 Task:  Click on Hockey In the Cross-Check Hockey League click on  Pick Sheet Your name Isabella Turner Team name Patrick Division and  Email softage.8@softage.net Period 1 - 3 Point Game Nashville Predators Period 1 - 2 Point Game Minnesota Wild Period 1 - 1 Point Game Los Angeles Kings Period 2 - 3 Point Game Florida Panthers Period 2 - 2 Point Game Edmonton Oilers Period 2 - 1 Point Game Detroit Red Wings Period 3 - 3 Point Game Dallas Stars Period 3 - 2 Point Game Columbus Blue Jackets Period 3 - 1 Point Game Colorado Avalanche Submit pick sheet
Action: Mouse moved to (634, 238)
Screenshot: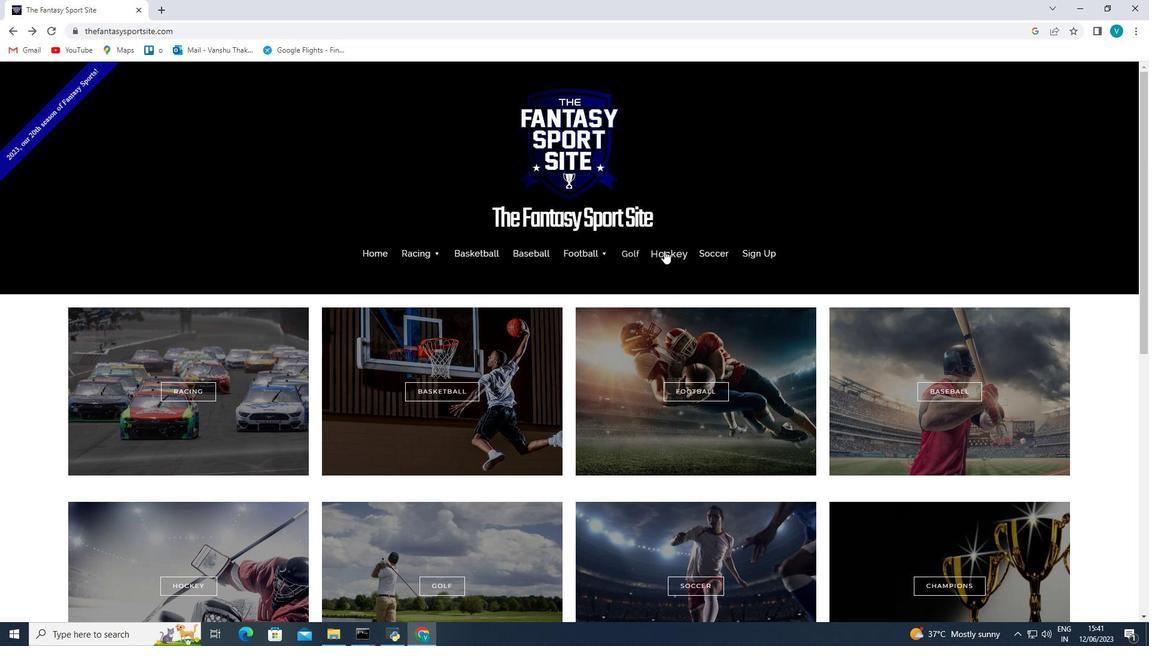 
Action: Mouse pressed left at (634, 238)
Screenshot: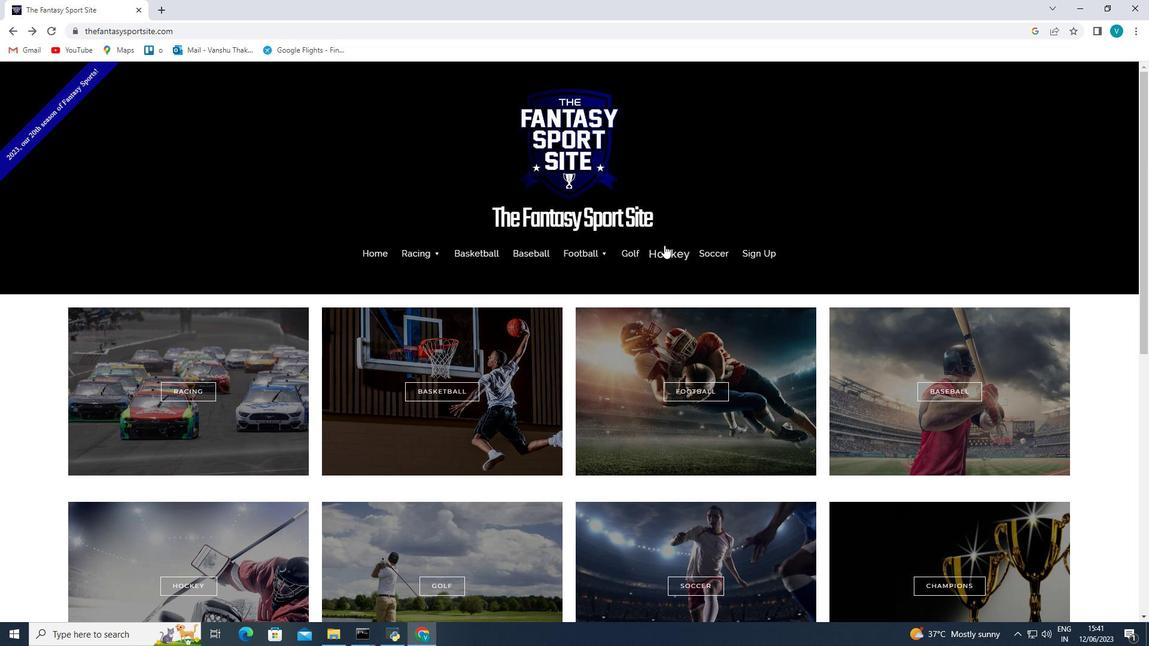 
Action: Mouse moved to (522, 404)
Screenshot: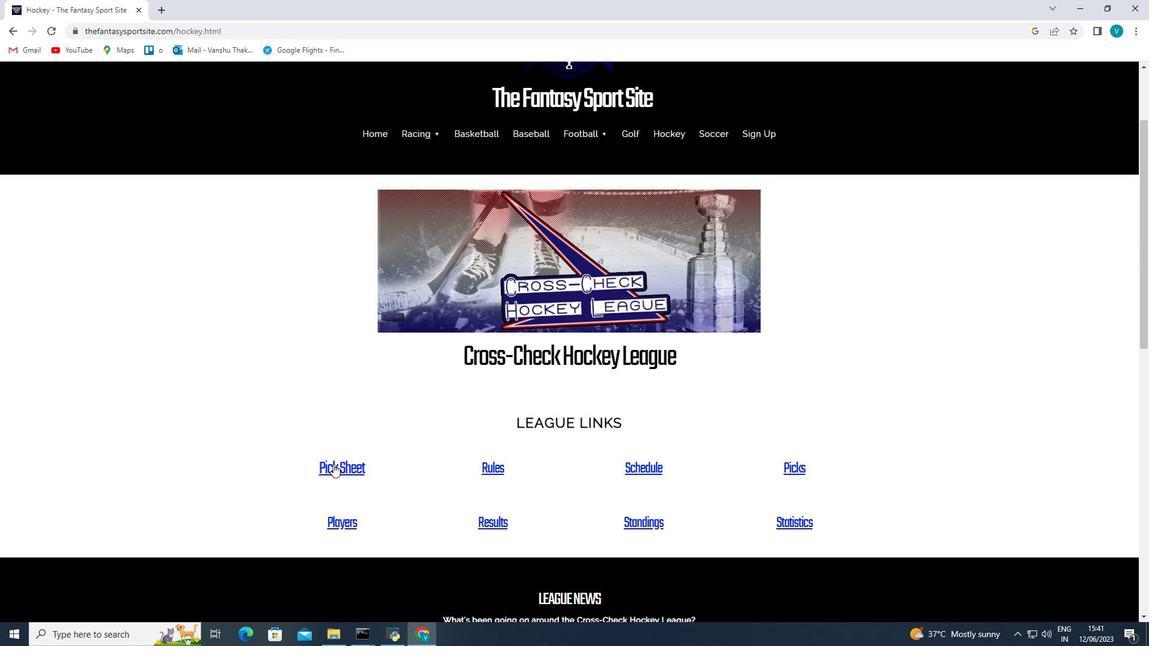 
Action: Mouse scrolled (522, 404) with delta (0, 0)
Screenshot: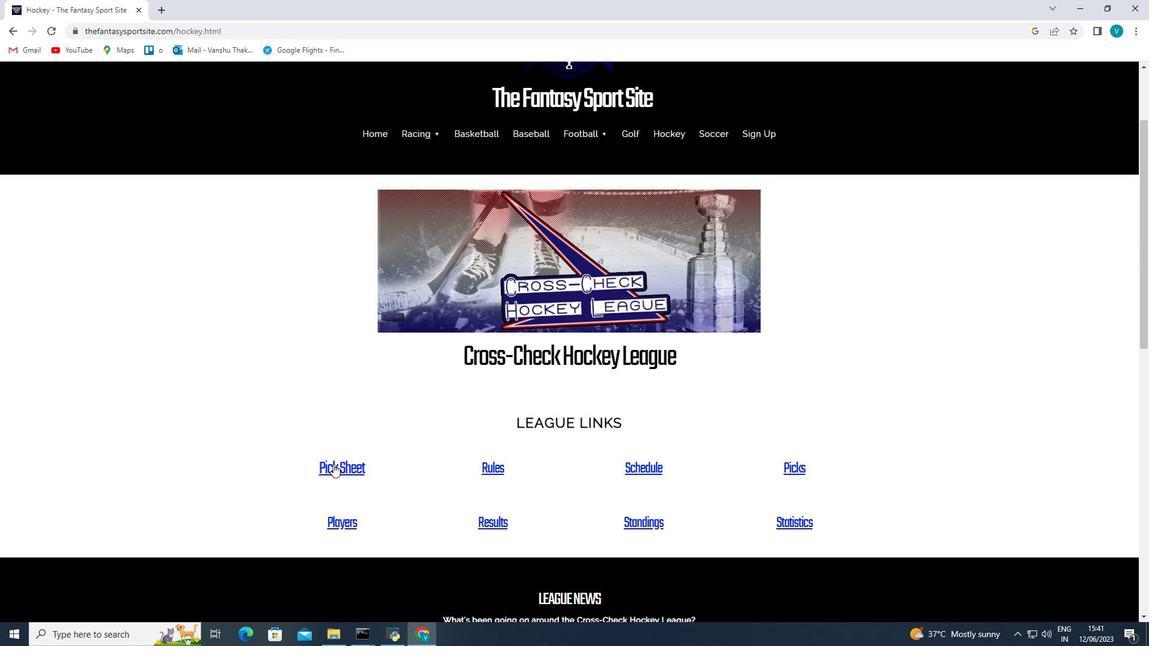 
Action: Mouse moved to (516, 411)
Screenshot: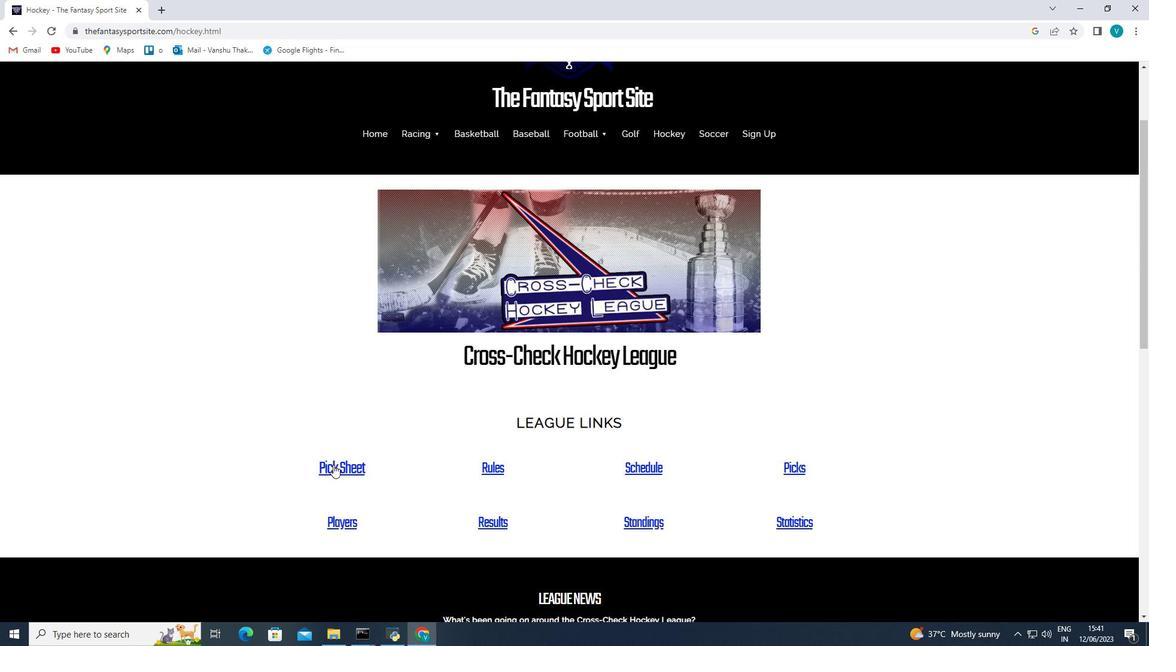 
Action: Mouse scrolled (516, 411) with delta (0, 0)
Screenshot: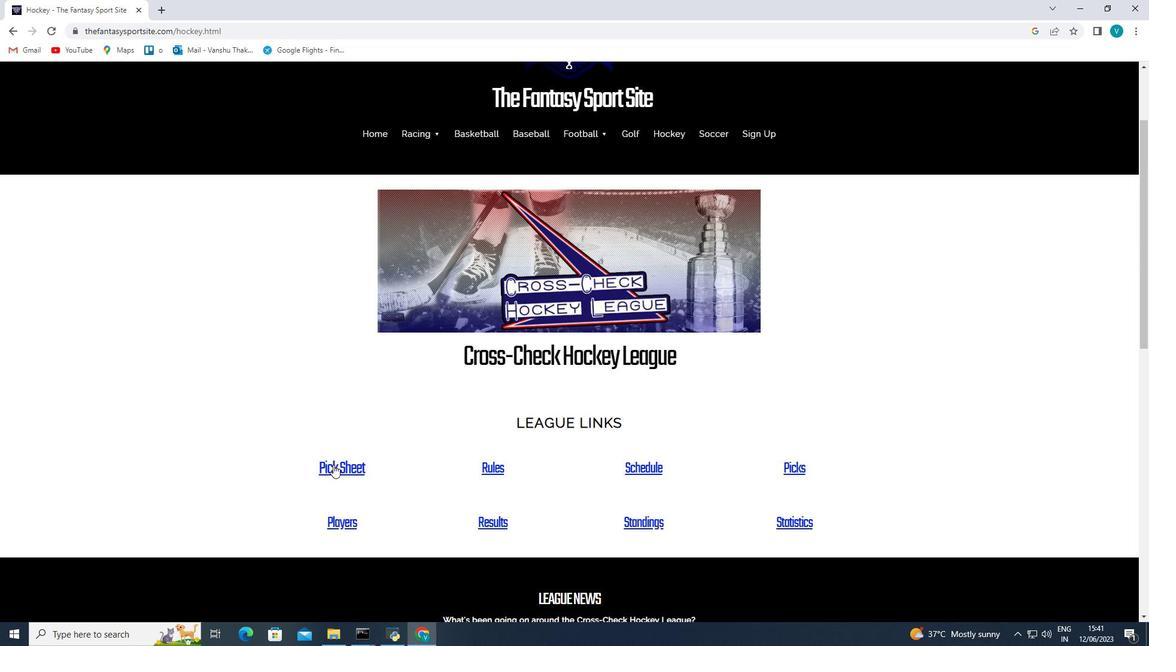 
Action: Mouse moved to (506, 442)
Screenshot: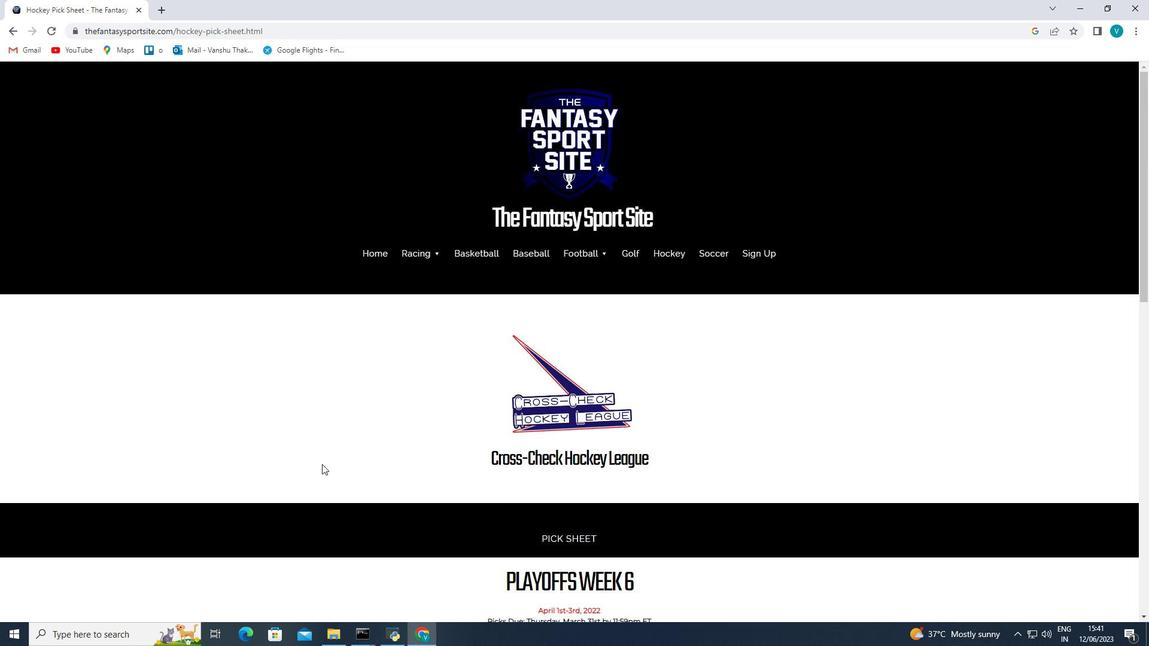 
Action: Mouse pressed left at (506, 442)
Screenshot: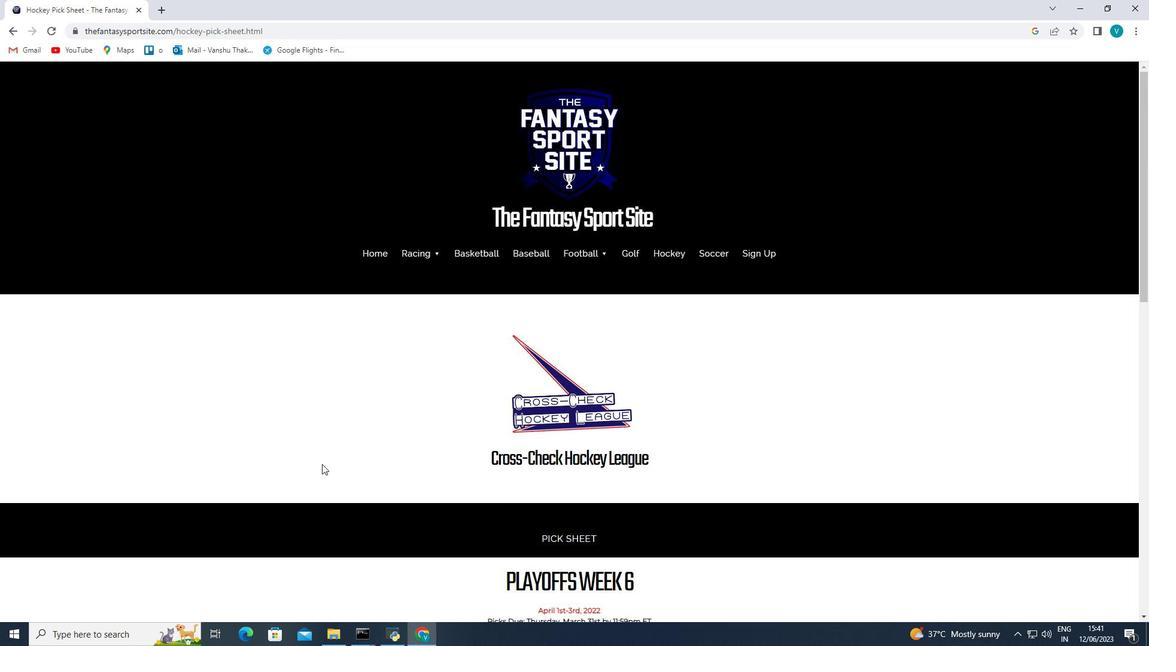 
Action: Mouse moved to (617, 336)
Screenshot: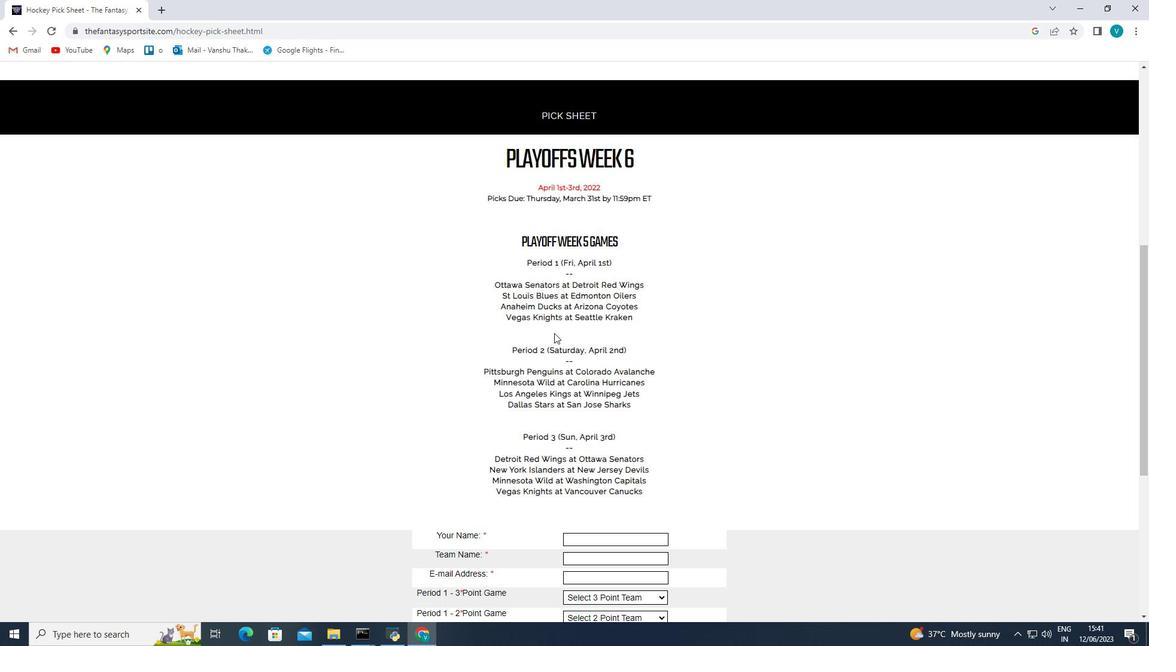 
Action: Mouse scrolled (617, 335) with delta (0, 0)
Screenshot: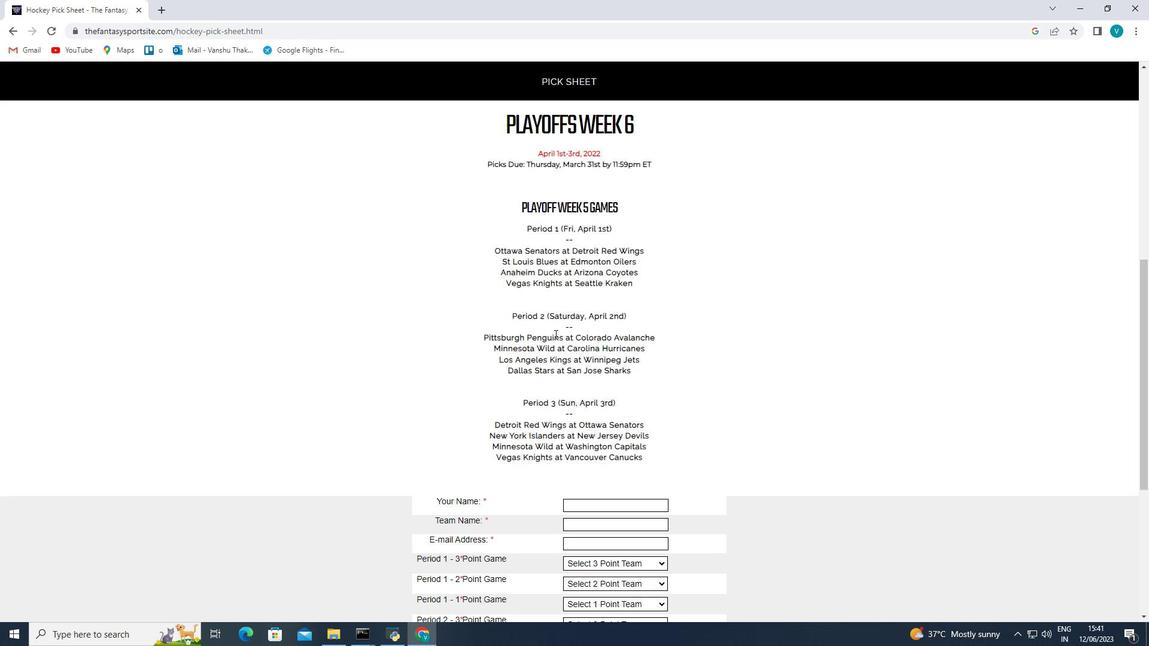 
Action: Mouse scrolled (617, 335) with delta (0, 0)
Screenshot: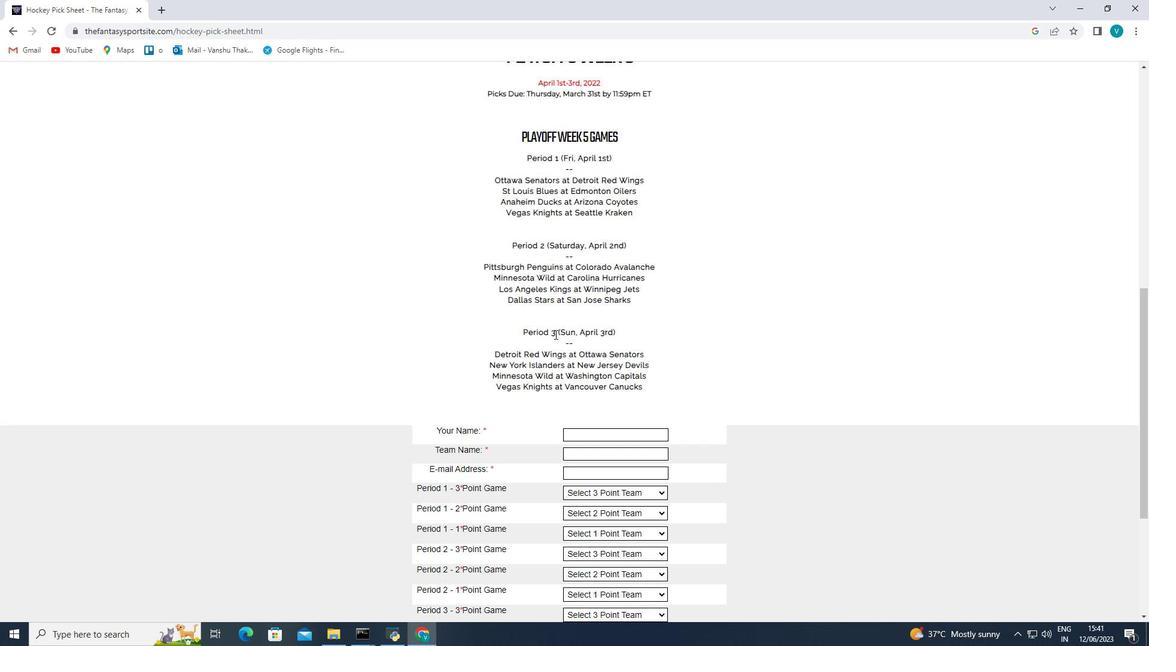 
Action: Mouse scrolled (617, 335) with delta (0, 0)
Screenshot: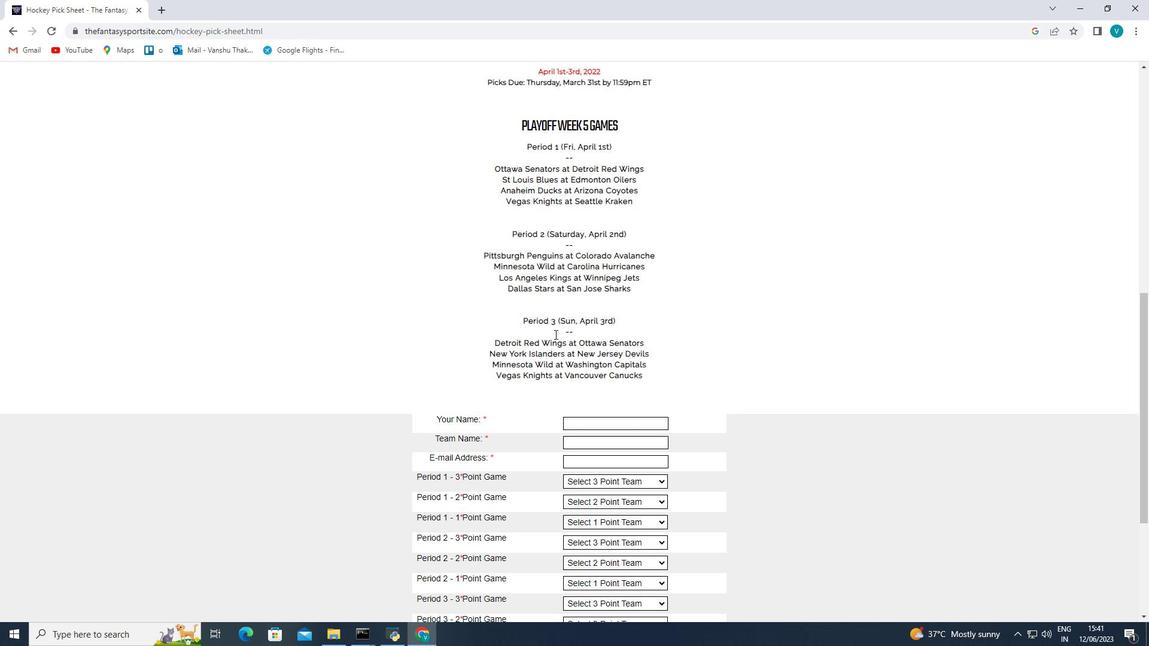 
Action: Mouse scrolled (617, 335) with delta (0, 0)
Screenshot: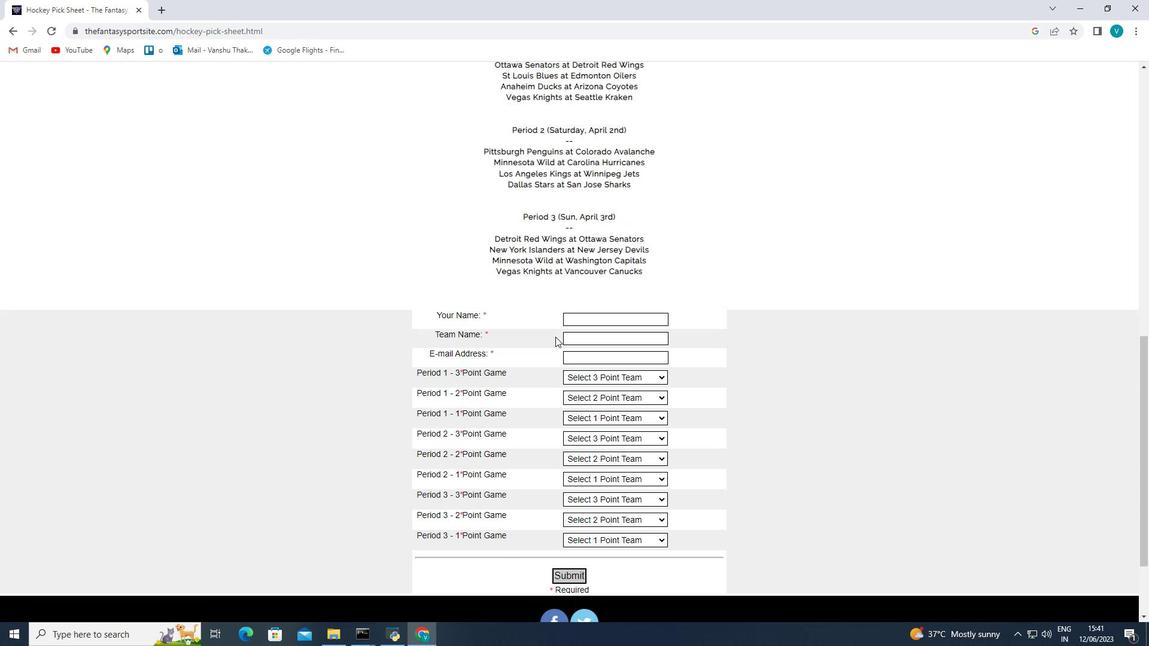 
Action: Mouse scrolled (617, 335) with delta (0, 0)
Screenshot: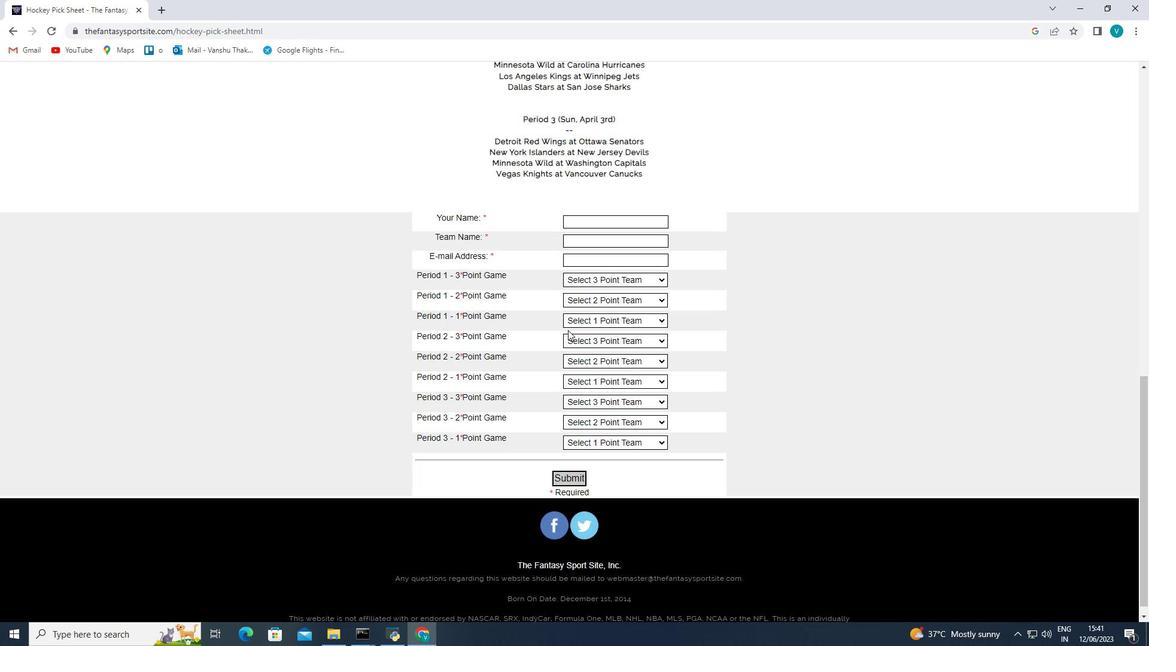 
Action: Mouse moved to (612, 345)
Screenshot: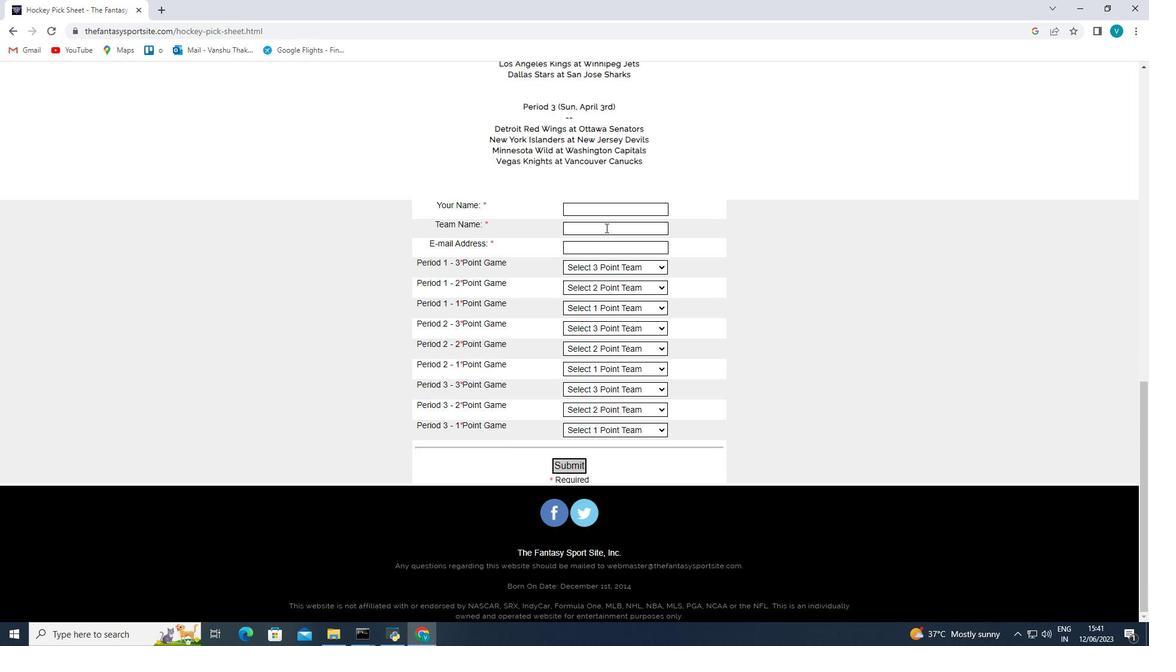 
Action: Mouse scrolled (612, 345) with delta (0, 0)
Screenshot: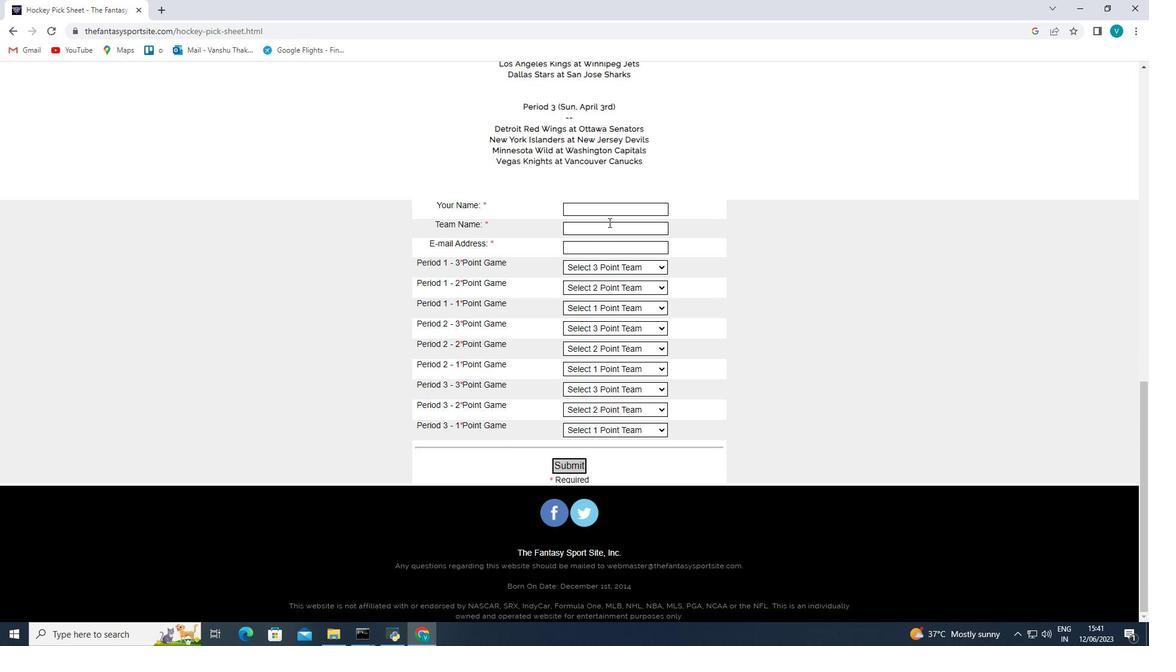 
Action: Mouse scrolled (612, 345) with delta (0, 0)
Screenshot: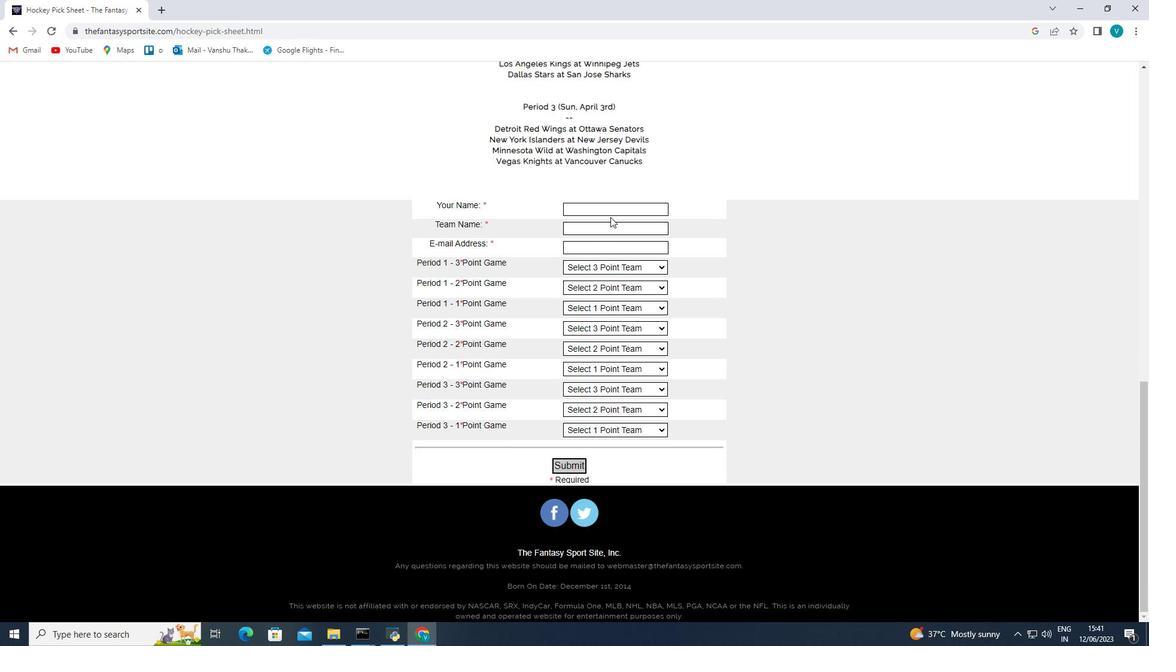 
Action: Mouse scrolled (612, 345) with delta (0, 0)
Screenshot: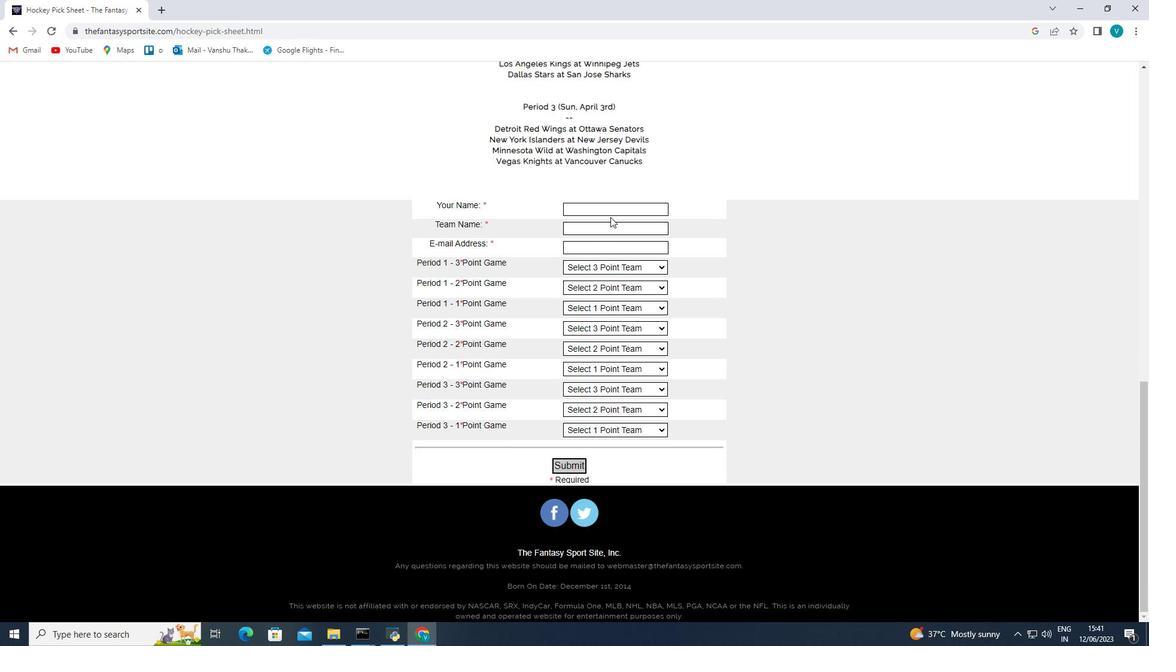 
Action: Mouse moved to (608, 372)
Screenshot: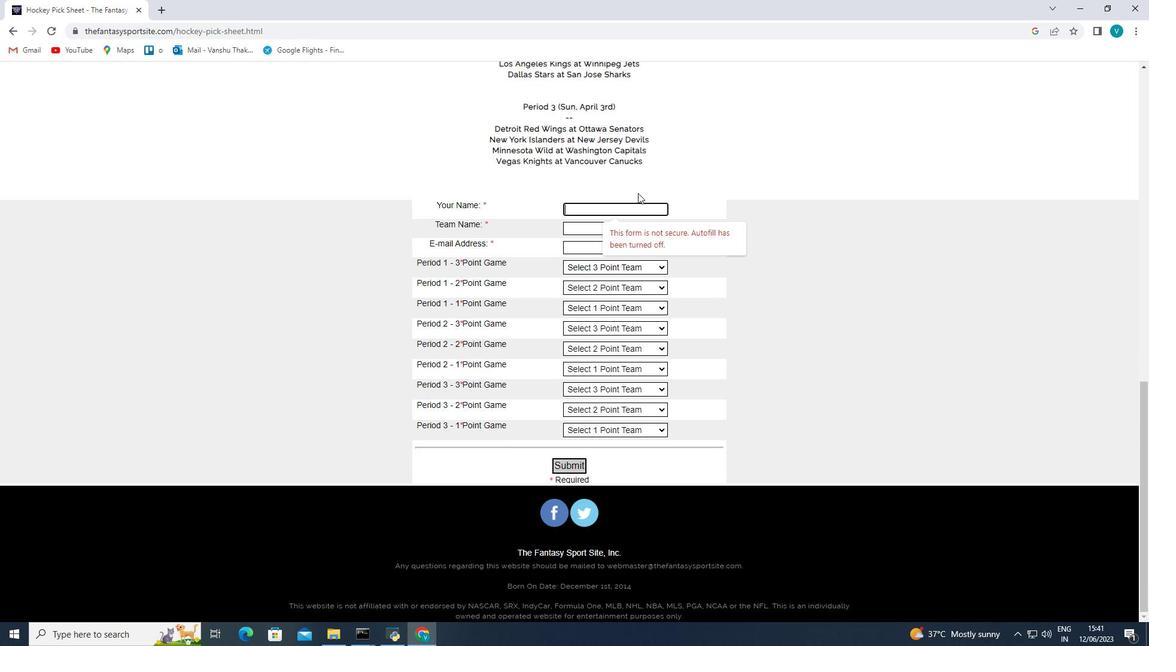 
Action: Mouse scrolled (608, 371) with delta (0, 0)
Screenshot: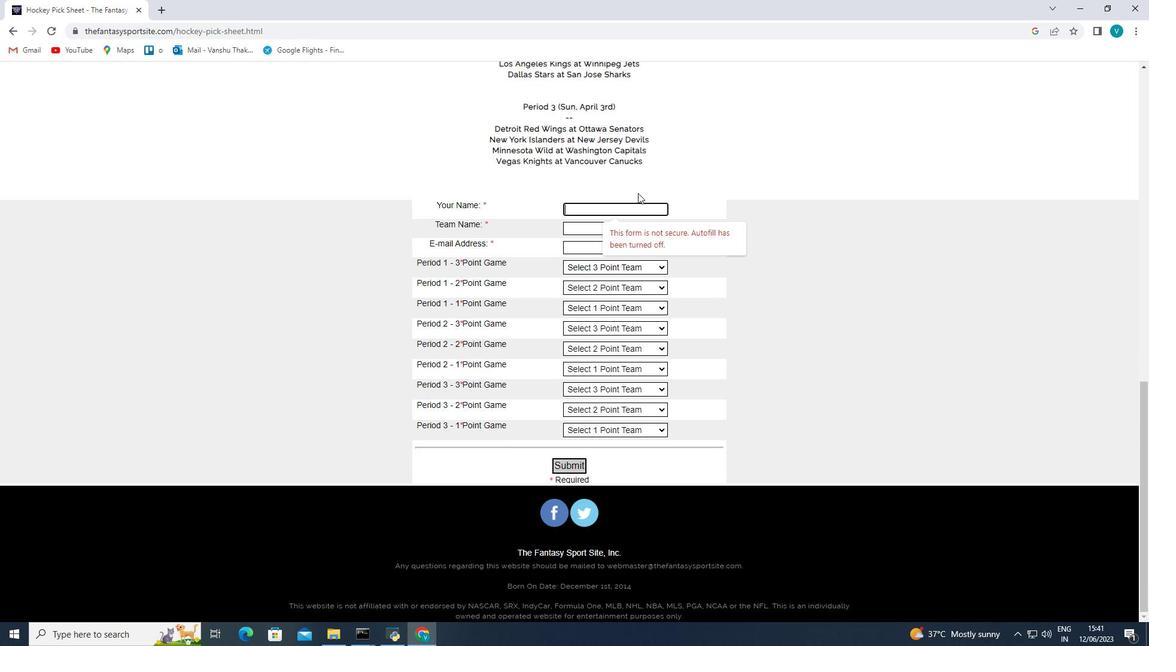 
Action: Mouse scrolled (608, 371) with delta (0, 0)
Screenshot: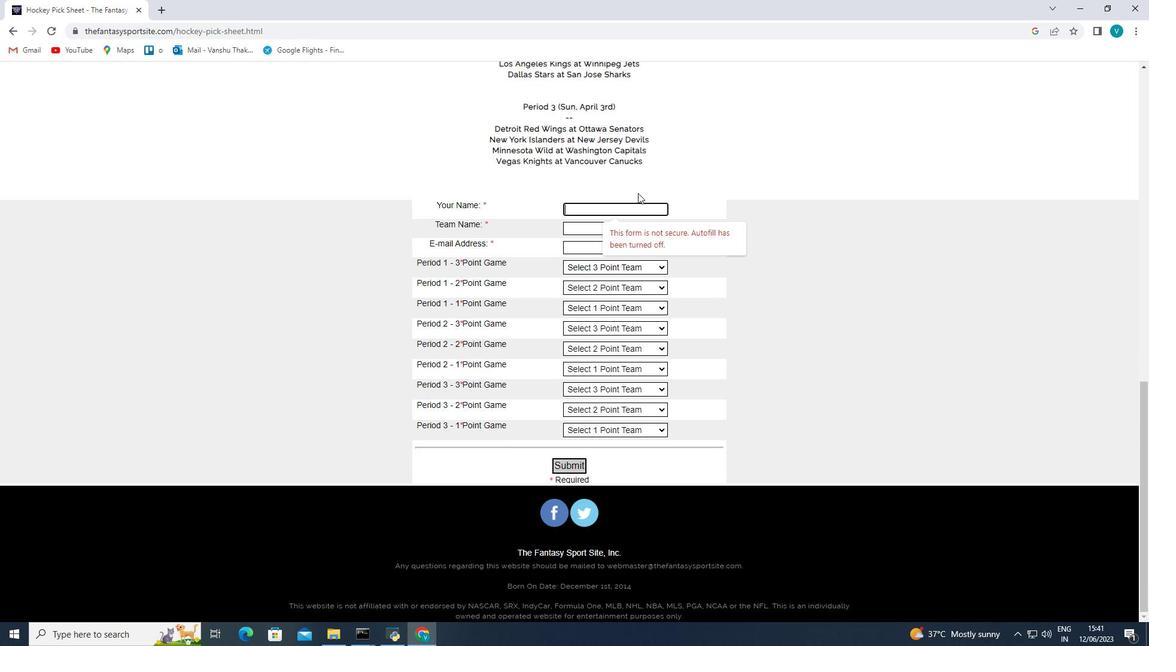 
Action: Mouse moved to (612, 344)
Screenshot: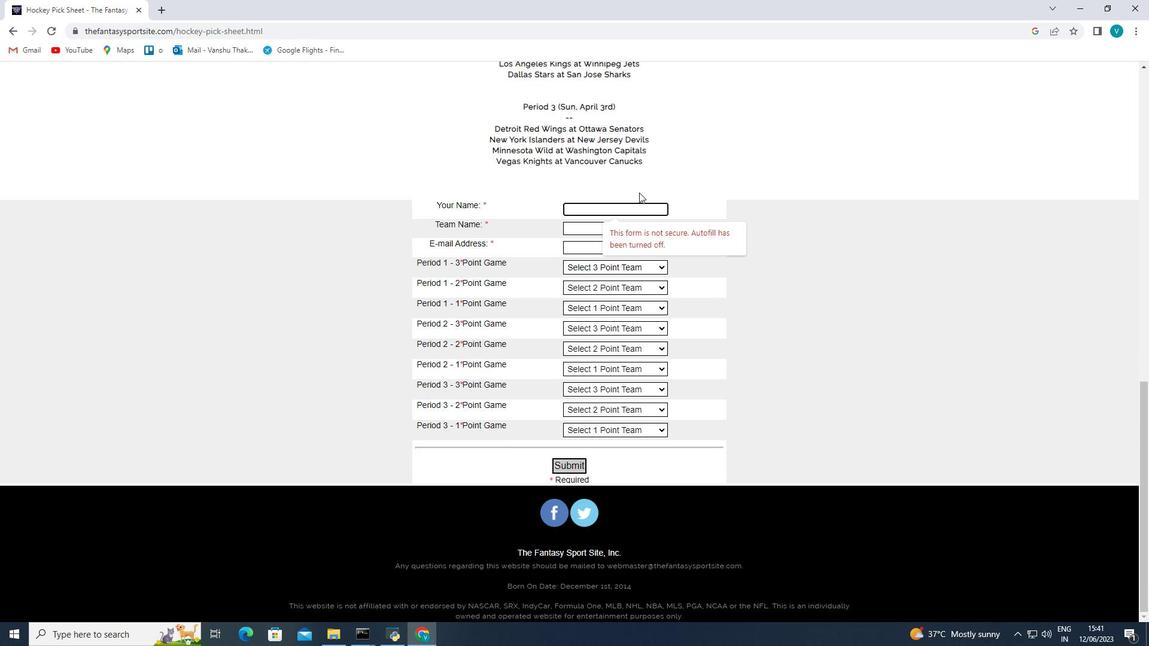 
Action: Mouse pressed left at (612, 344)
Screenshot: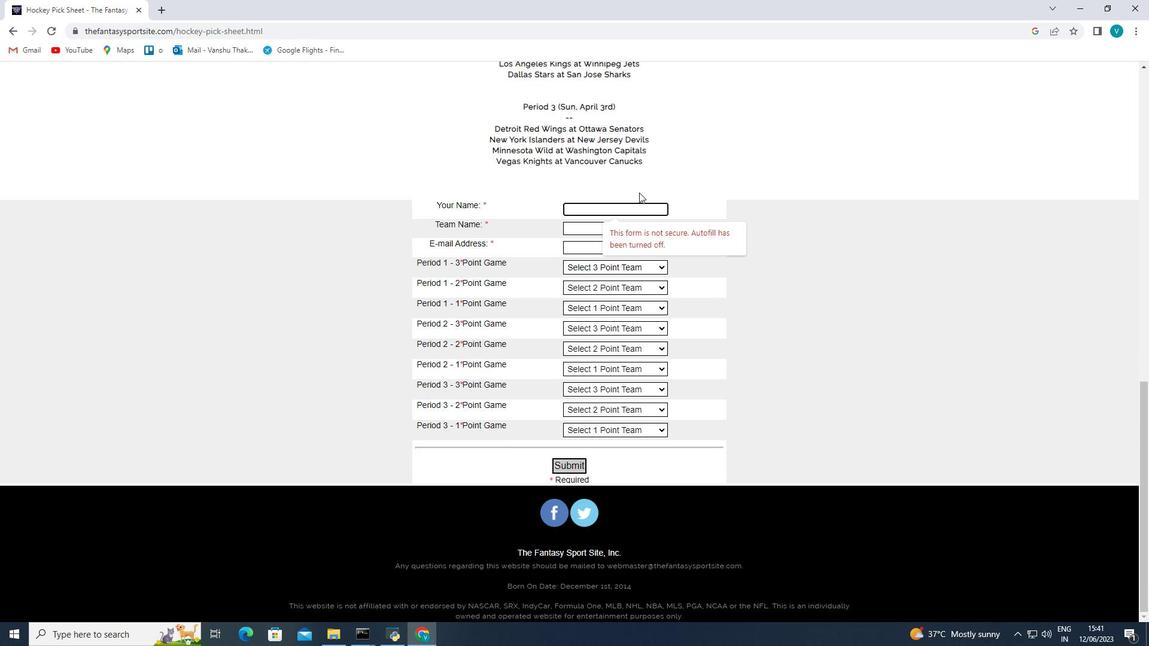 
Action: Mouse moved to (613, 344)
Screenshot: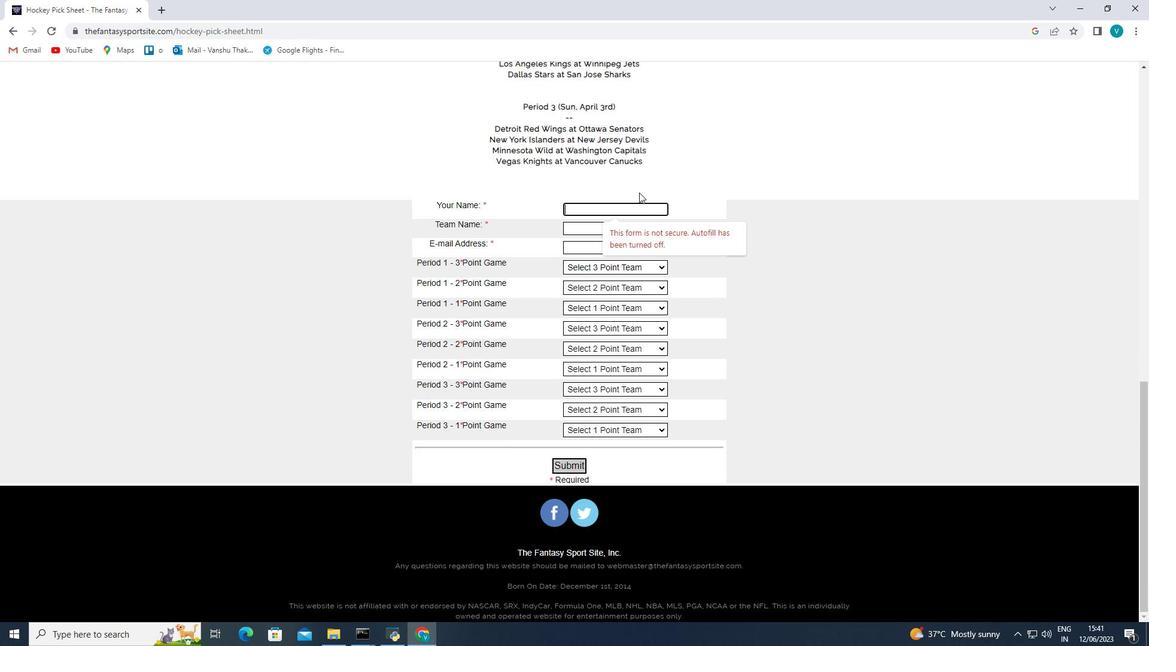 
Action: Key pressed <Key.shift>Isabella<Key.space><Key.shift>Turner
Screenshot: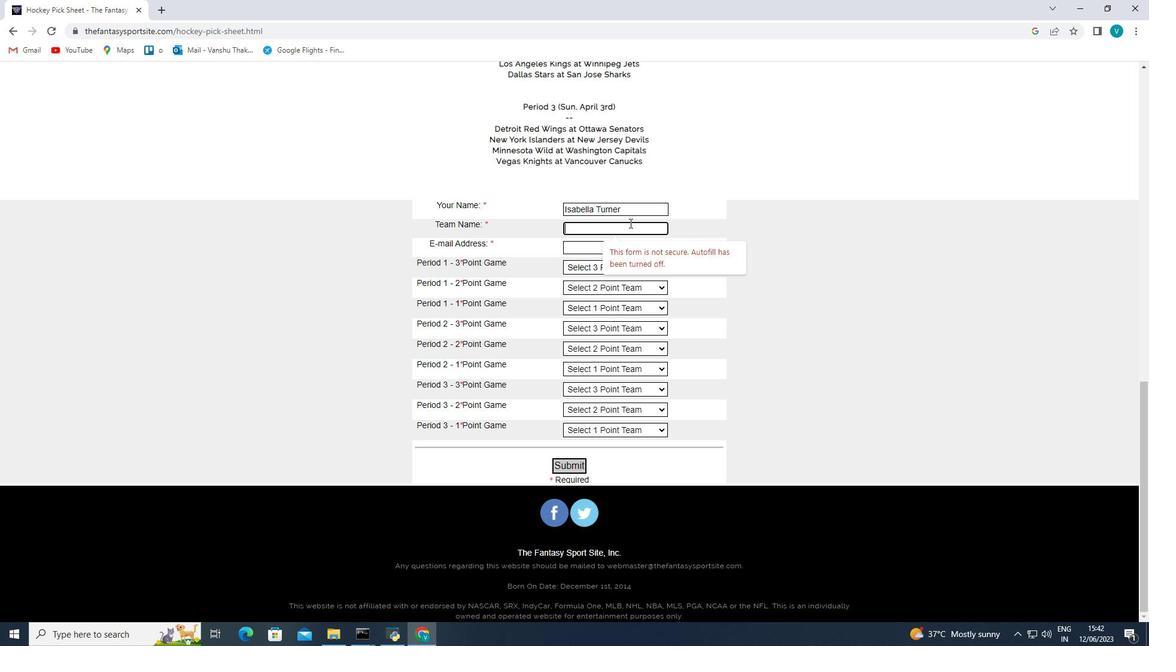 
Action: Mouse moved to (612, 358)
Screenshot: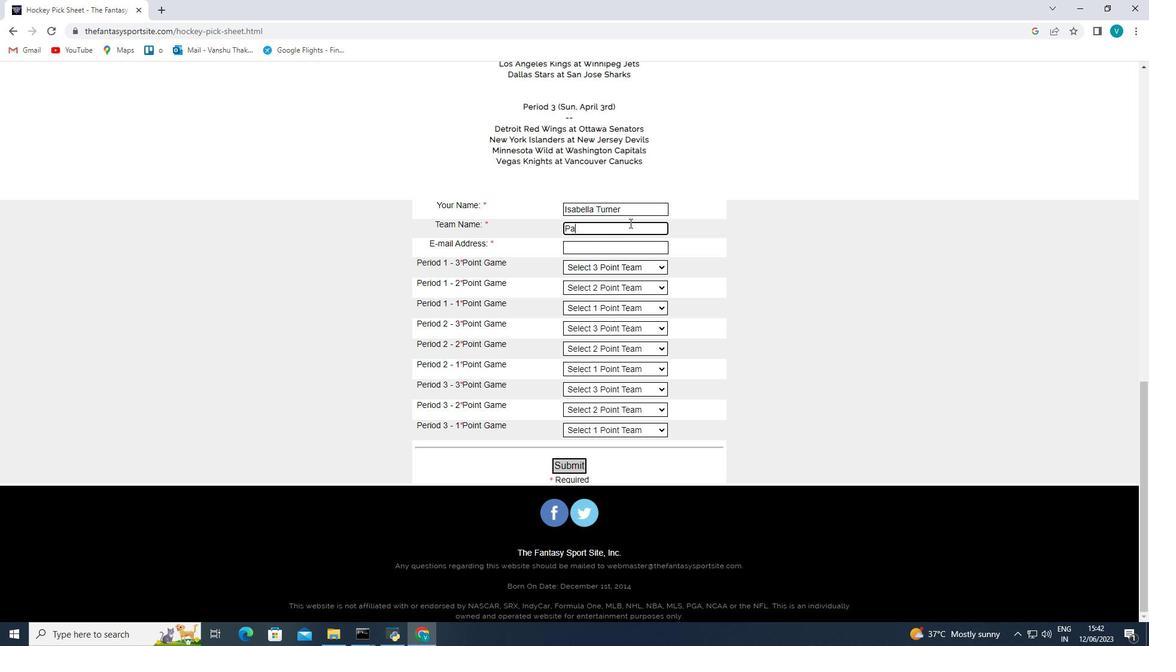 
Action: Mouse pressed left at (612, 358)
Screenshot: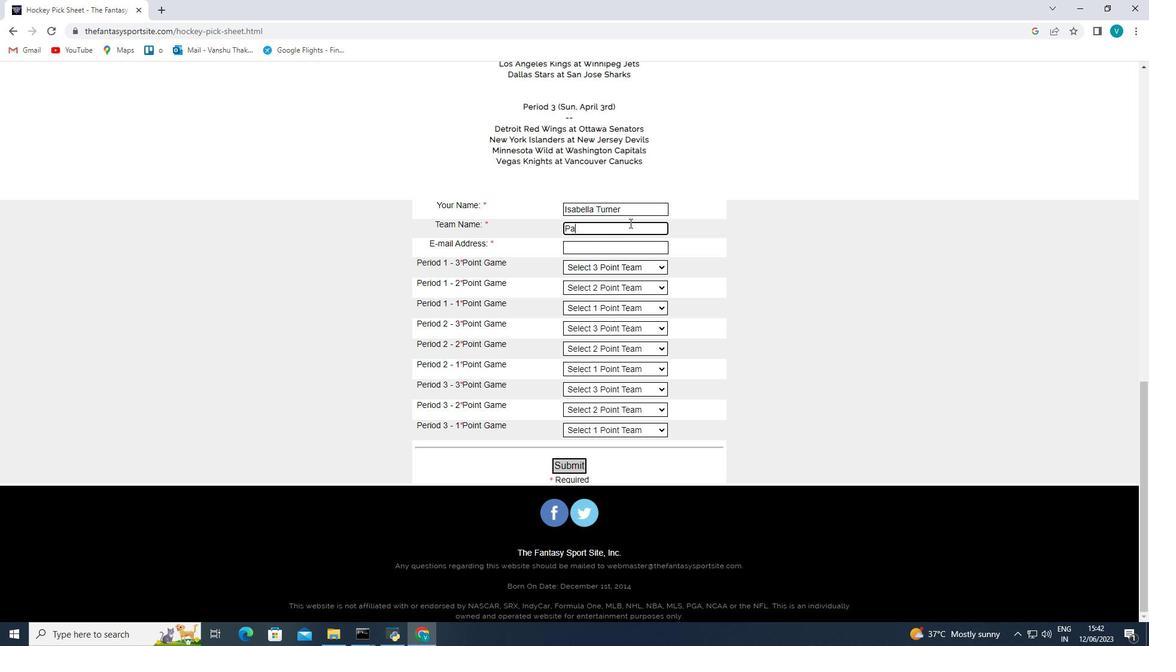 
Action: Key pressed <Key.shift>Patrick<Key.space><Key.shift><Key.shift>Division
Screenshot: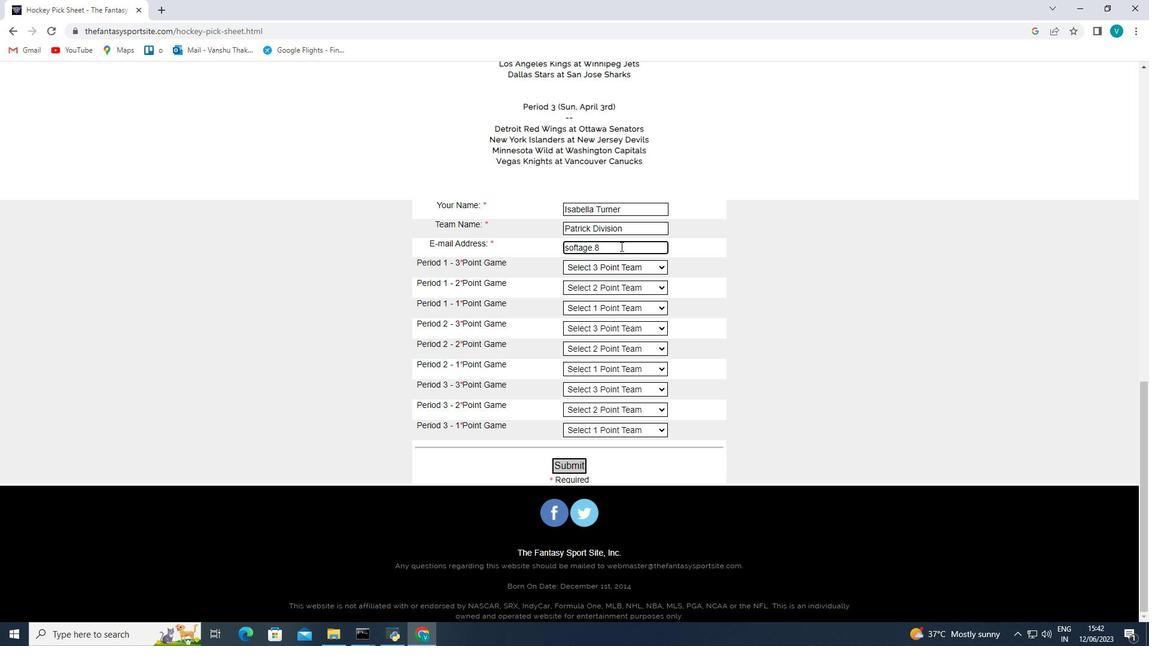 
Action: Mouse moved to (611, 383)
Screenshot: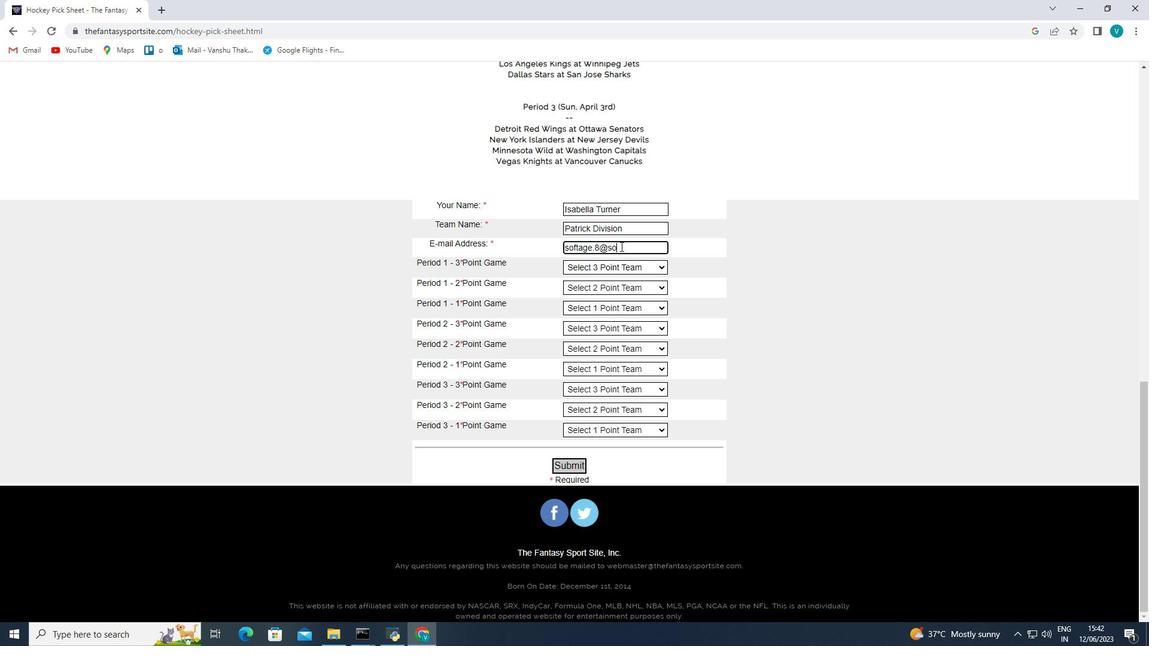 
Action: Mouse pressed left at (611, 383)
Screenshot: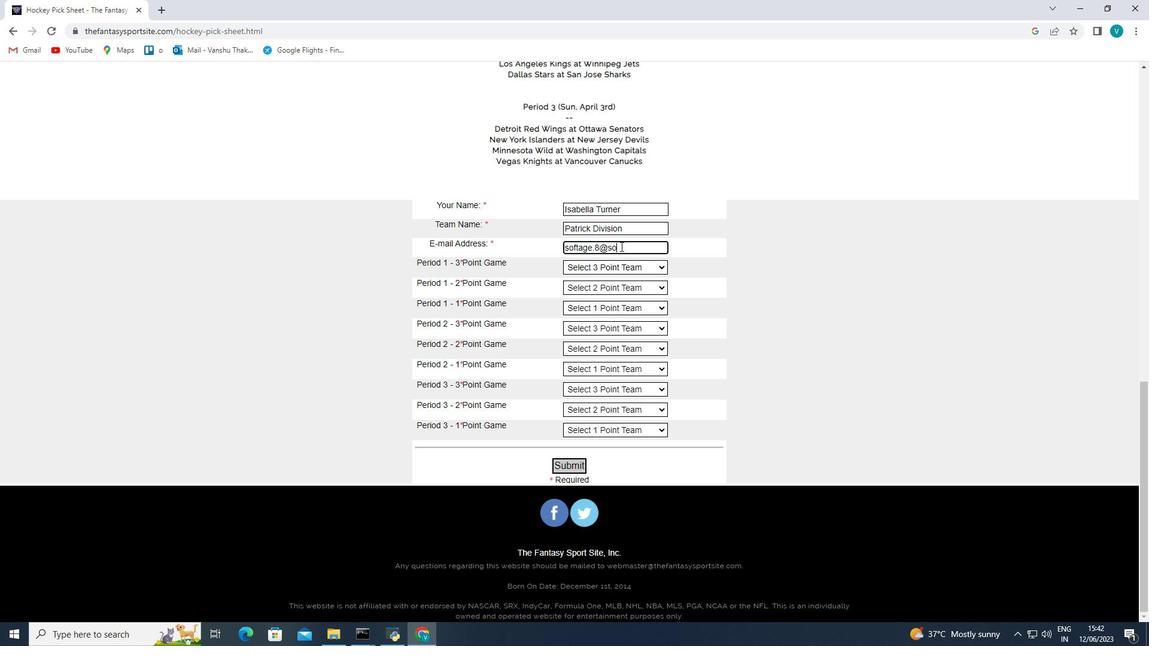 
Action: Key pressed softage.8<Key.shift>@softage.net
Screenshot: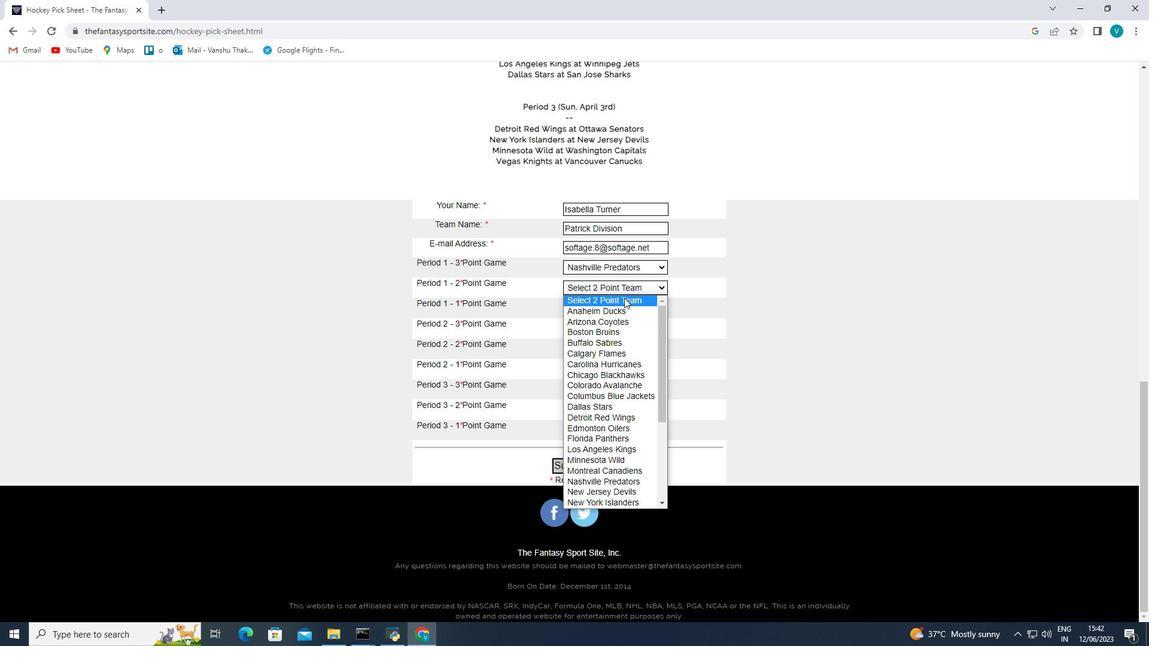
Action: Mouse moved to (608, 403)
Screenshot: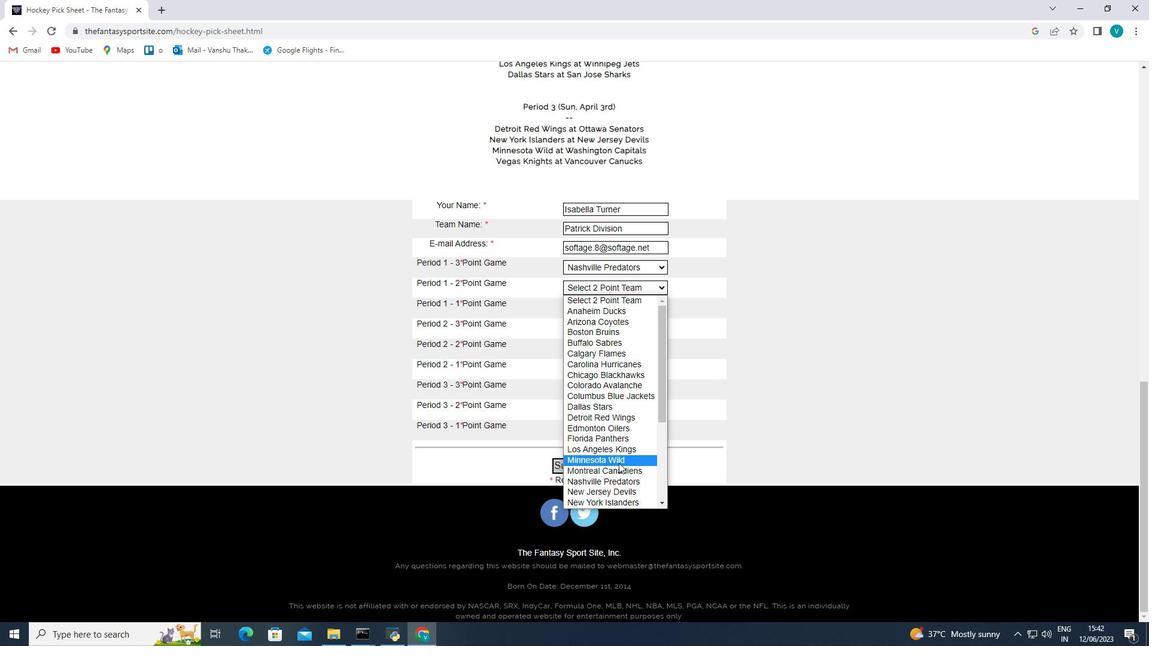 
Action: Mouse pressed left at (608, 403)
Screenshot: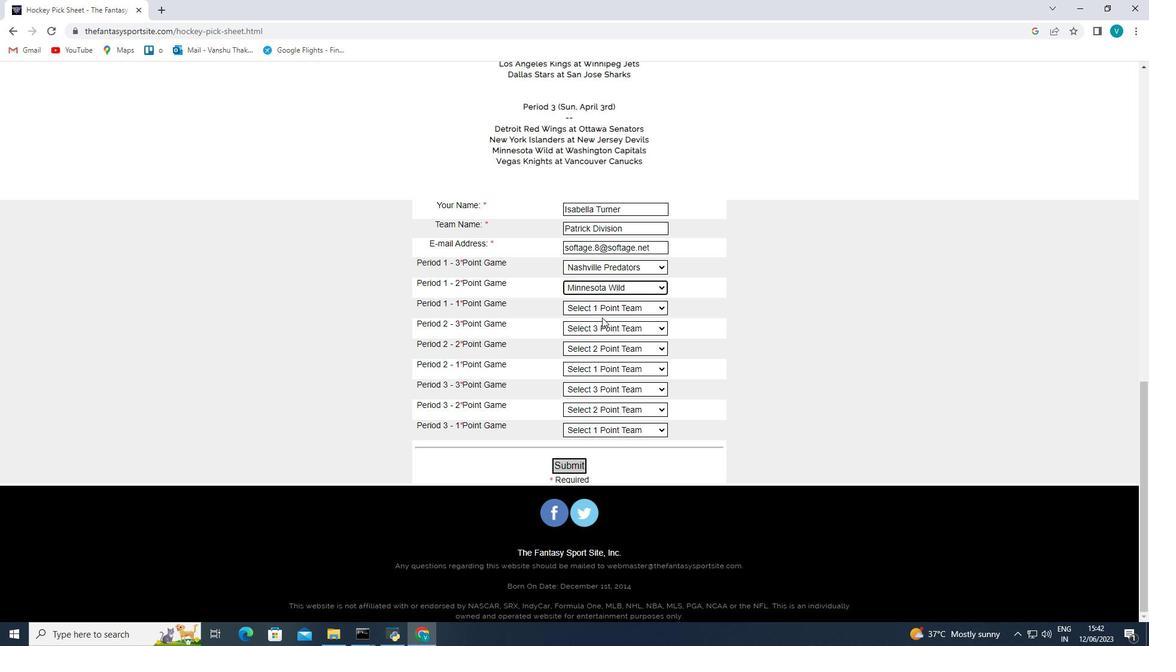 
Action: Mouse moved to (606, 374)
Screenshot: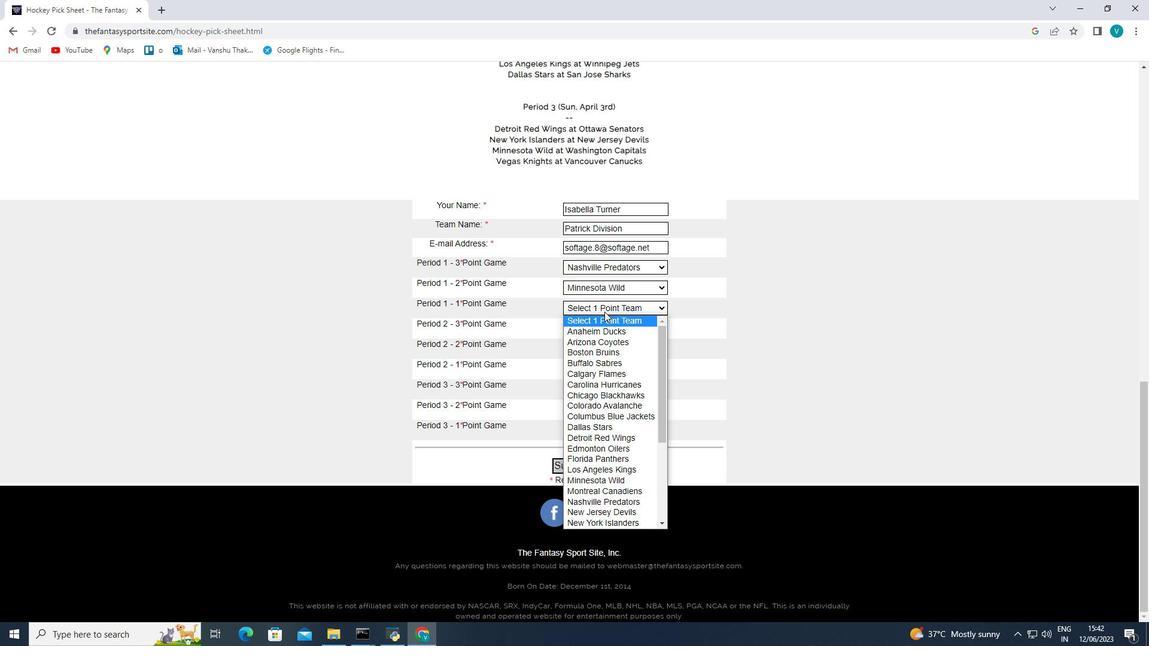 
Action: Mouse scrolled (606, 374) with delta (0, 0)
Screenshot: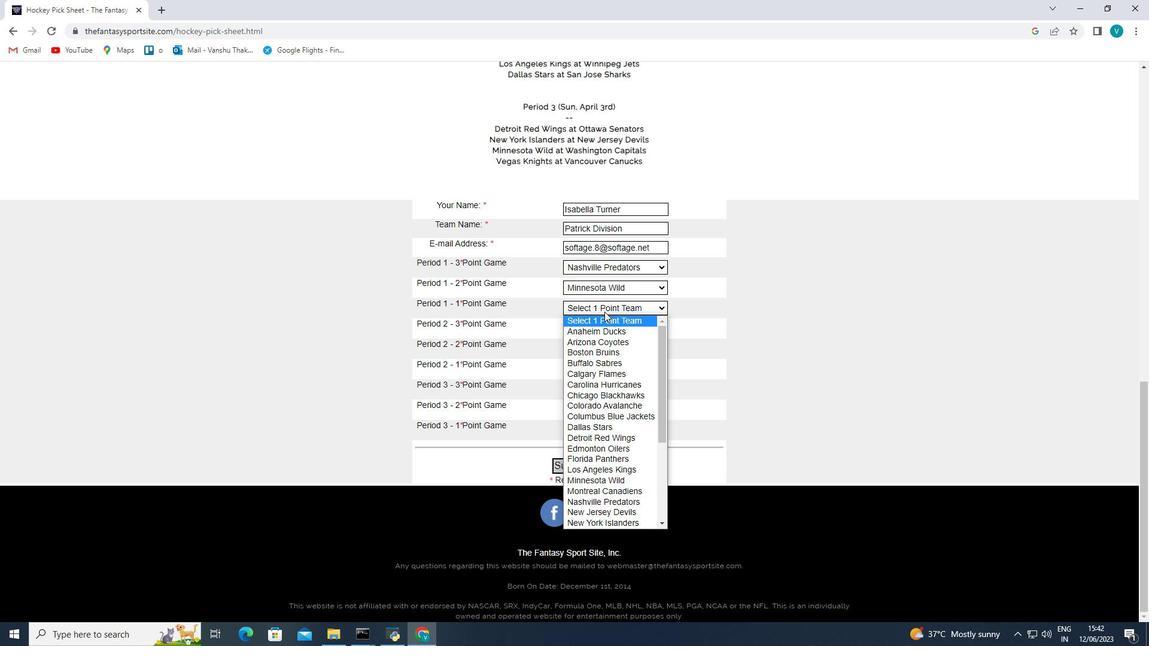 
Action: Mouse scrolled (606, 374) with delta (0, 0)
Screenshot: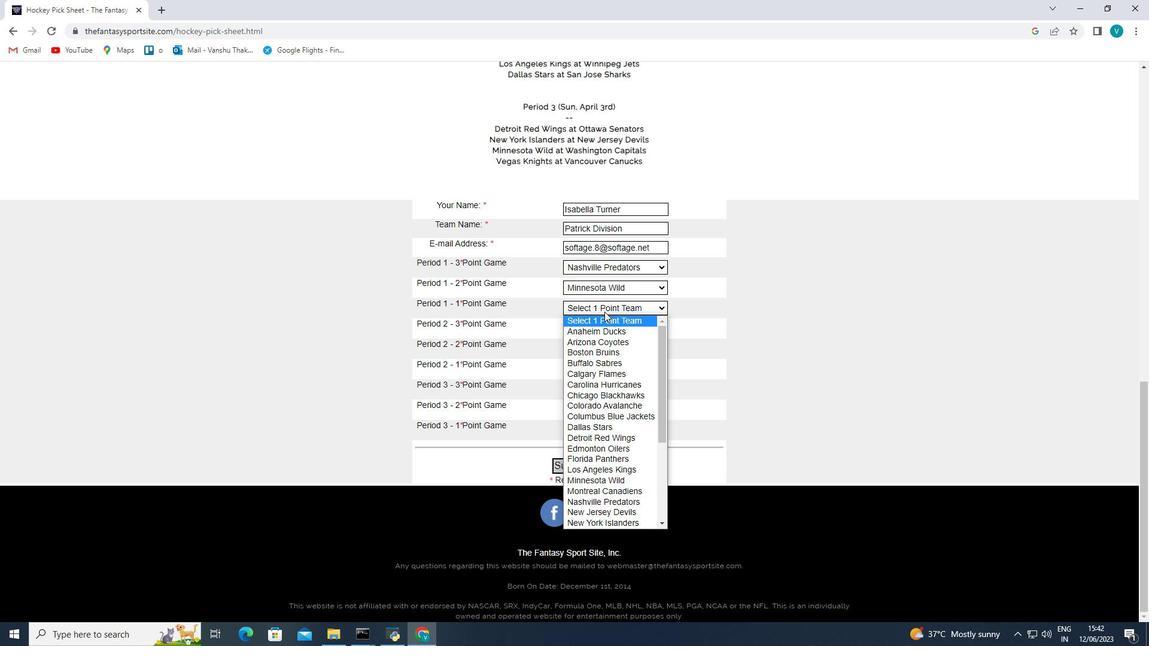 
Action: Mouse moved to (628, 233)
Screenshot: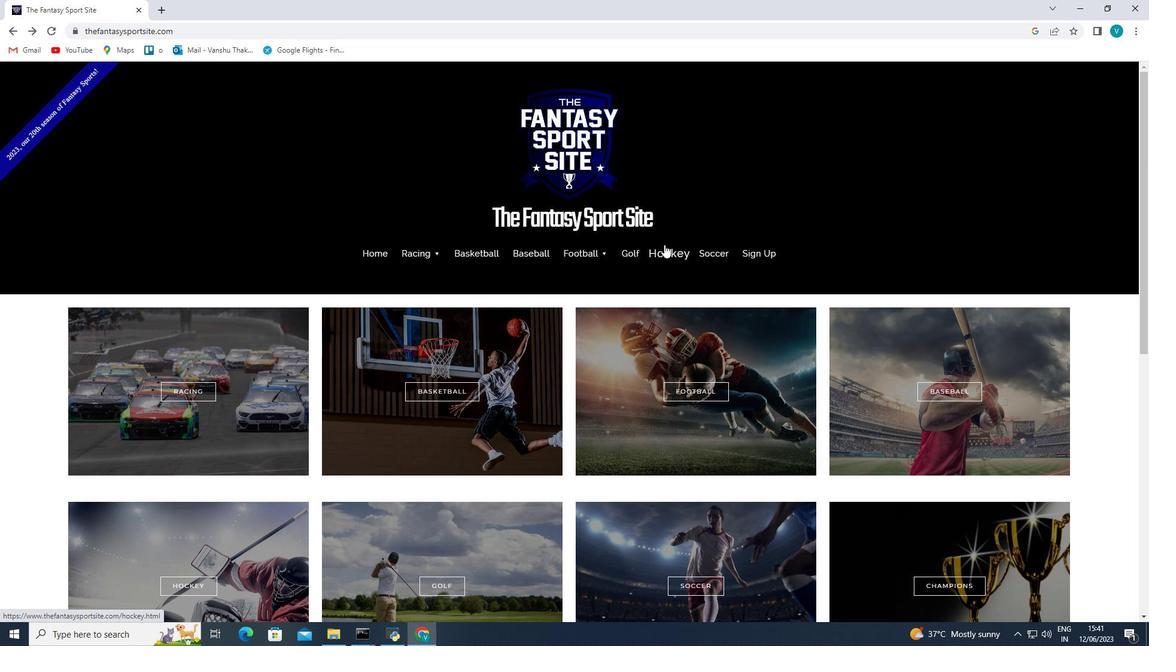 
Action: Mouse pressed left at (628, 233)
Screenshot: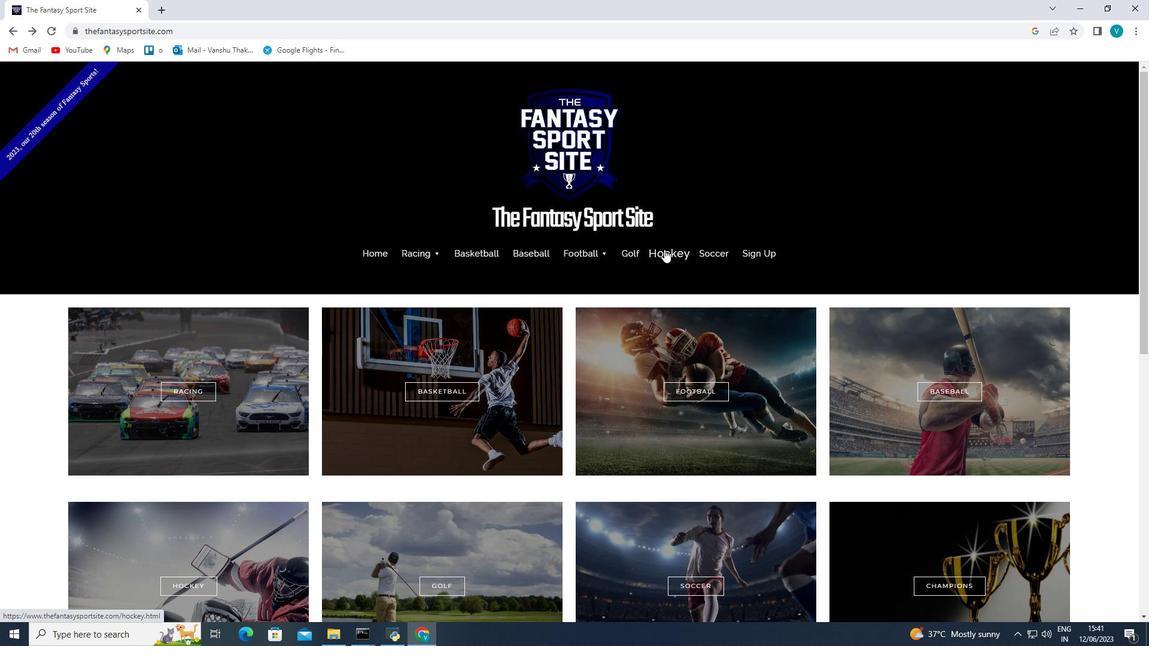 
Action: Mouse moved to (549, 344)
Screenshot: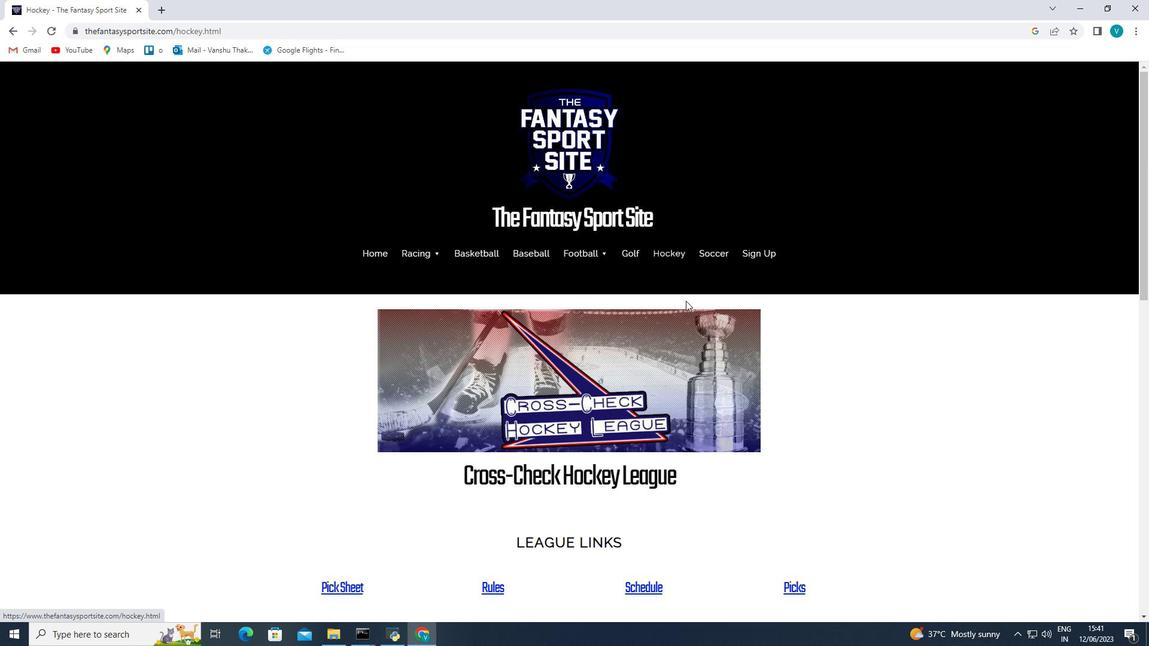 
Action: Mouse scrolled (549, 343) with delta (0, 0)
Screenshot: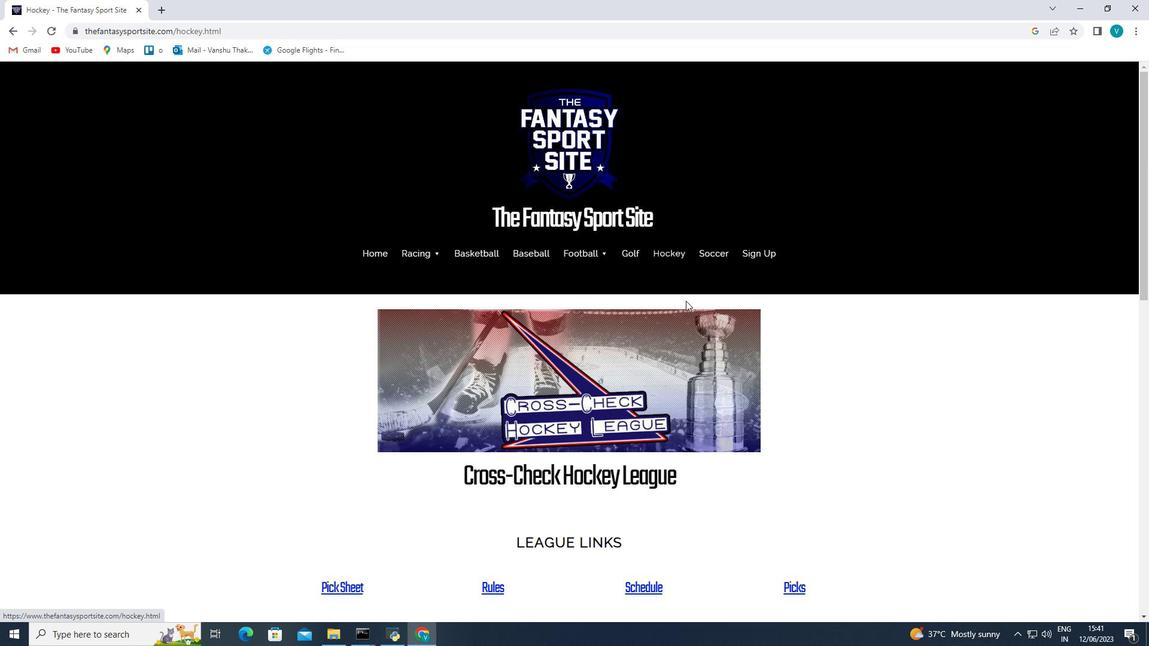 
Action: Mouse moved to (487, 344)
Screenshot: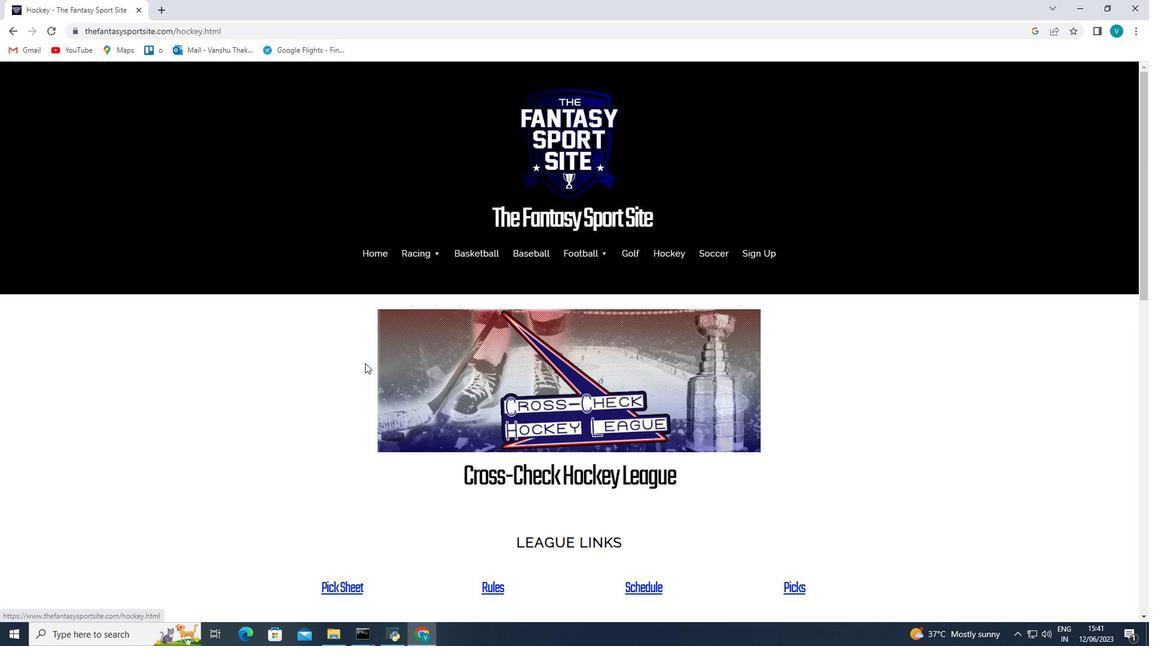 
Action: Mouse scrolled (487, 343) with delta (0, 0)
Screenshot: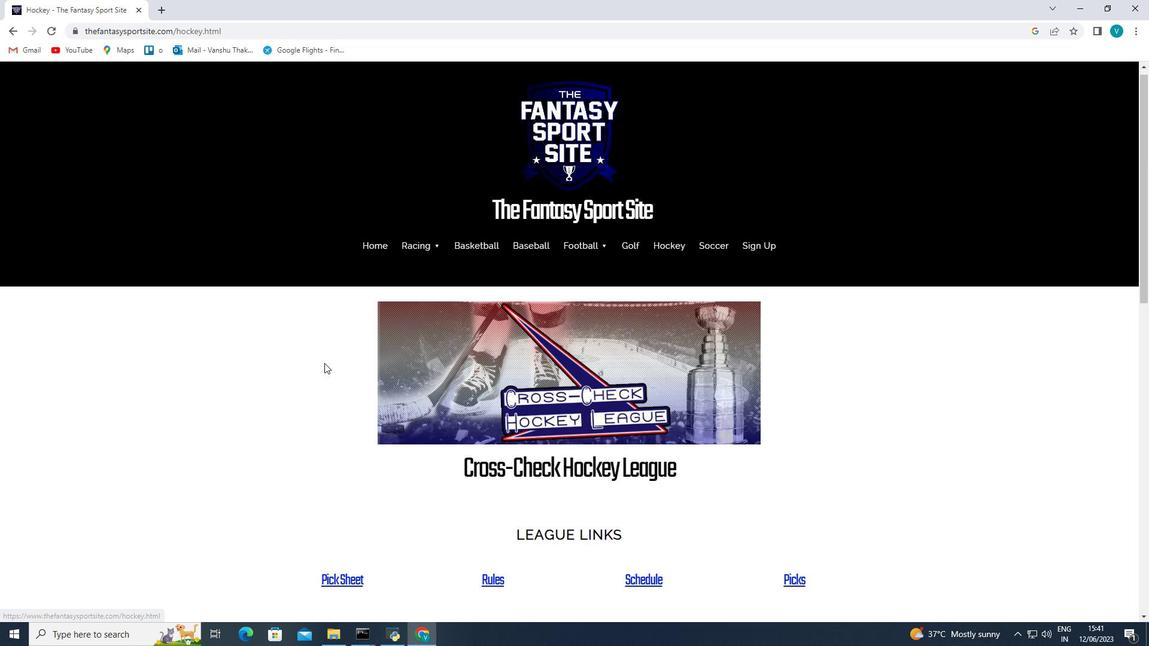 
Action: Mouse moved to (495, 443)
Screenshot: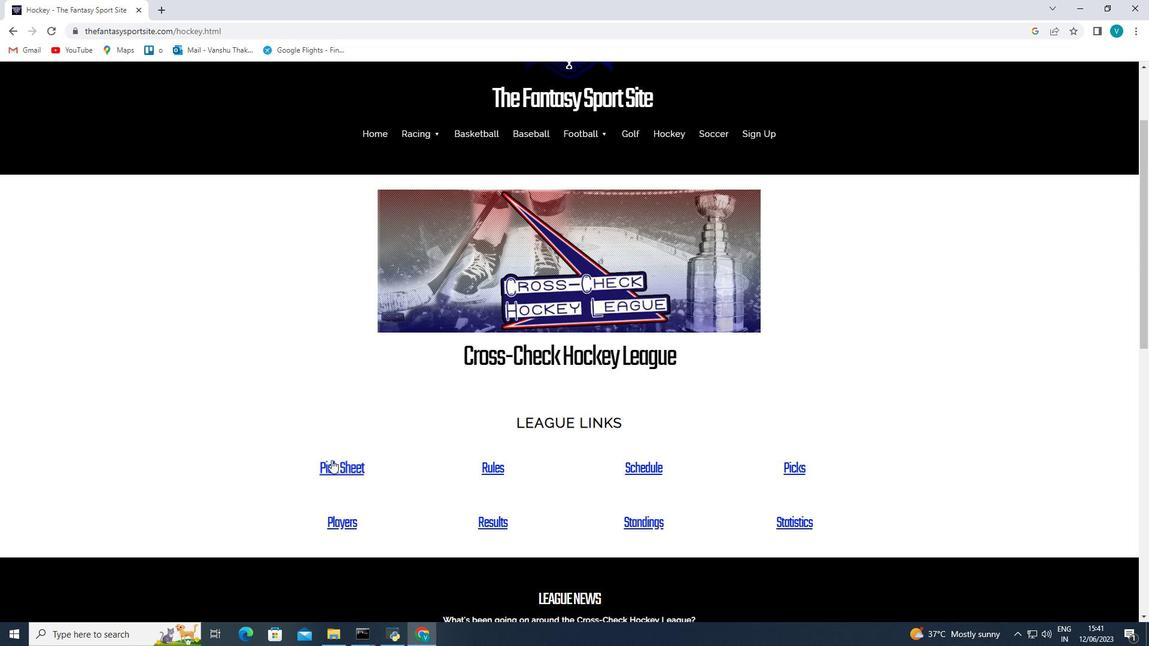 
Action: Mouse pressed left at (495, 443)
Screenshot: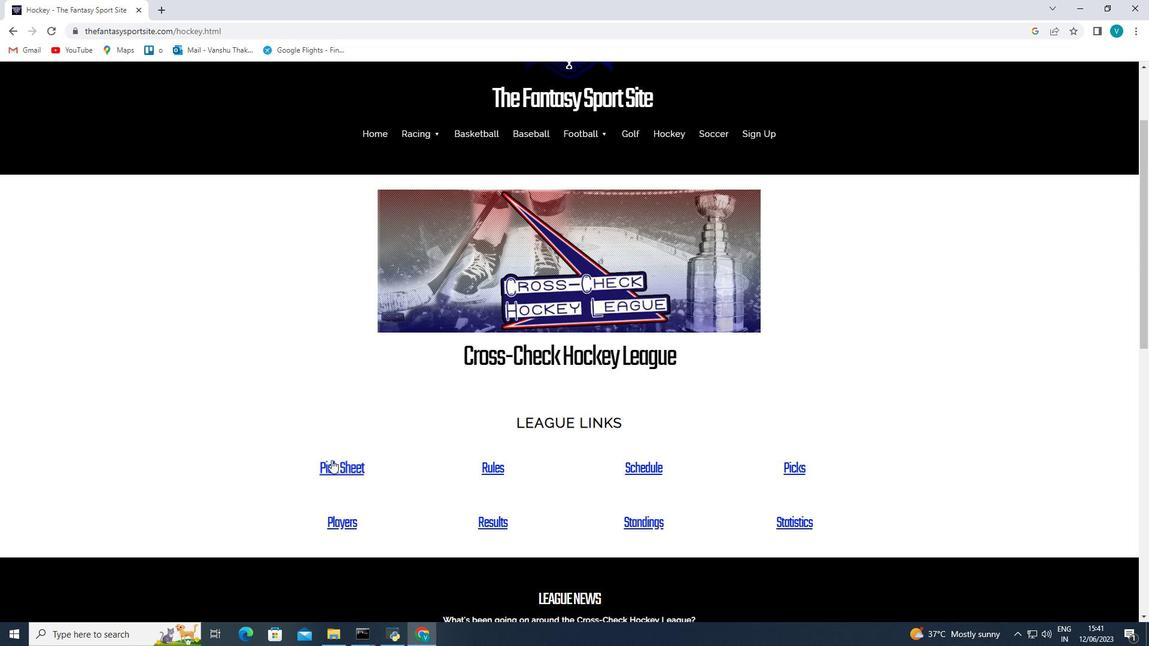
Action: Mouse moved to (584, 314)
Screenshot: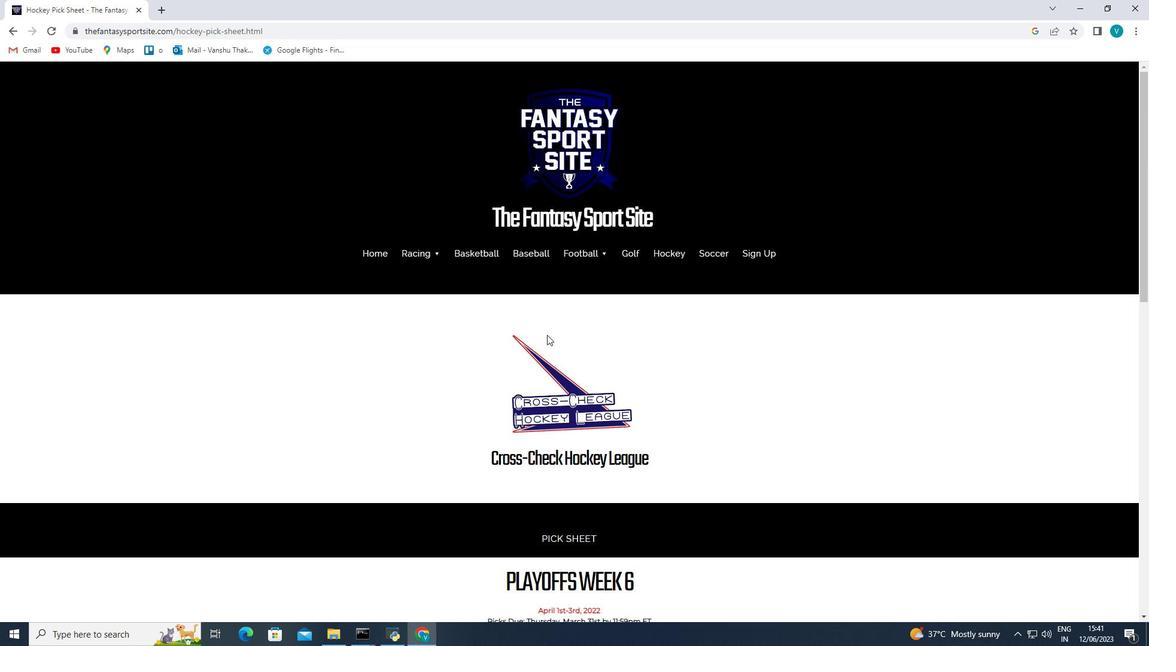 
Action: Mouse scrolled (584, 314) with delta (0, 0)
Screenshot: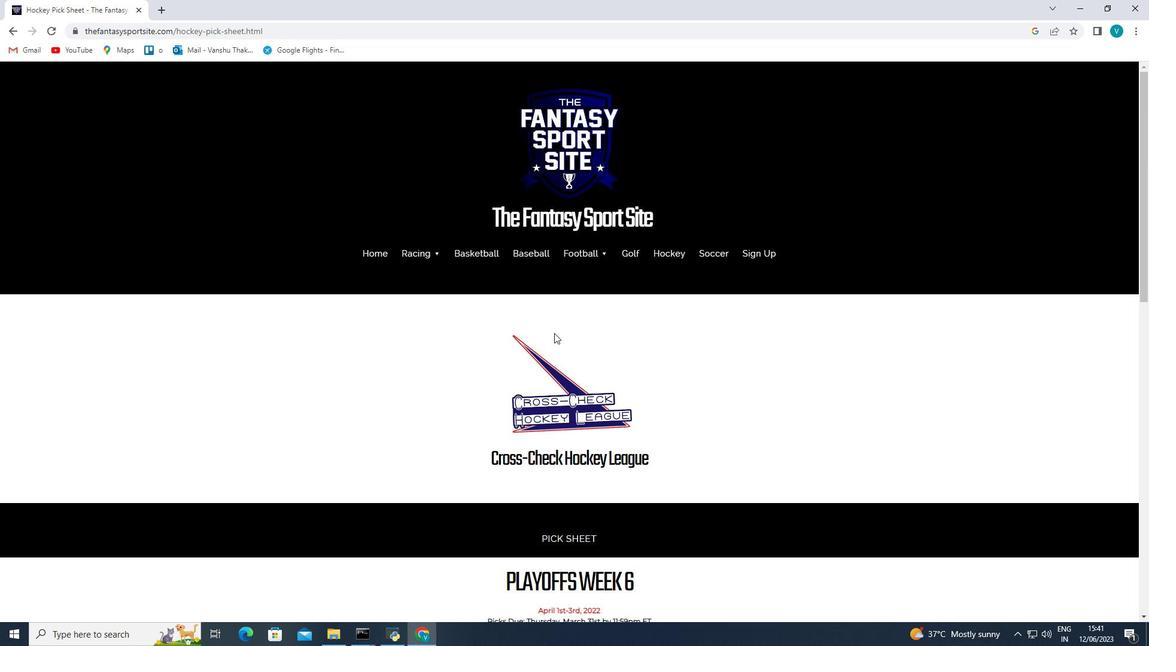 
Action: Mouse scrolled (584, 314) with delta (0, 0)
Screenshot: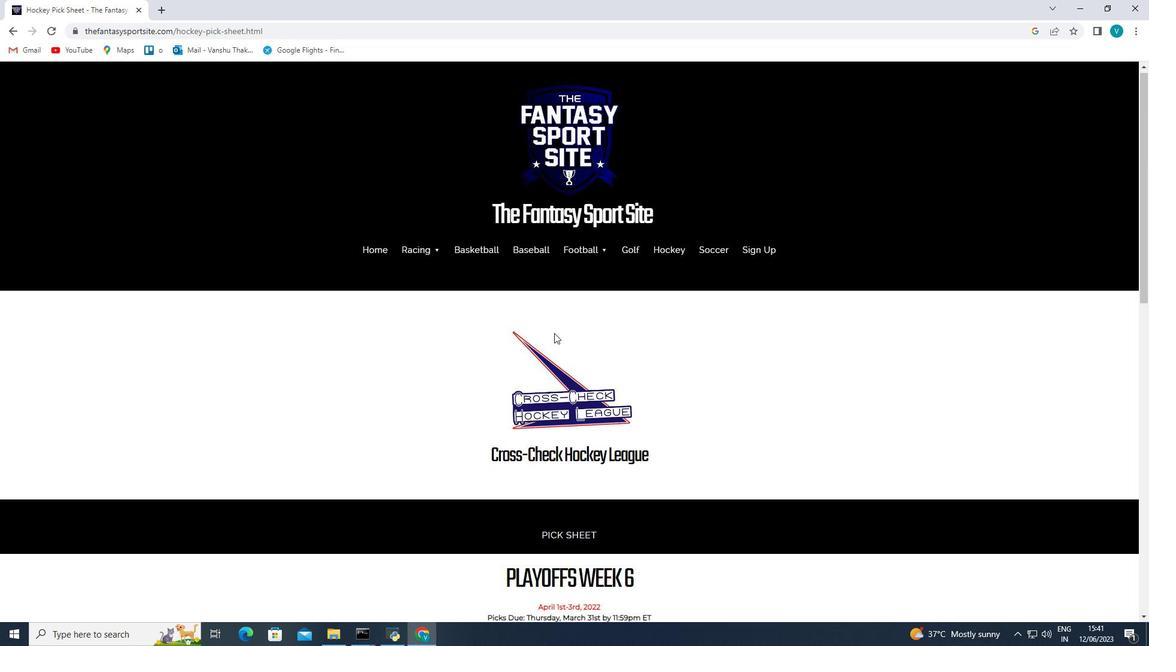
Action: Mouse scrolled (584, 314) with delta (0, 0)
Screenshot: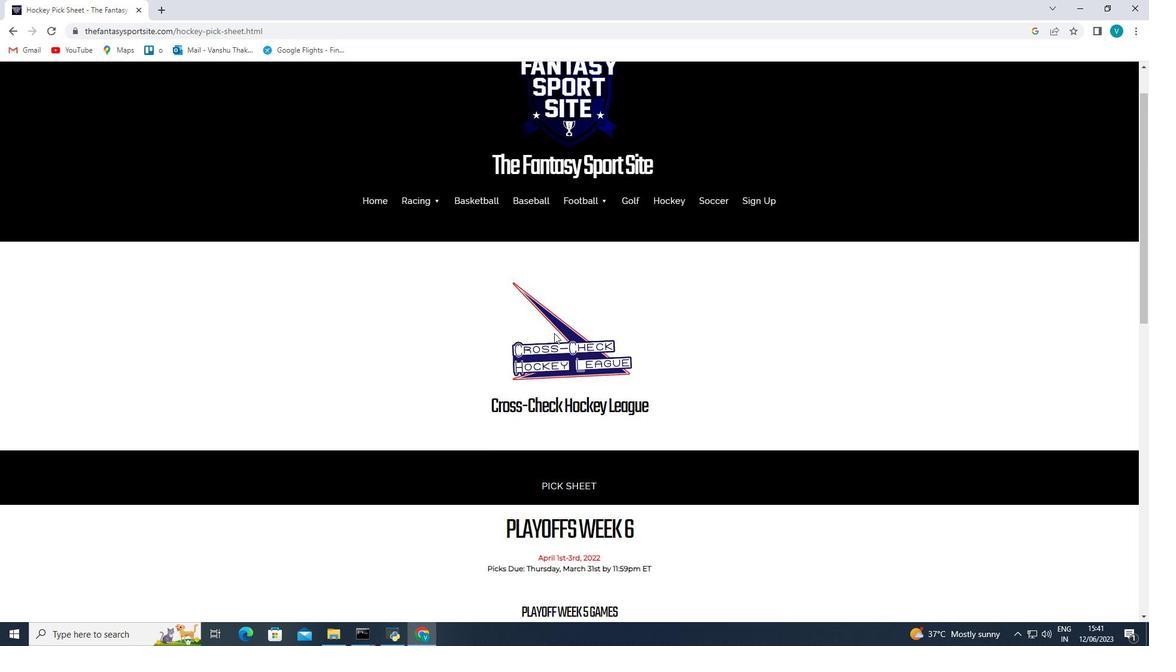 
Action: Mouse scrolled (584, 314) with delta (0, 0)
Screenshot: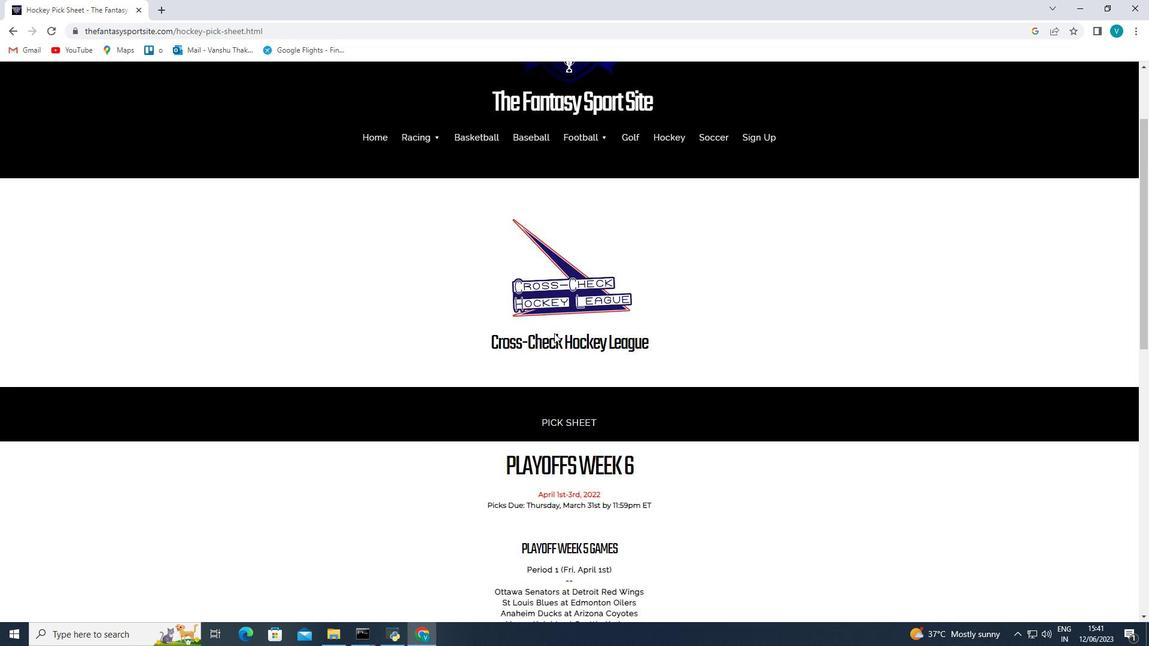 
Action: Mouse scrolled (584, 314) with delta (0, 0)
Screenshot: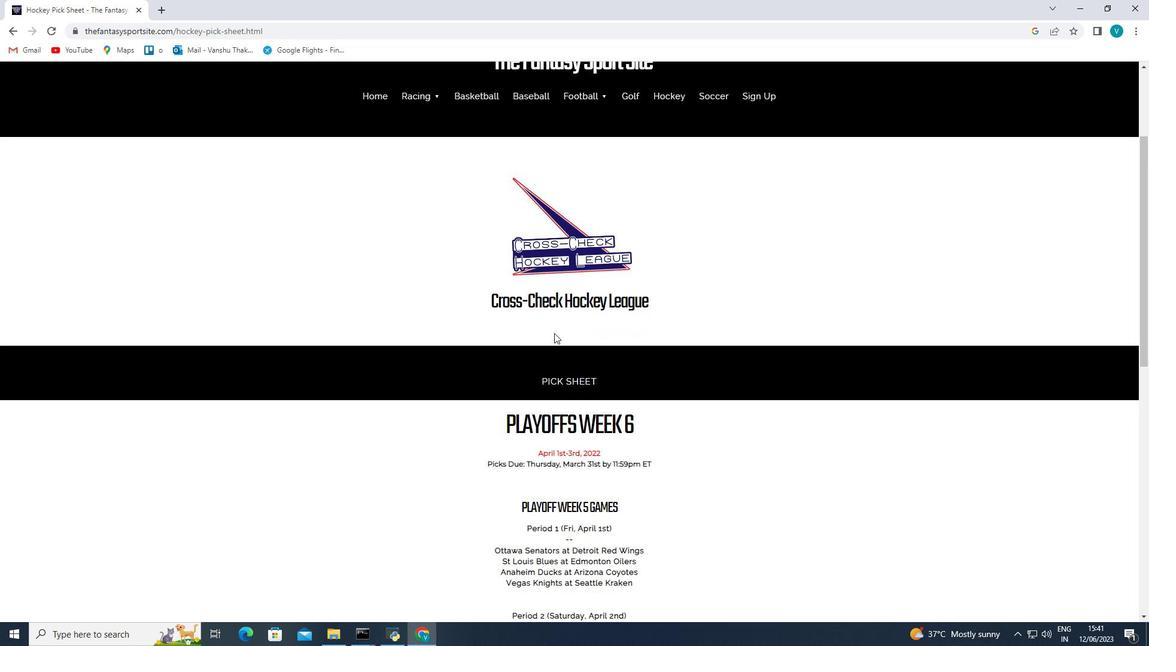 
Action: Mouse scrolled (584, 314) with delta (0, 0)
Screenshot: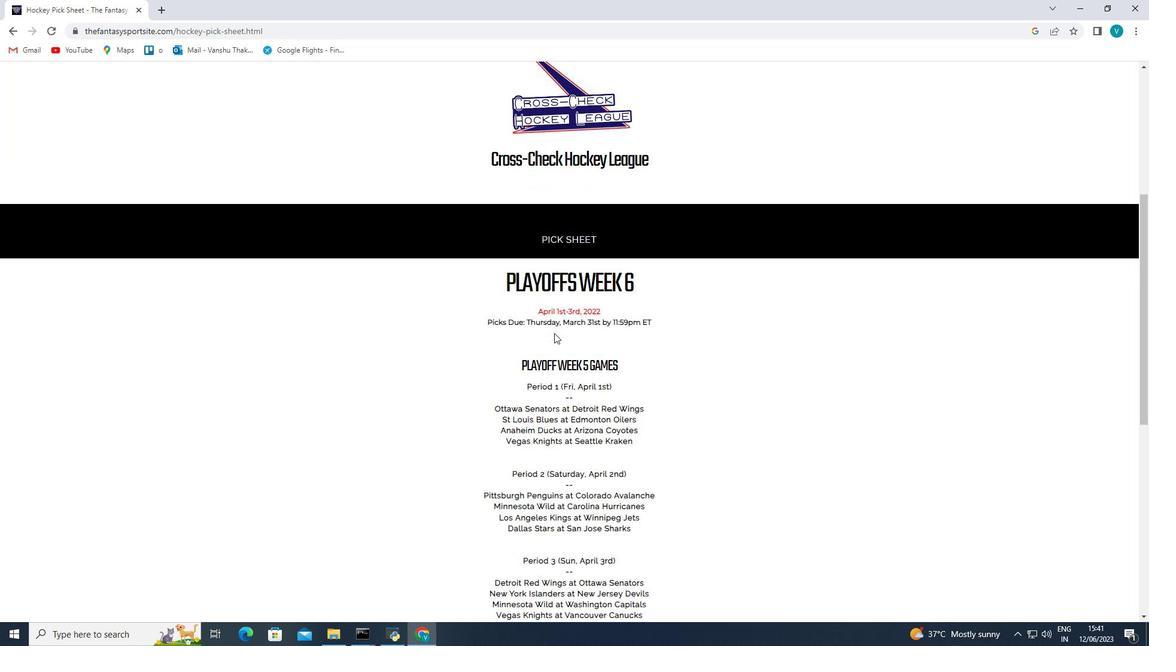 
Action: Mouse scrolled (584, 314) with delta (0, 0)
Screenshot: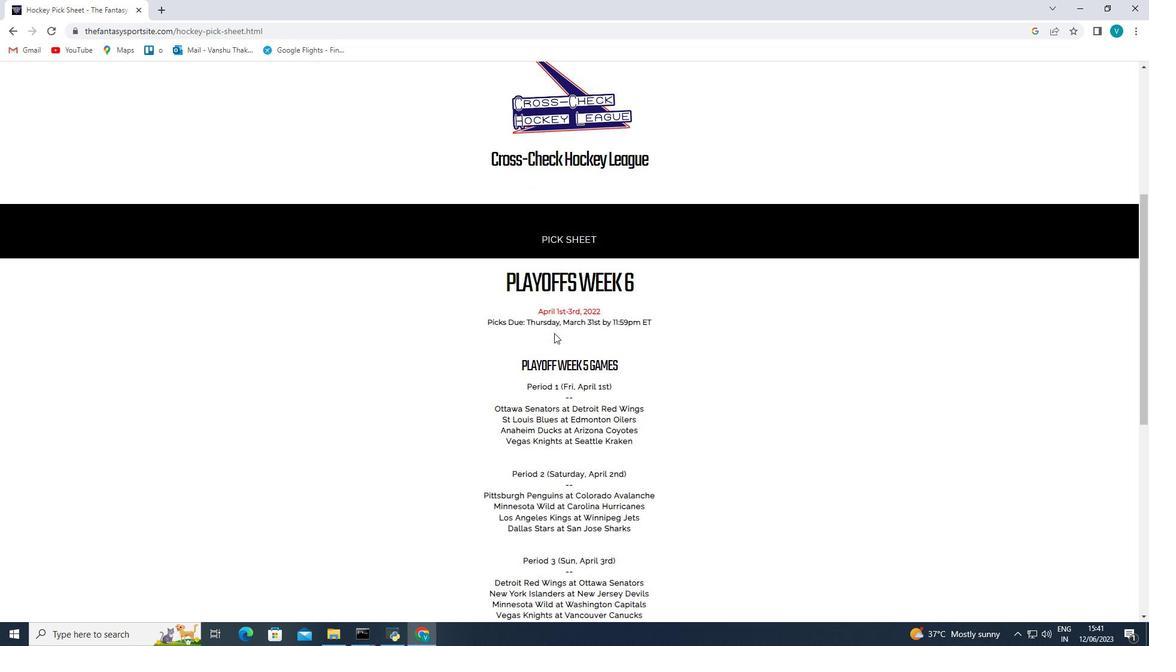 
Action: Mouse scrolled (584, 314) with delta (0, 0)
Screenshot: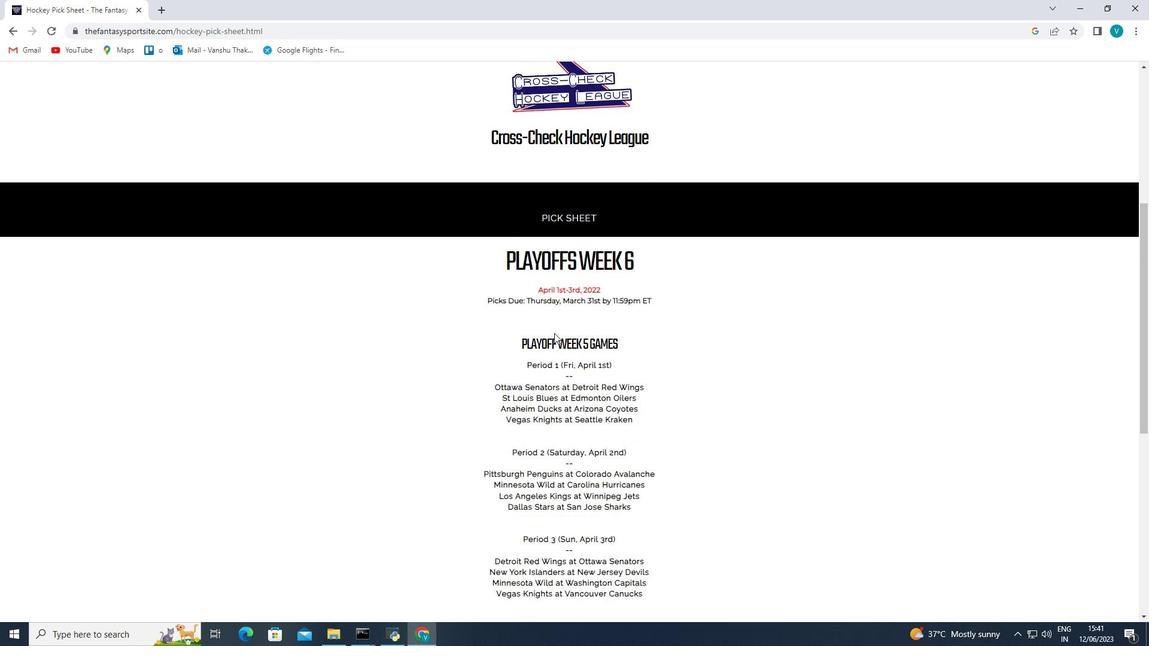 
Action: Mouse moved to (584, 314)
Screenshot: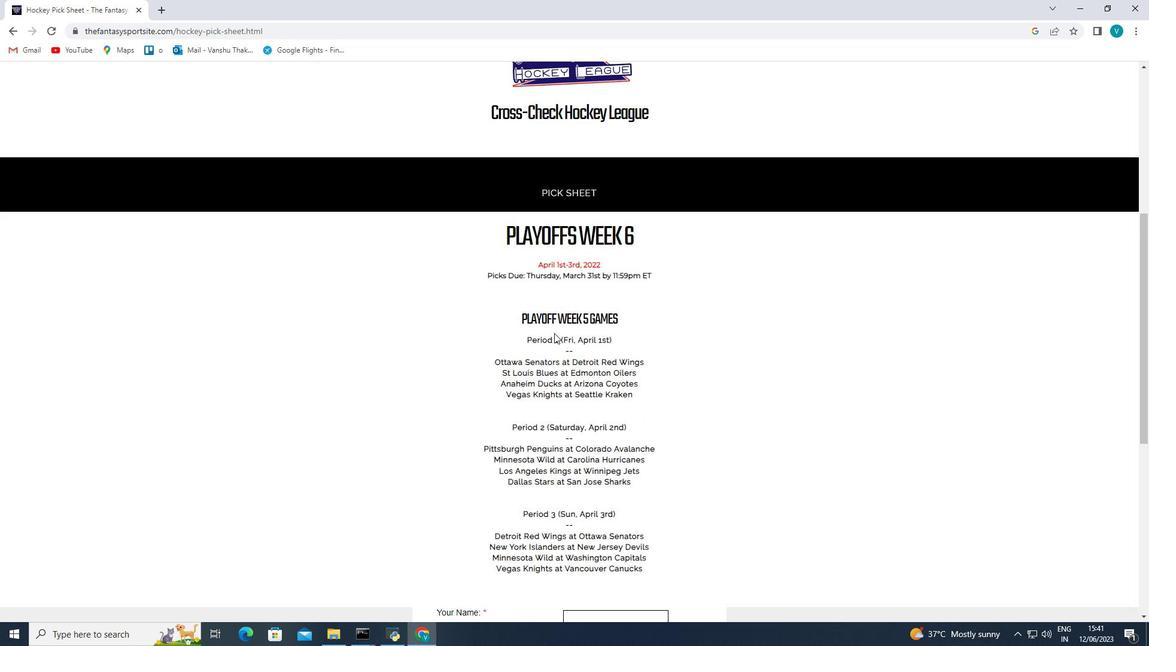 
Action: Mouse scrolled (584, 314) with delta (0, 0)
Screenshot: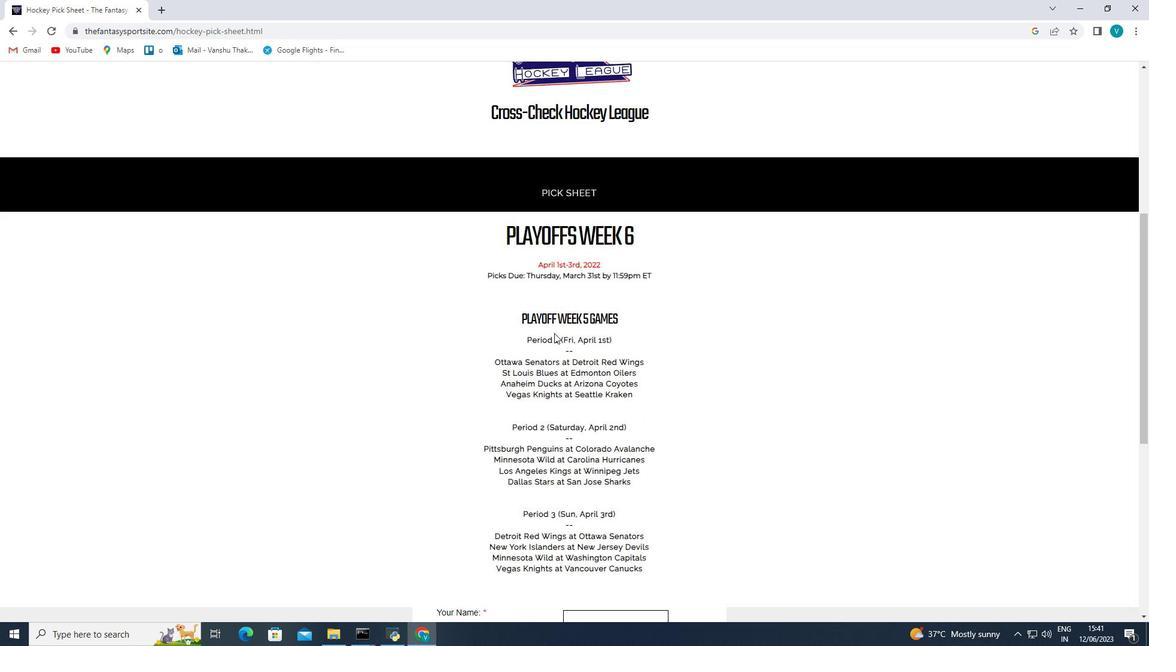 
Action: Mouse moved to (584, 316)
Screenshot: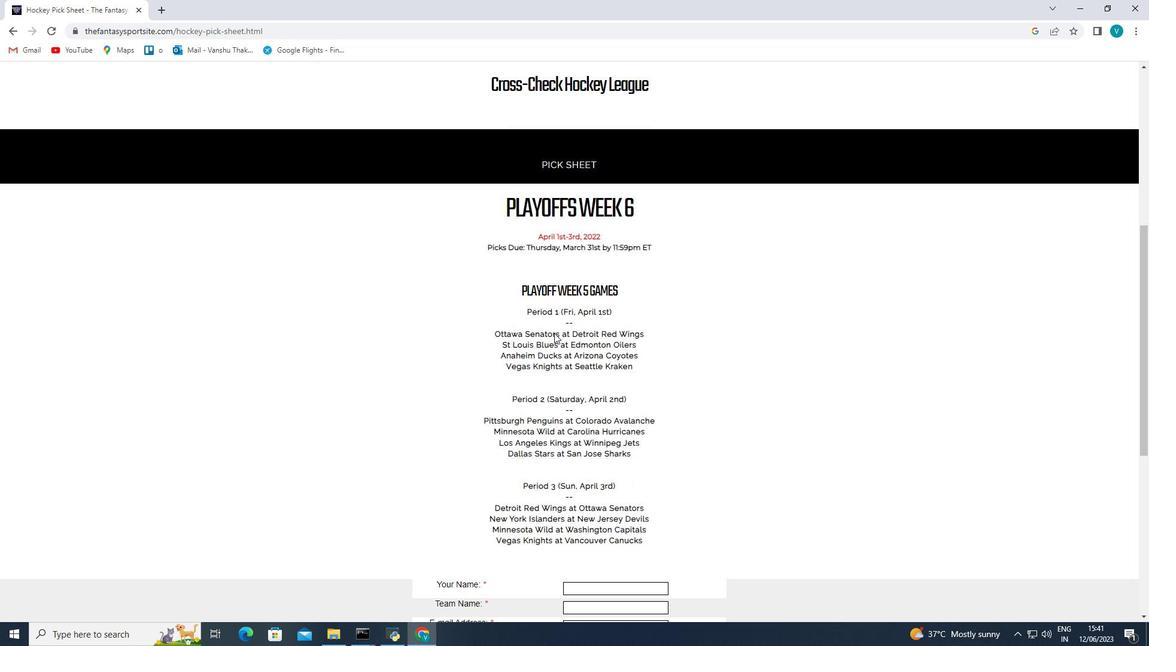 
Action: Mouse scrolled (584, 315) with delta (0, 0)
Screenshot: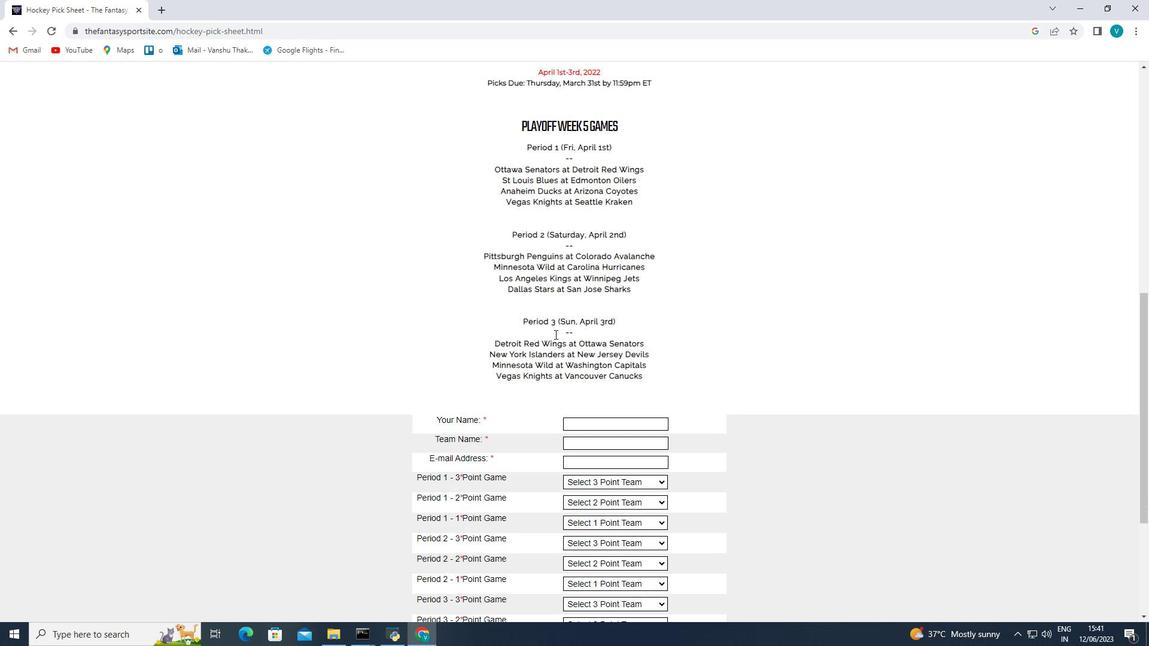 
Action: Mouse moved to (584, 316)
Screenshot: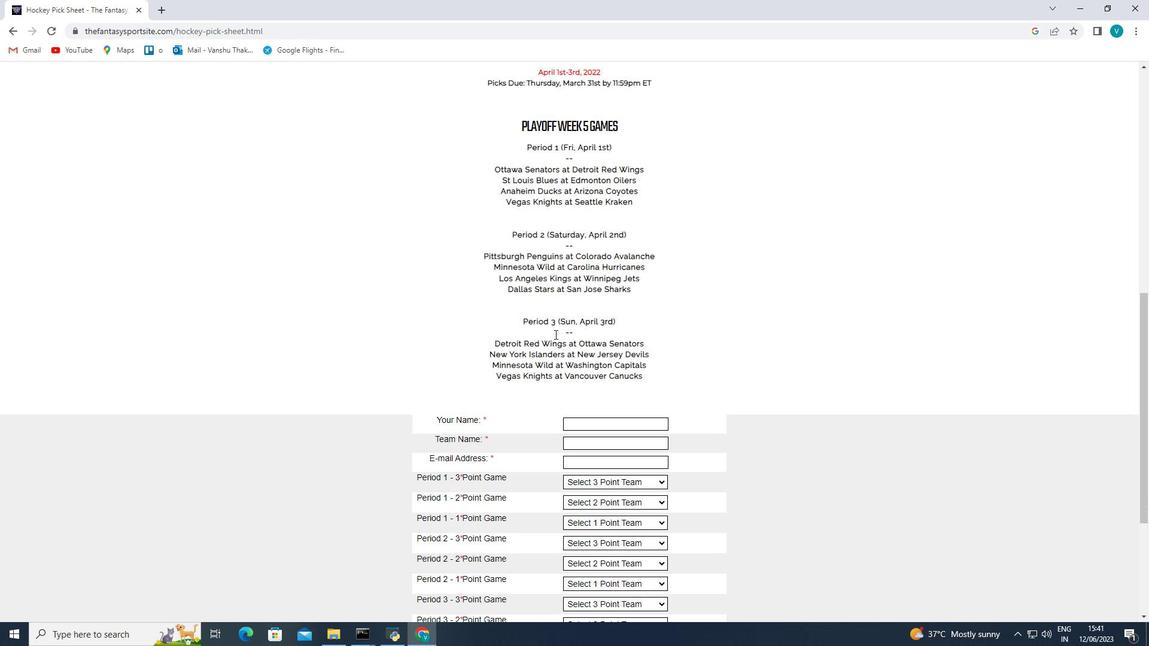 
Action: Mouse scrolled (584, 316) with delta (0, 0)
Screenshot: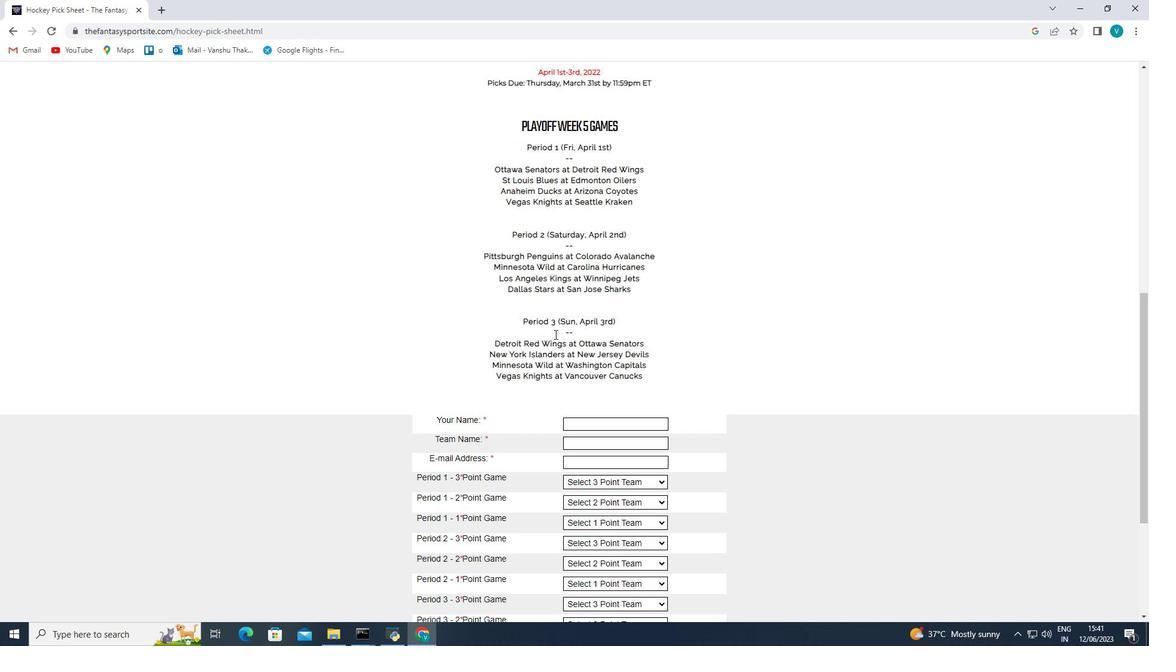 
Action: Mouse moved to (585, 318)
Screenshot: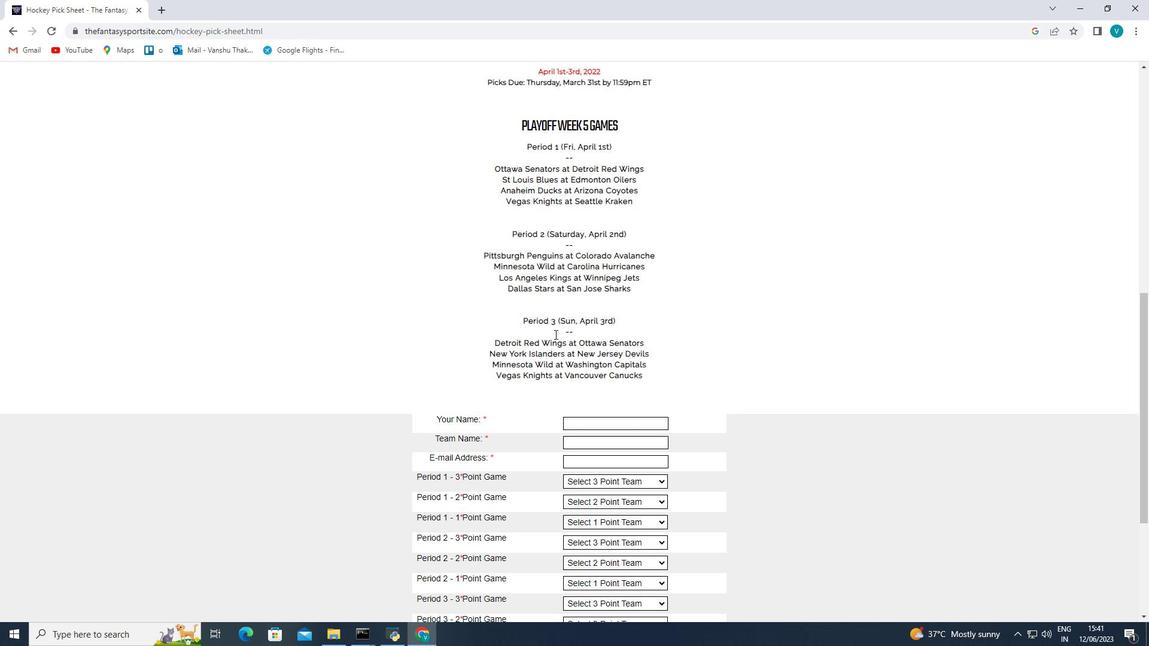 
Action: Mouse scrolled (585, 317) with delta (0, 0)
Screenshot: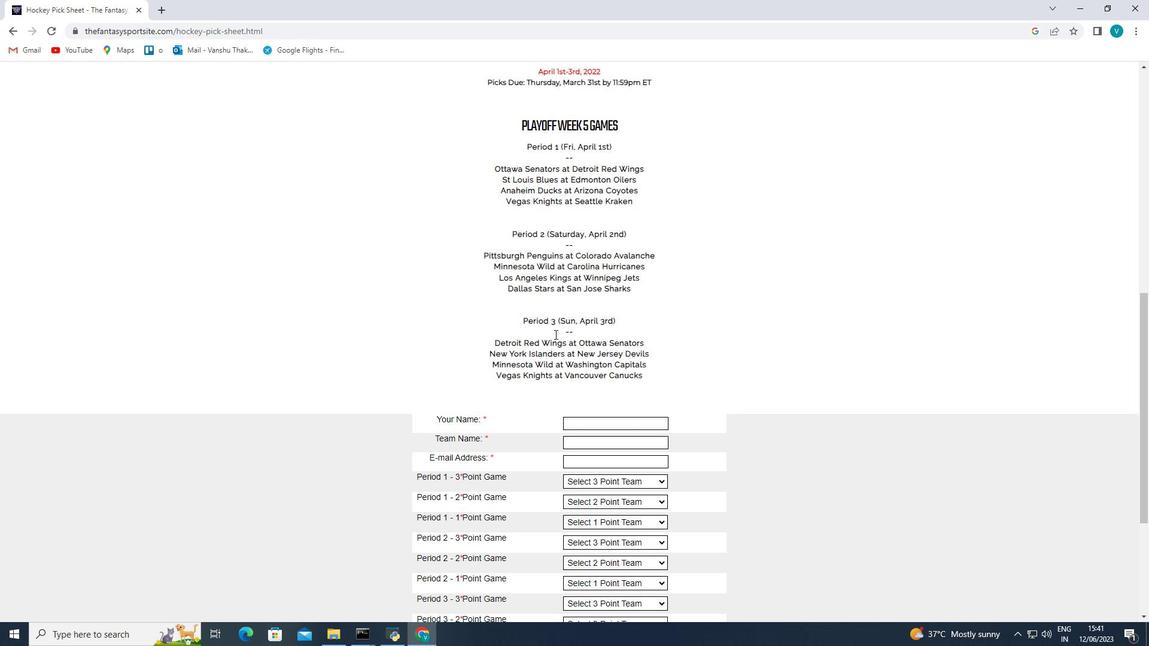 
Action: Mouse scrolled (585, 317) with delta (0, 0)
Screenshot: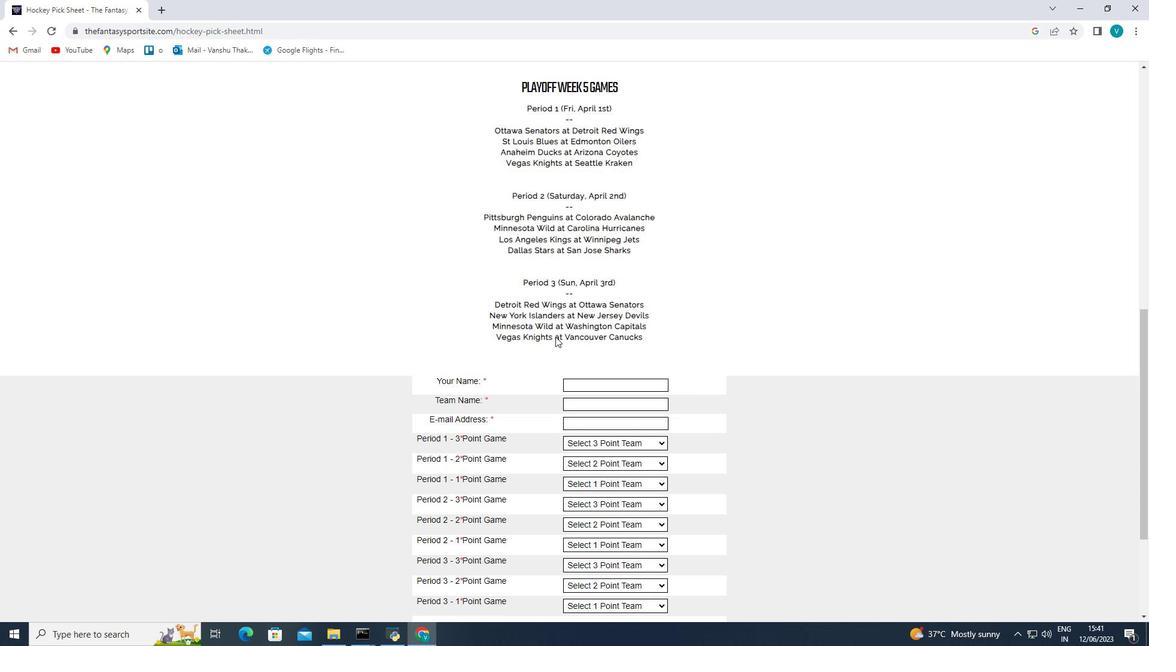 
Action: Mouse moved to (607, 201)
Screenshot: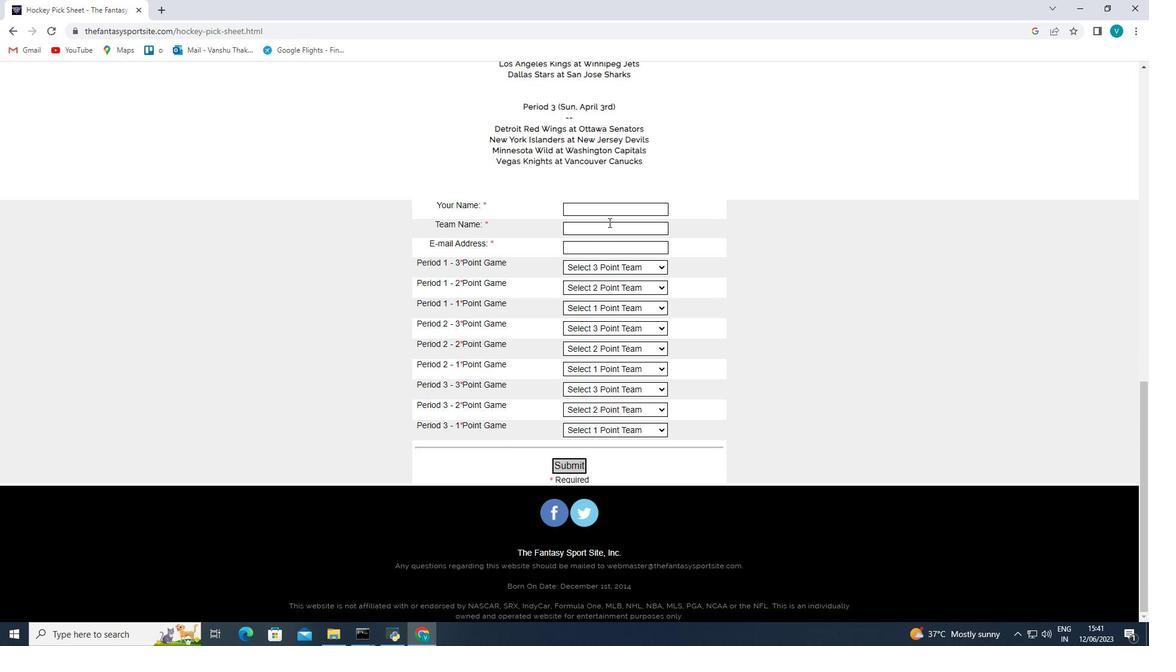 
Action: Mouse pressed left at (607, 201)
Screenshot: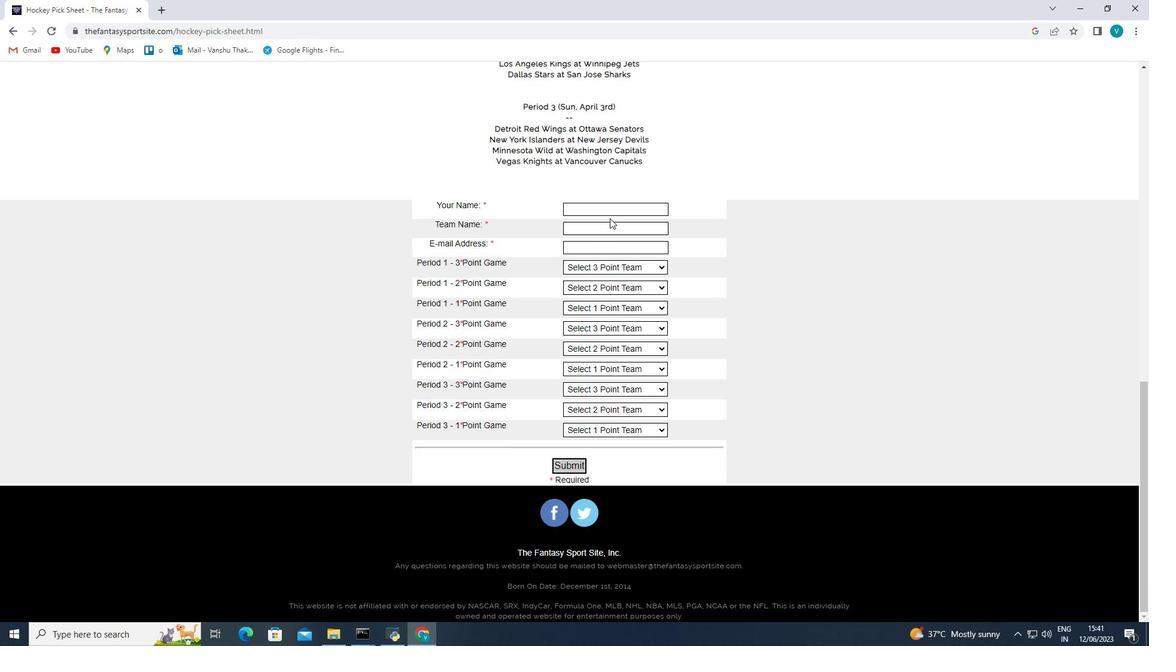
Action: Mouse moved to (609, 195)
Screenshot: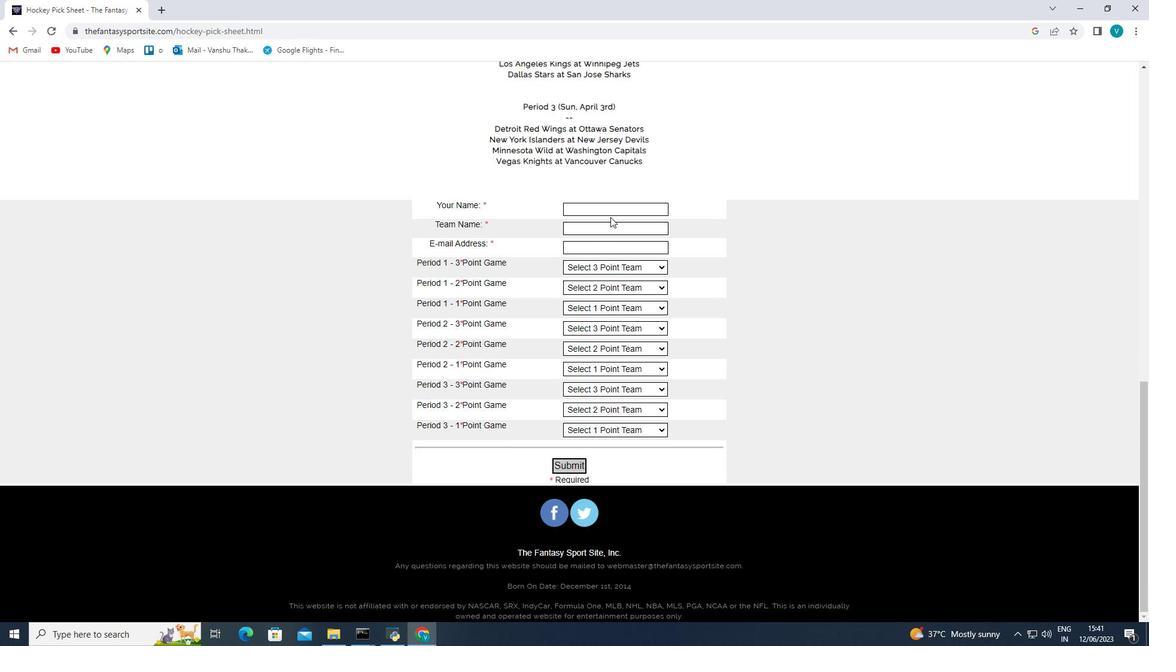 
Action: Mouse pressed left at (609, 195)
Screenshot: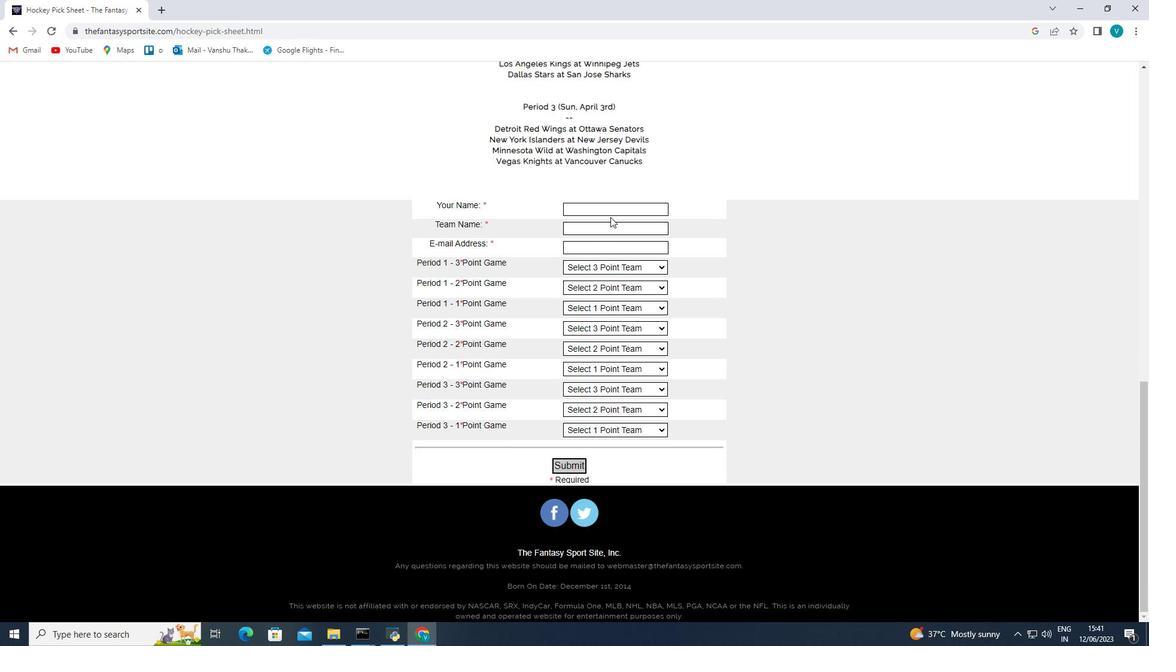 
Action: Mouse moved to (618, 177)
Screenshot: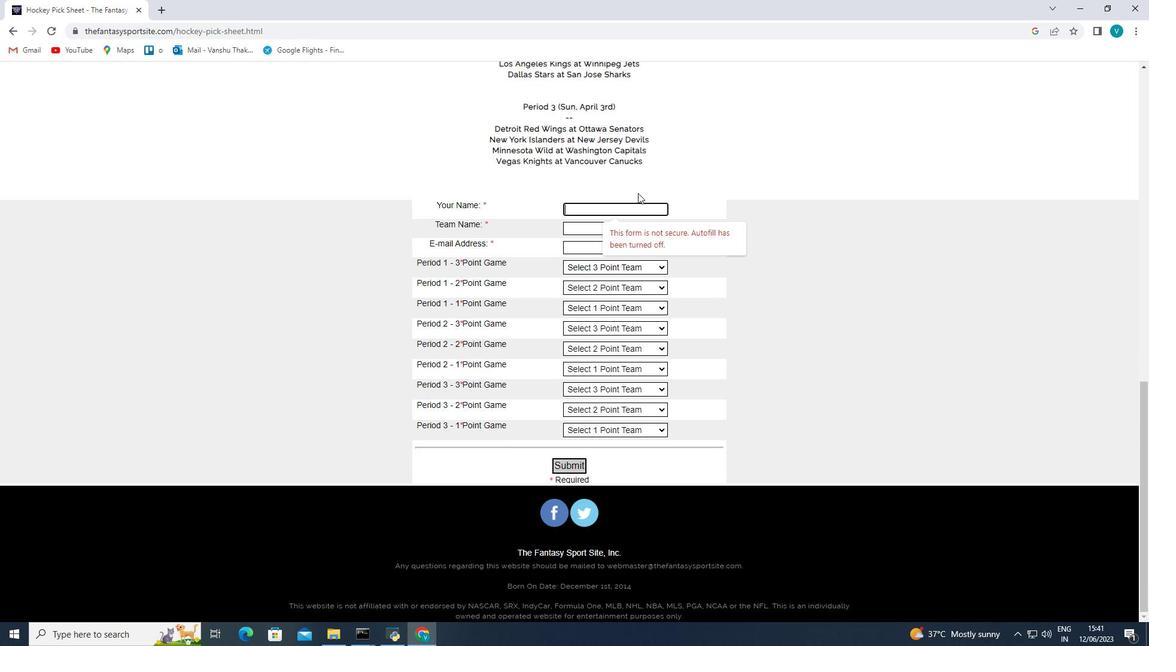 
Action: Key pressed <Key.shift>Isabella<Key.space><Key.shift>Turner
Screenshot: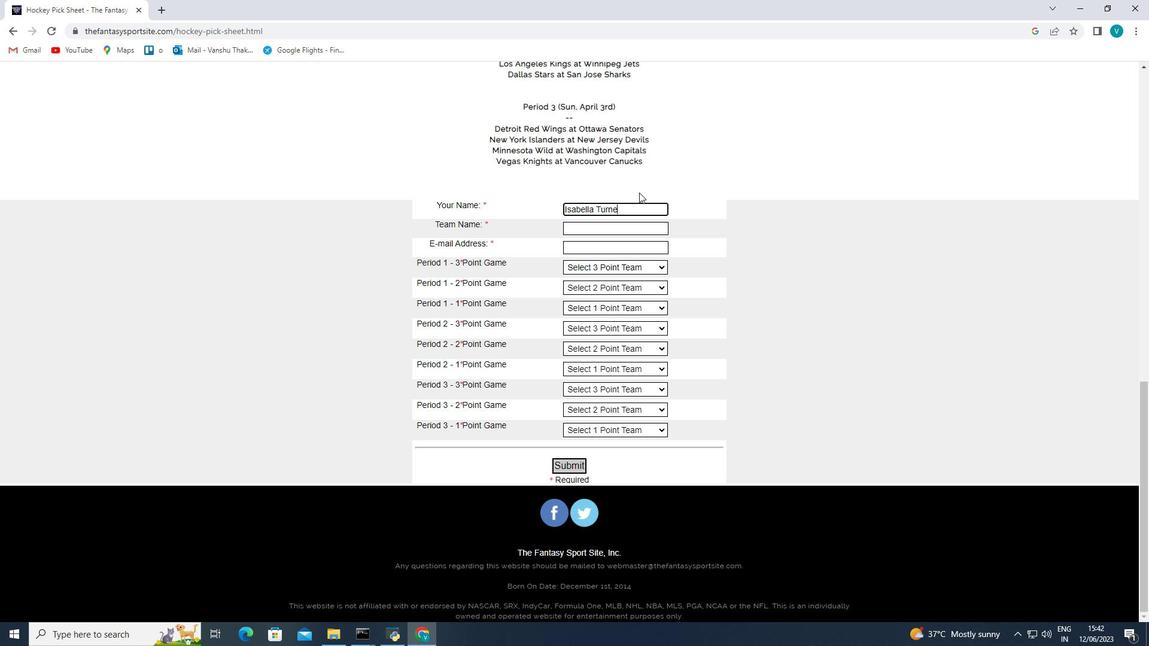 
Action: Mouse moved to (614, 204)
Screenshot: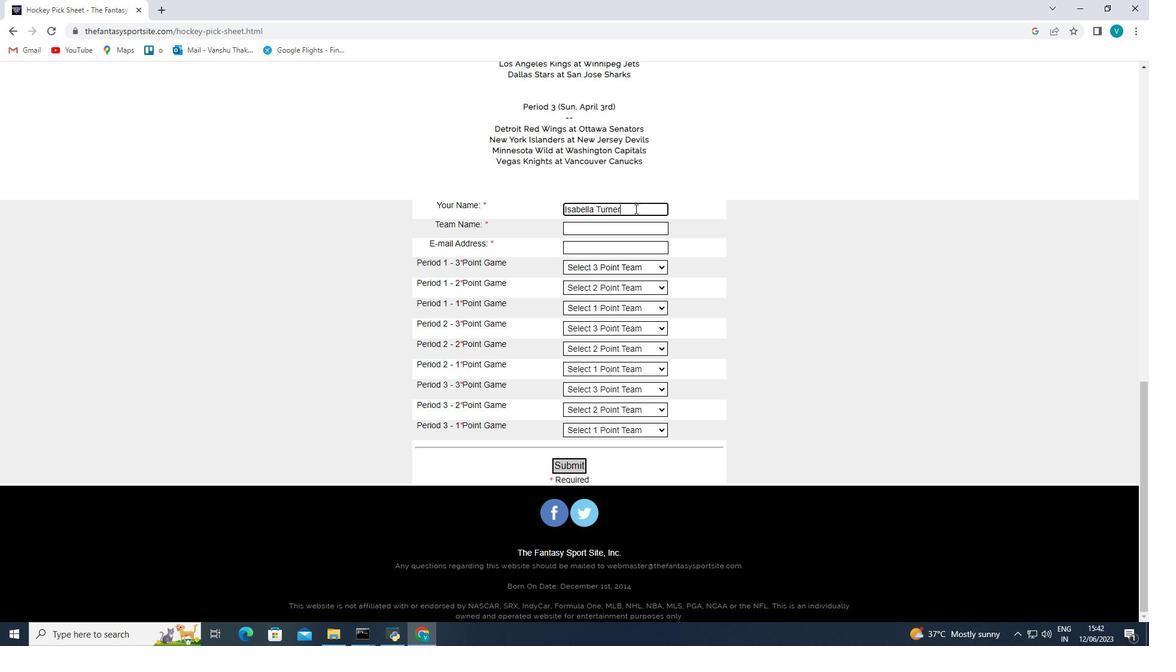 
Action: Mouse pressed left at (614, 204)
Screenshot: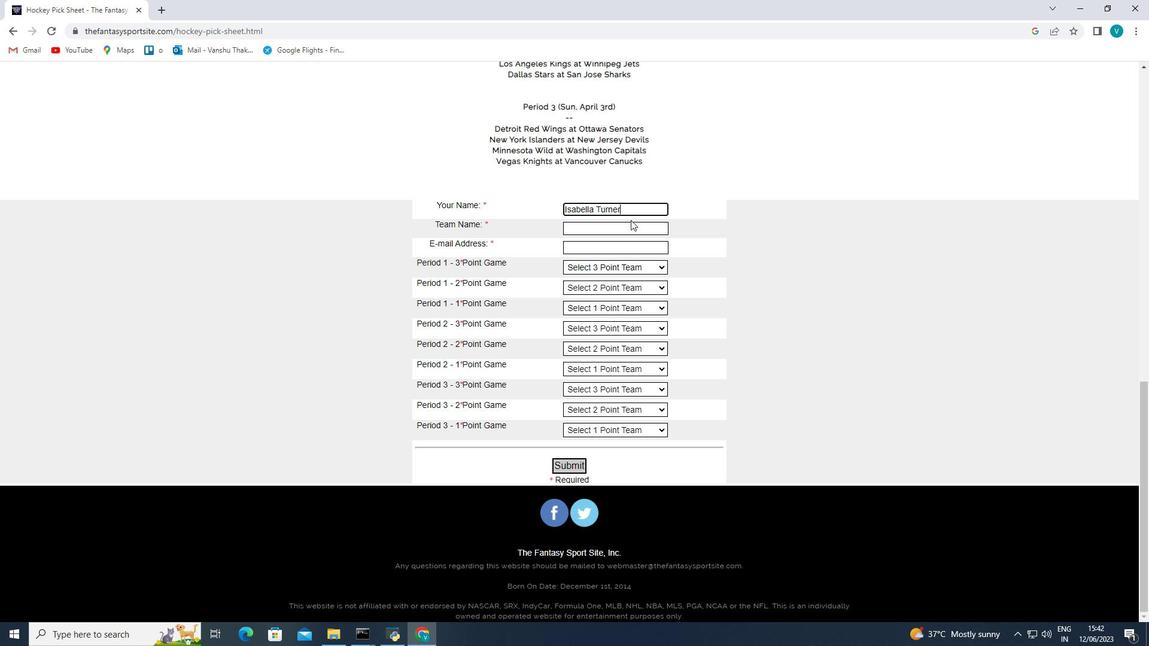 
Action: Mouse moved to (614, 207)
Screenshot: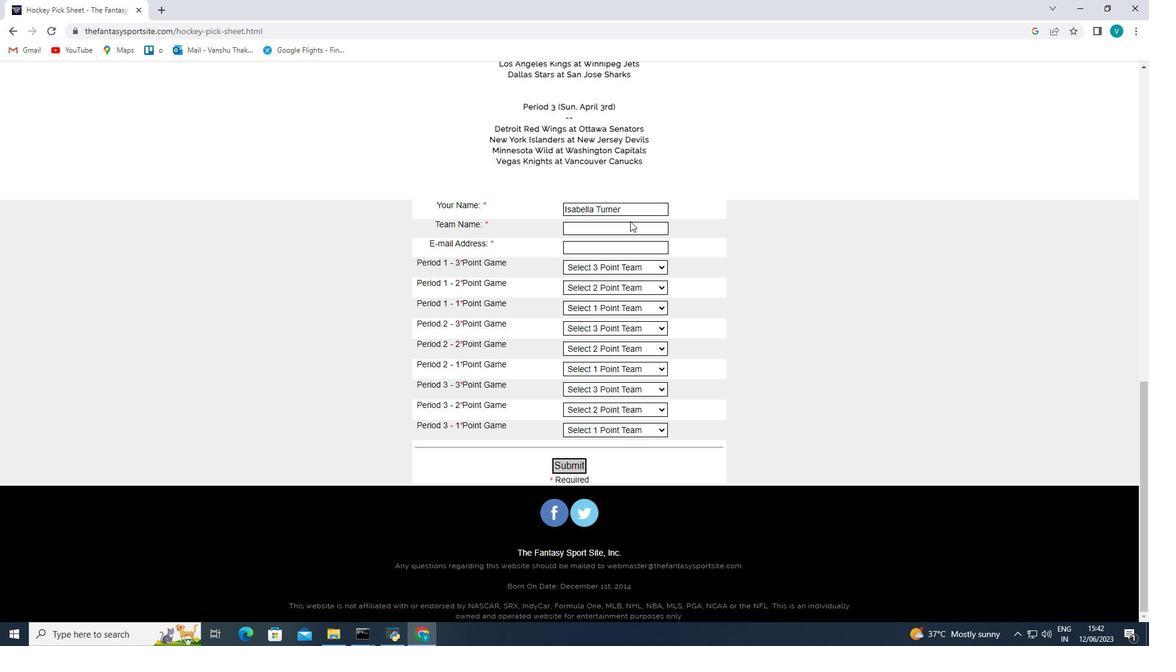 
Action: Mouse pressed left at (614, 207)
Screenshot: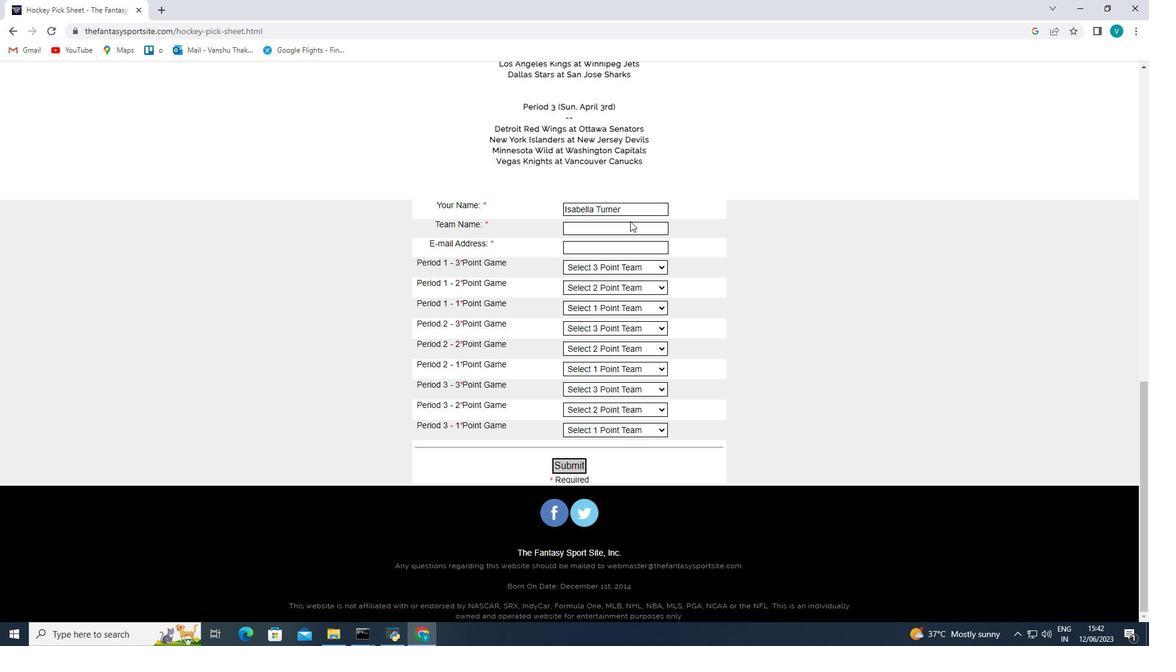 
Action: Key pressed <Key.shift>Patrick<Key.space><Key.shift>Division
Screenshot: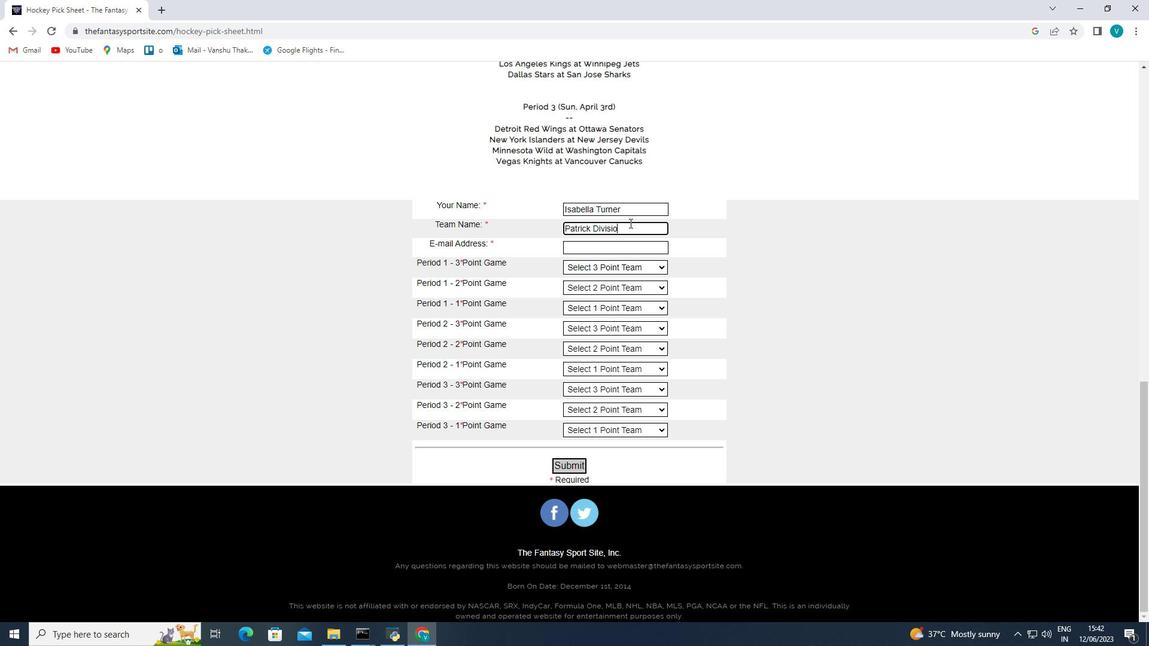 
Action: Mouse moved to (611, 222)
Screenshot: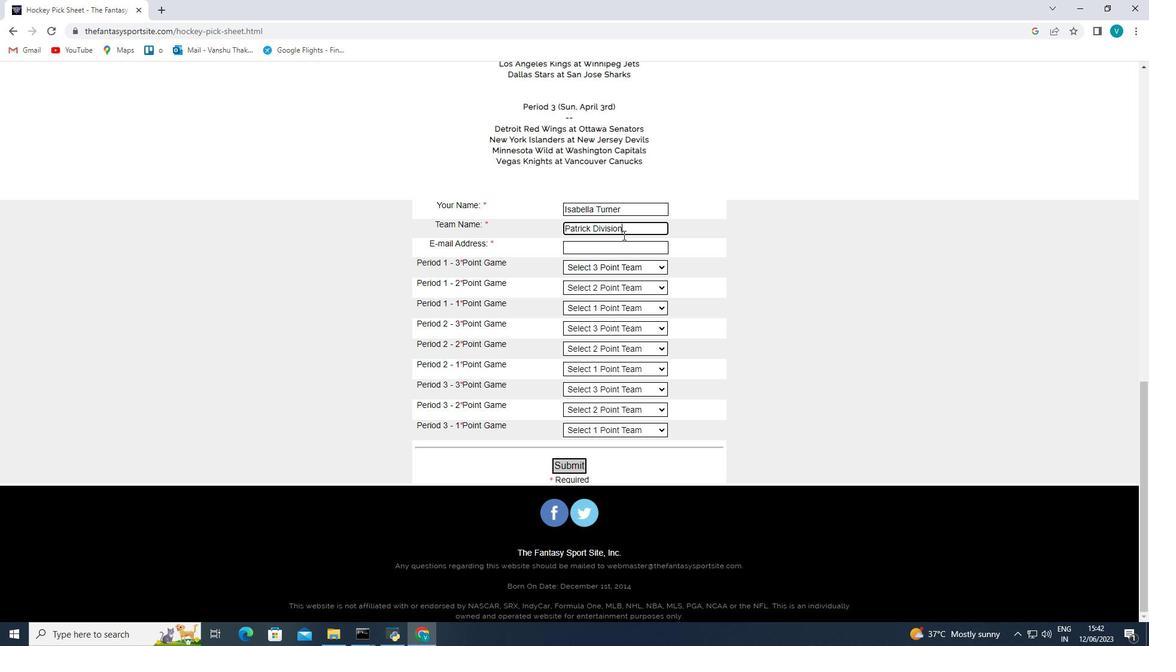
Action: Mouse pressed left at (611, 222)
Screenshot: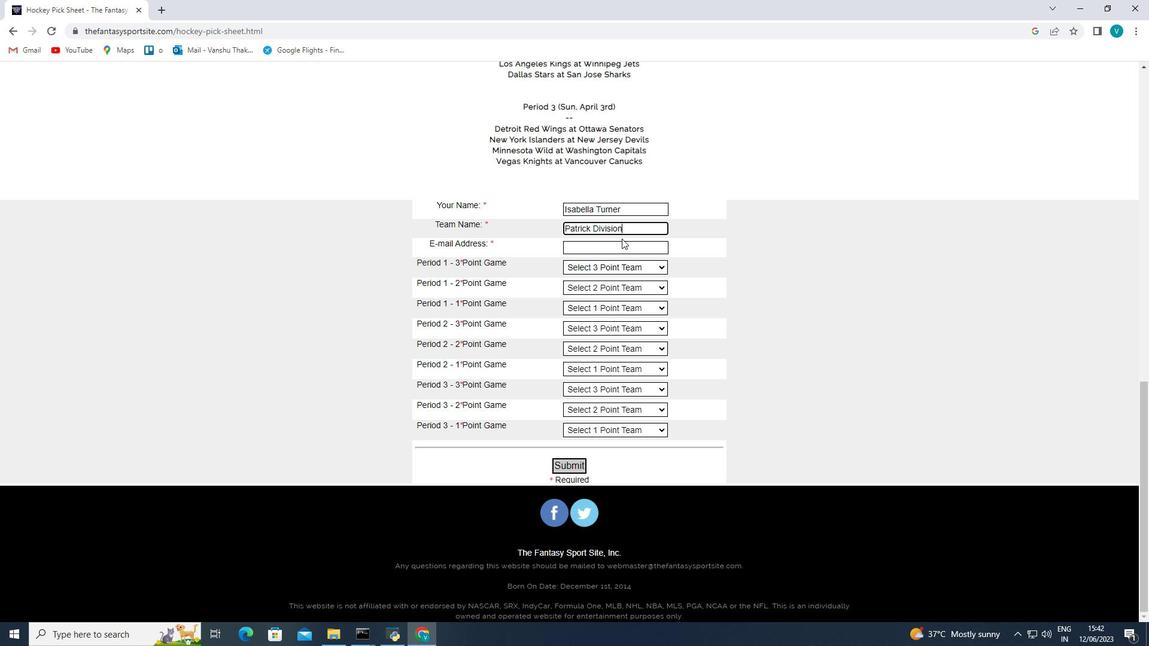 
Action: Mouse moved to (610, 230)
Screenshot: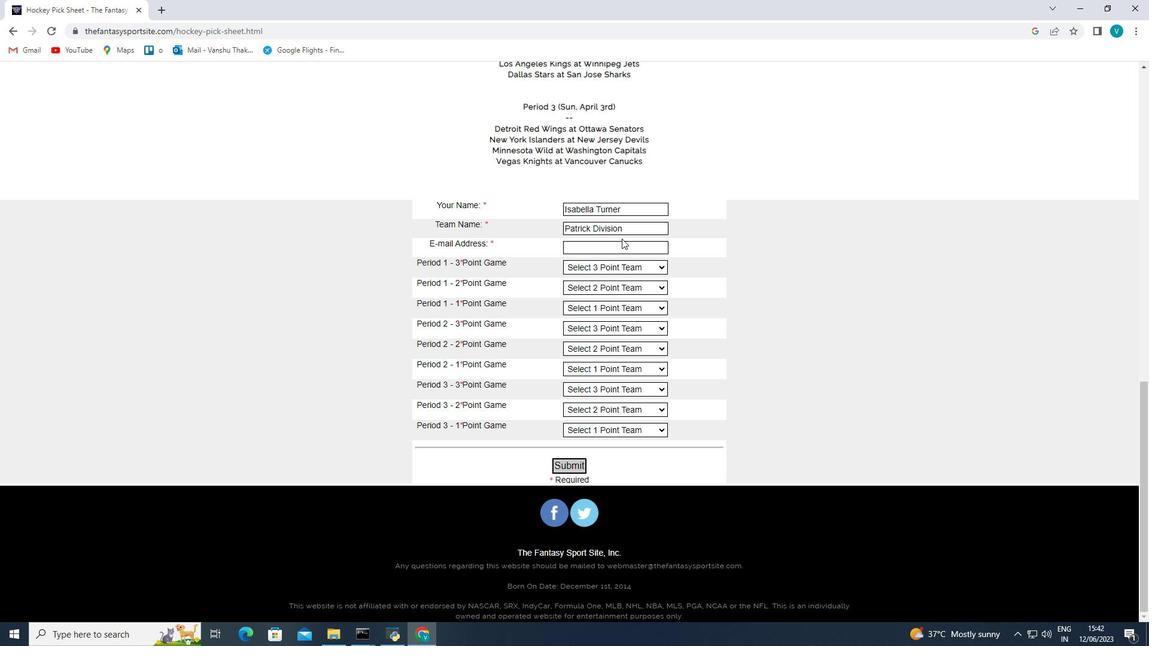 
Action: Mouse pressed left at (610, 230)
Screenshot: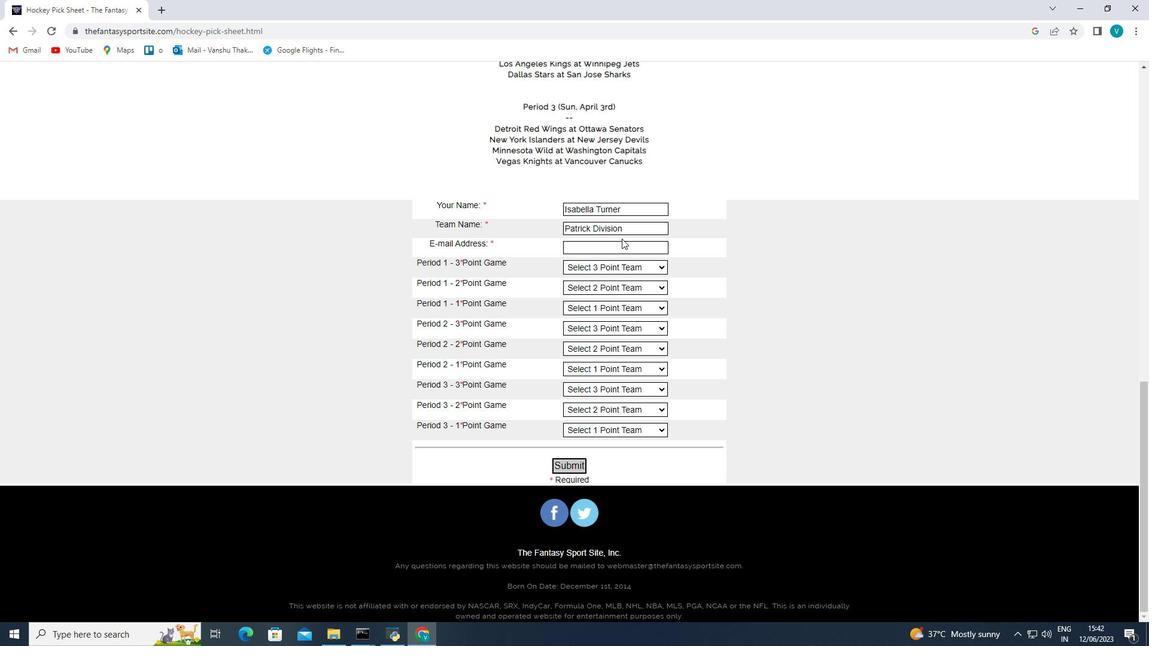 
Action: Key pressed softage.8<Key.shift>@softage.net
Screenshot: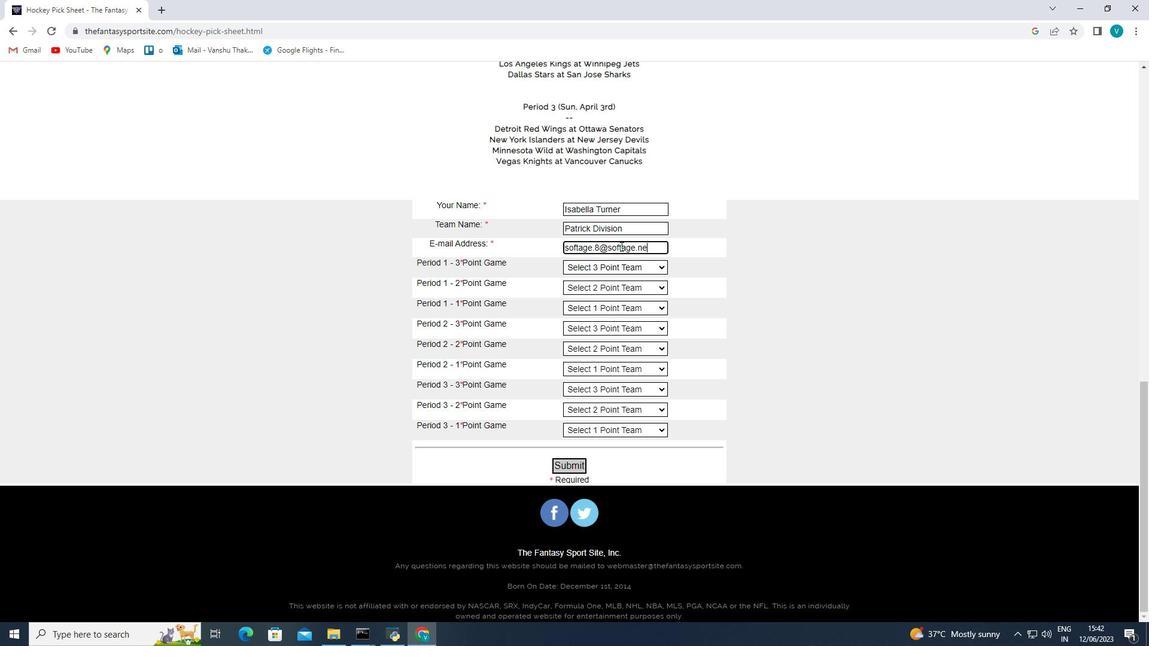 
Action: Mouse moved to (608, 250)
Screenshot: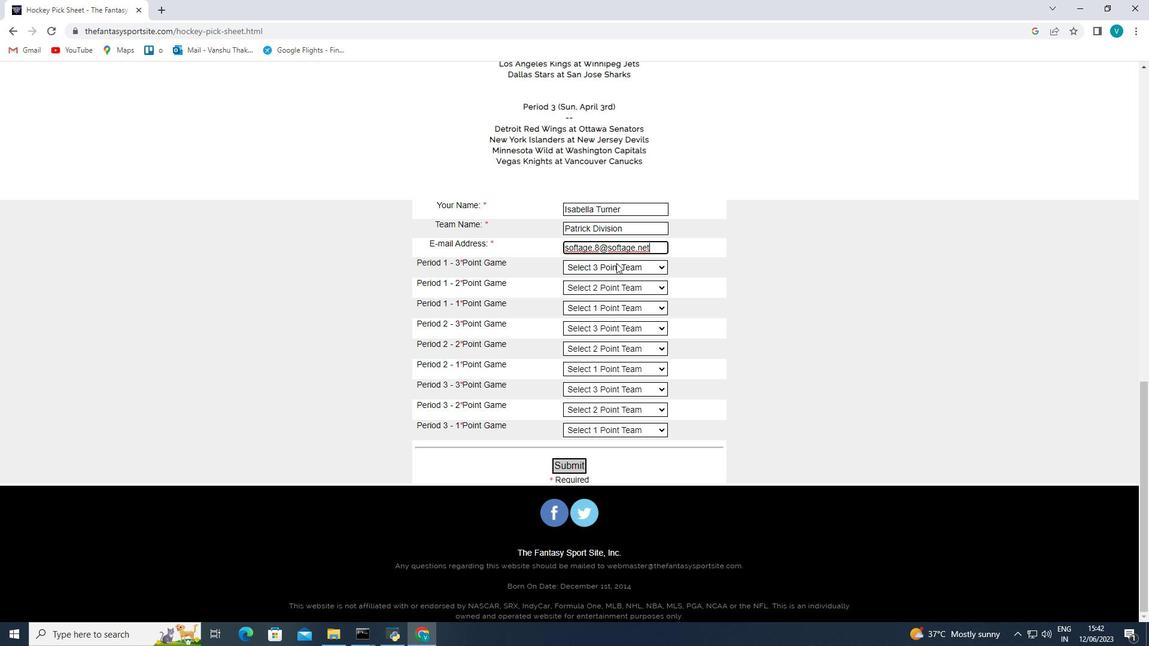 
Action: Mouse pressed left at (608, 250)
Screenshot: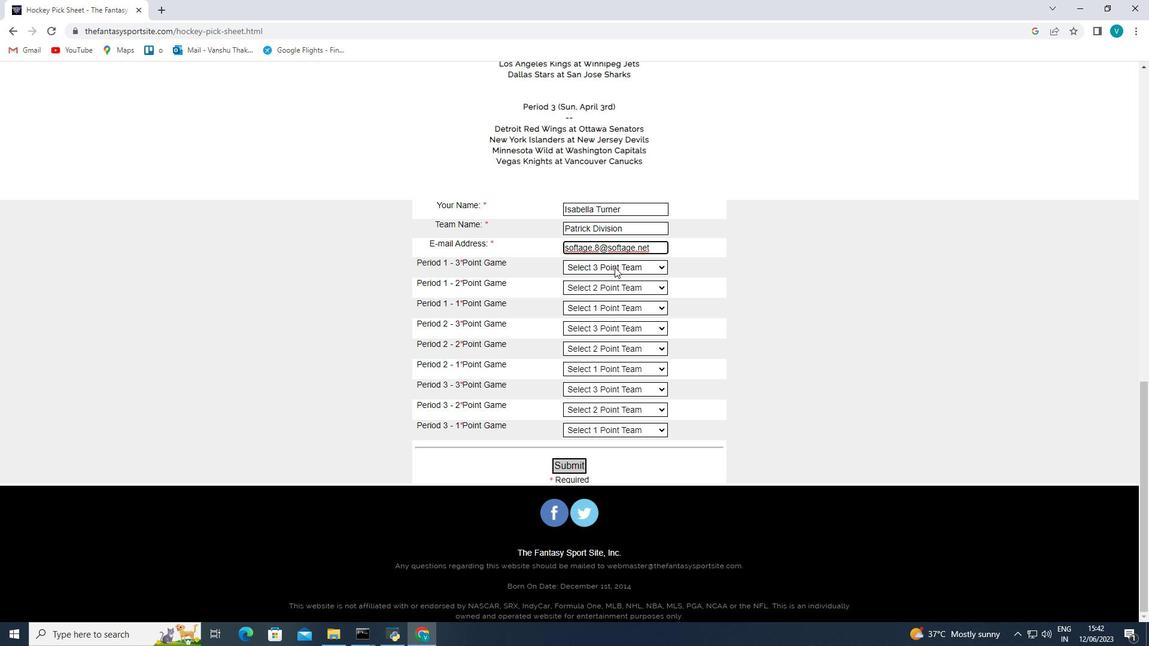 
Action: Mouse moved to (607, 435)
Screenshot: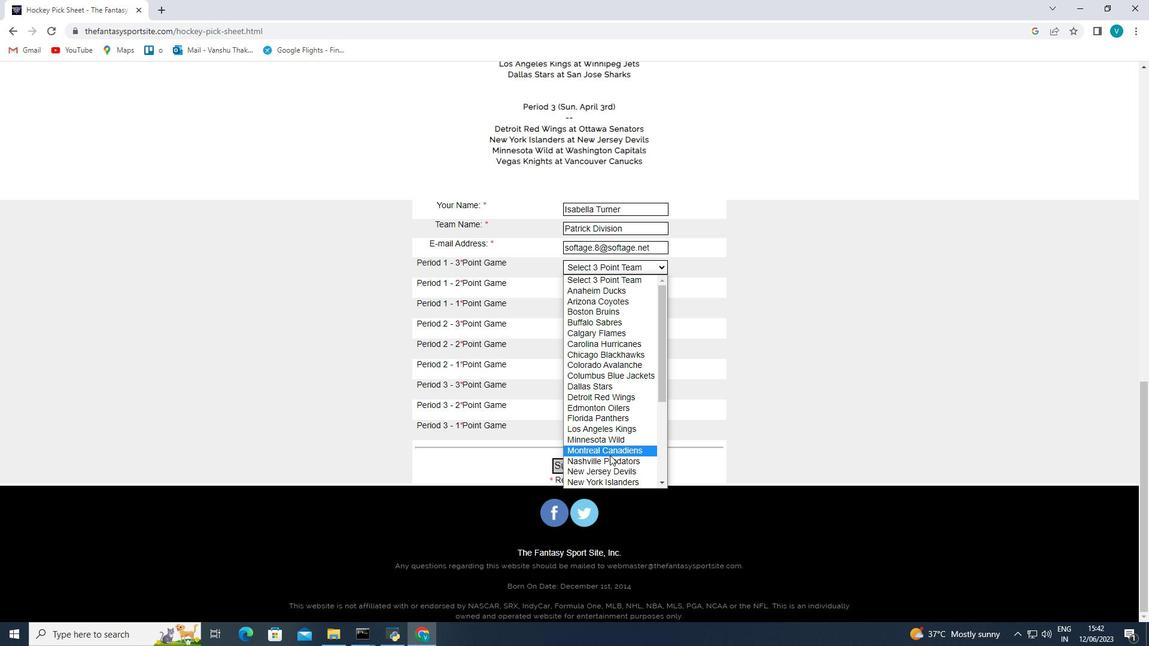 
Action: Mouse pressed left at (607, 435)
Screenshot: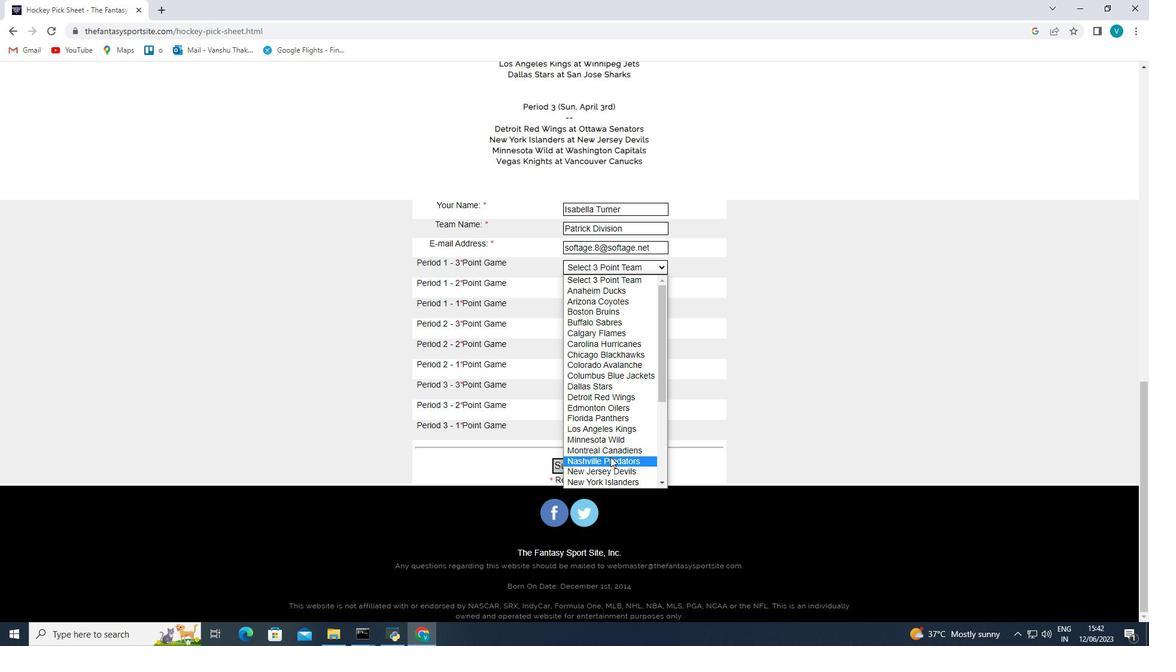 
Action: Mouse moved to (612, 271)
Screenshot: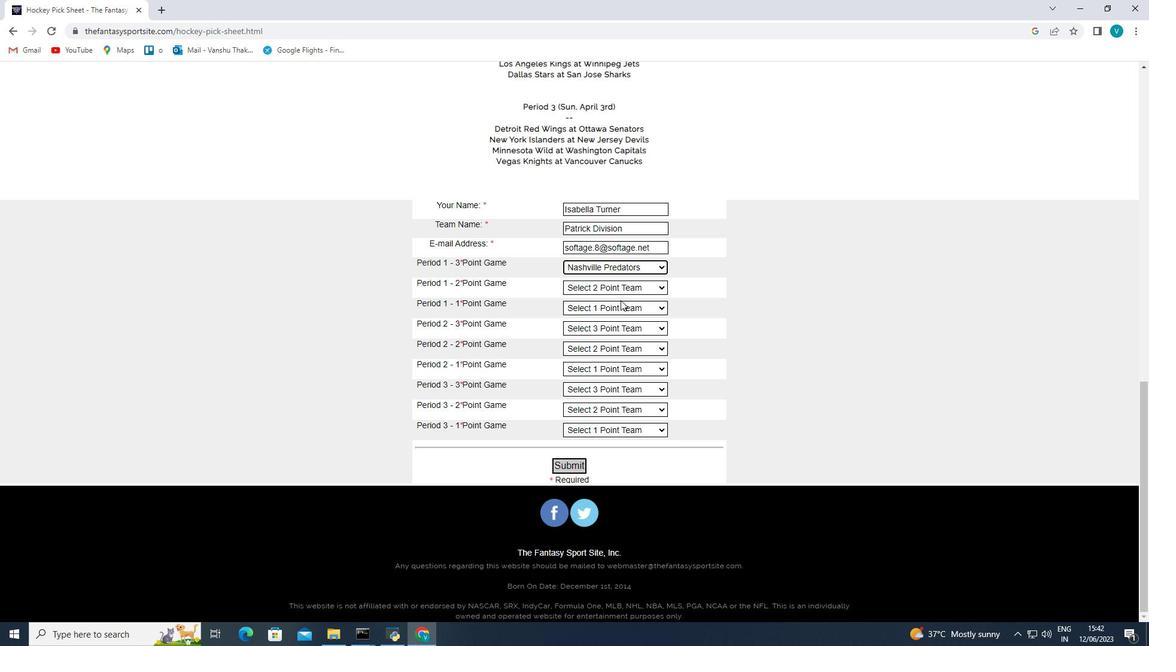 
Action: Mouse pressed left at (612, 271)
Screenshot: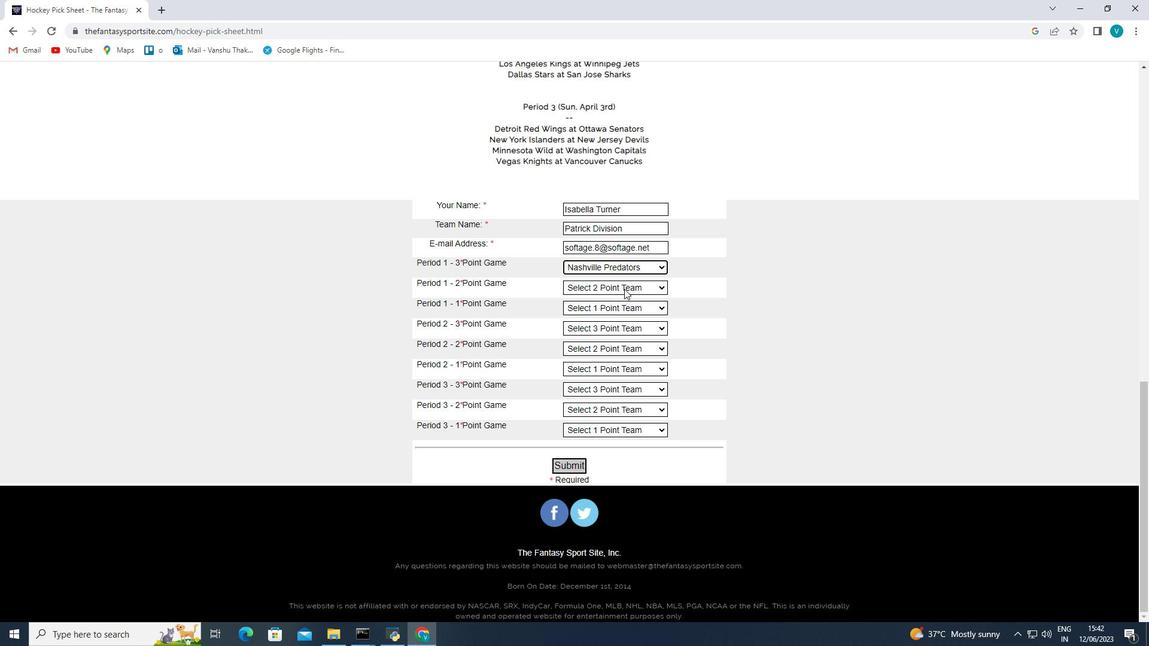 
Action: Mouse moved to (612, 439)
Screenshot: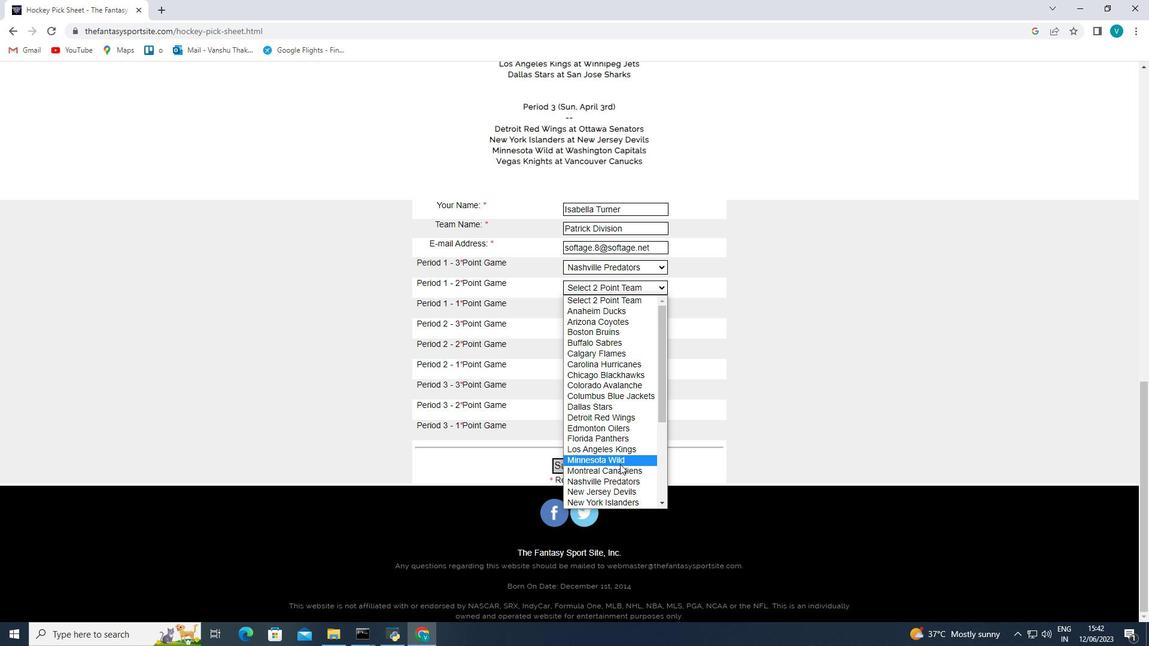 
Action: Mouse pressed left at (612, 439)
Screenshot: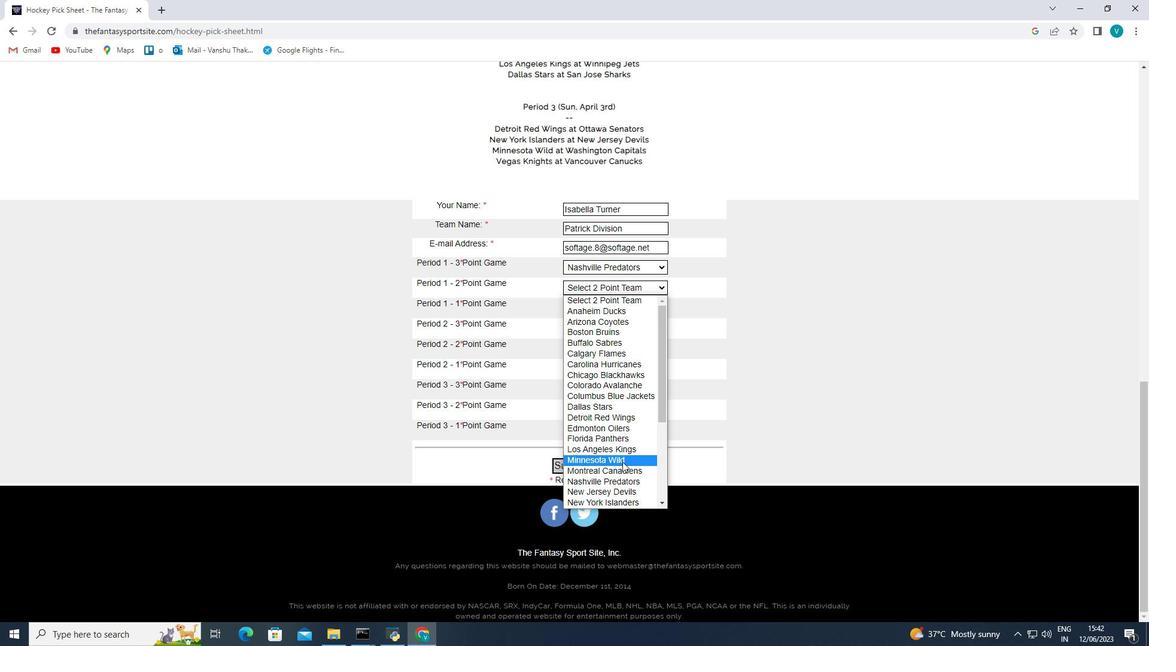 
Action: Mouse moved to (604, 294)
Screenshot: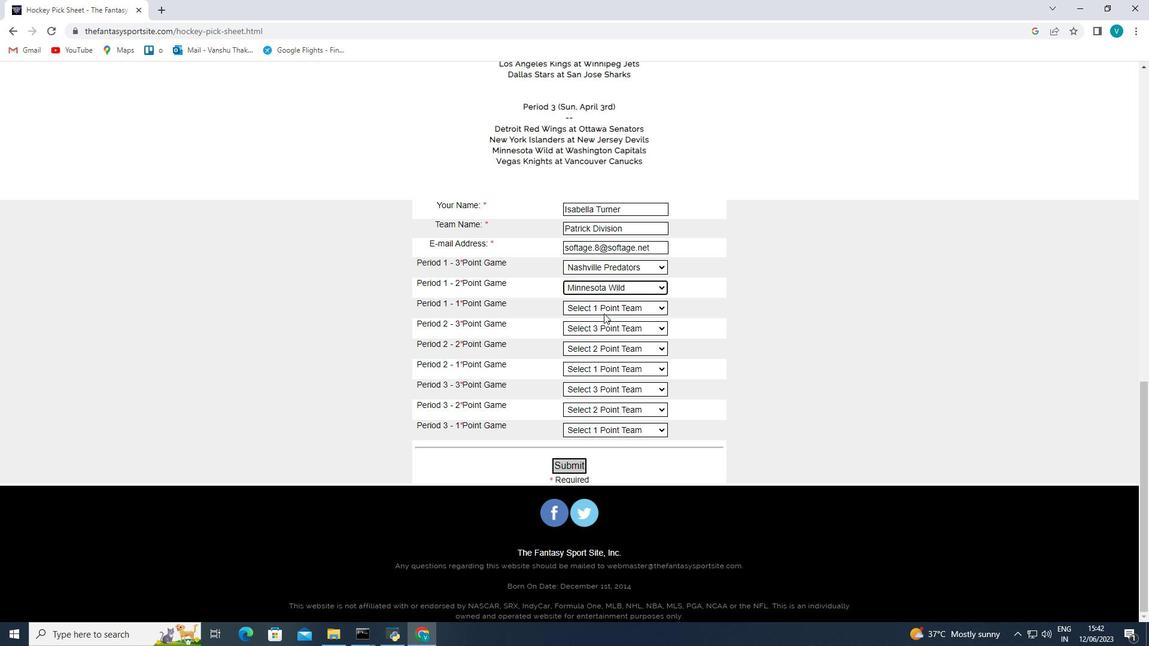 
Action: Mouse pressed left at (604, 294)
Screenshot: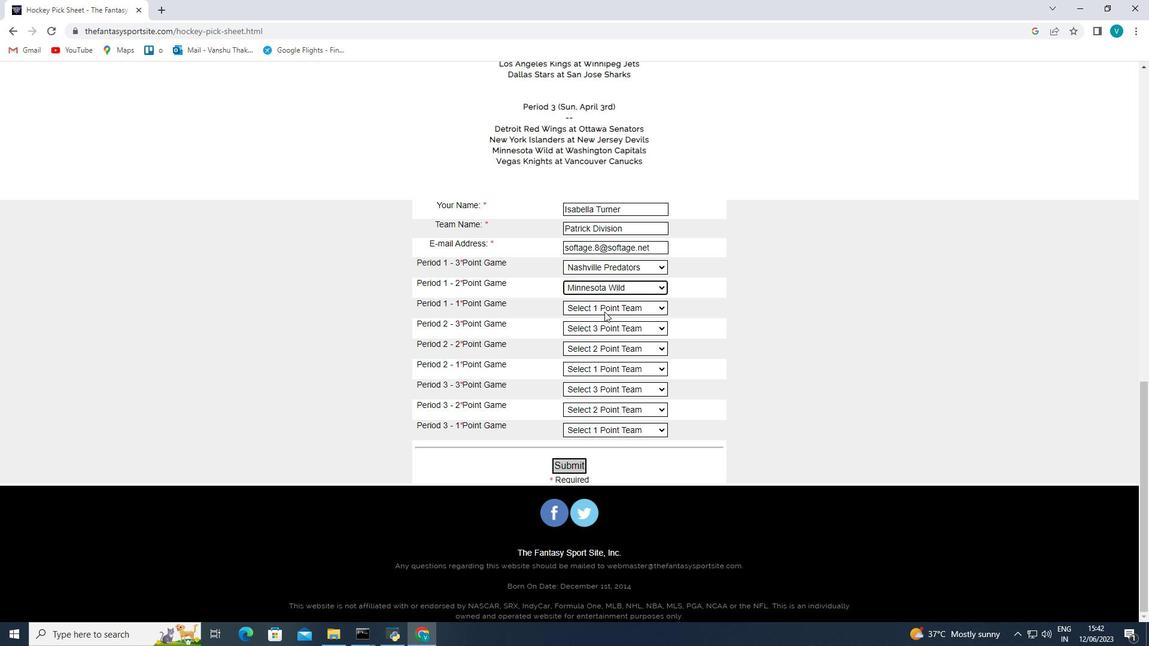 
Action: Mouse moved to (613, 442)
Screenshot: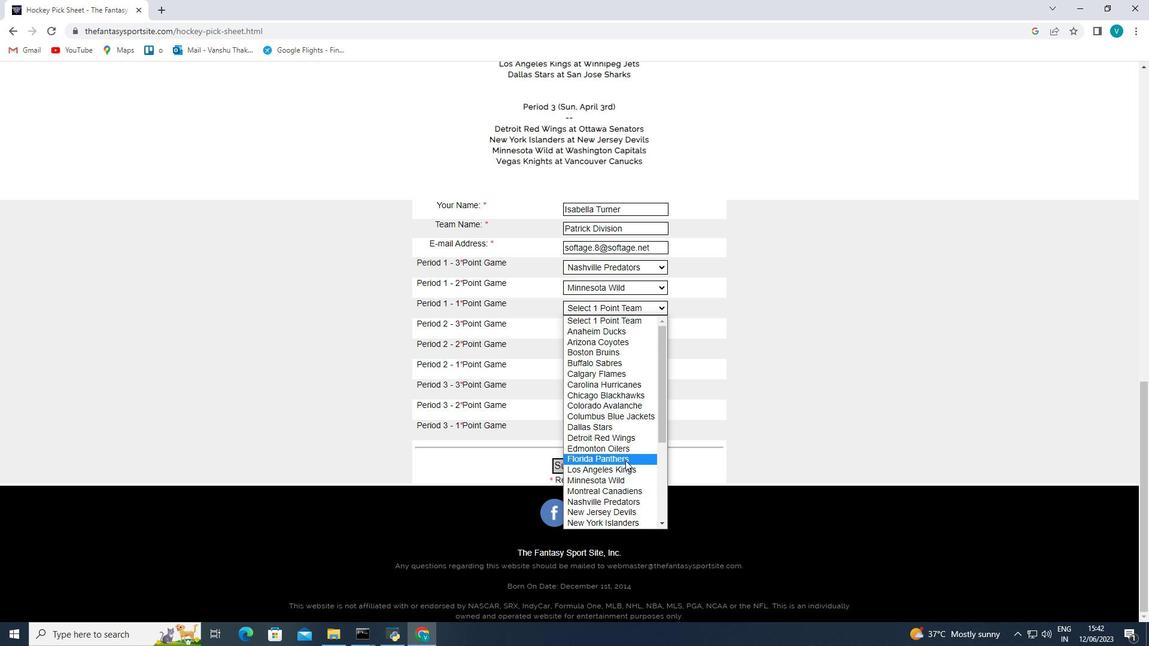 
Action: Mouse pressed left at (613, 442)
Screenshot: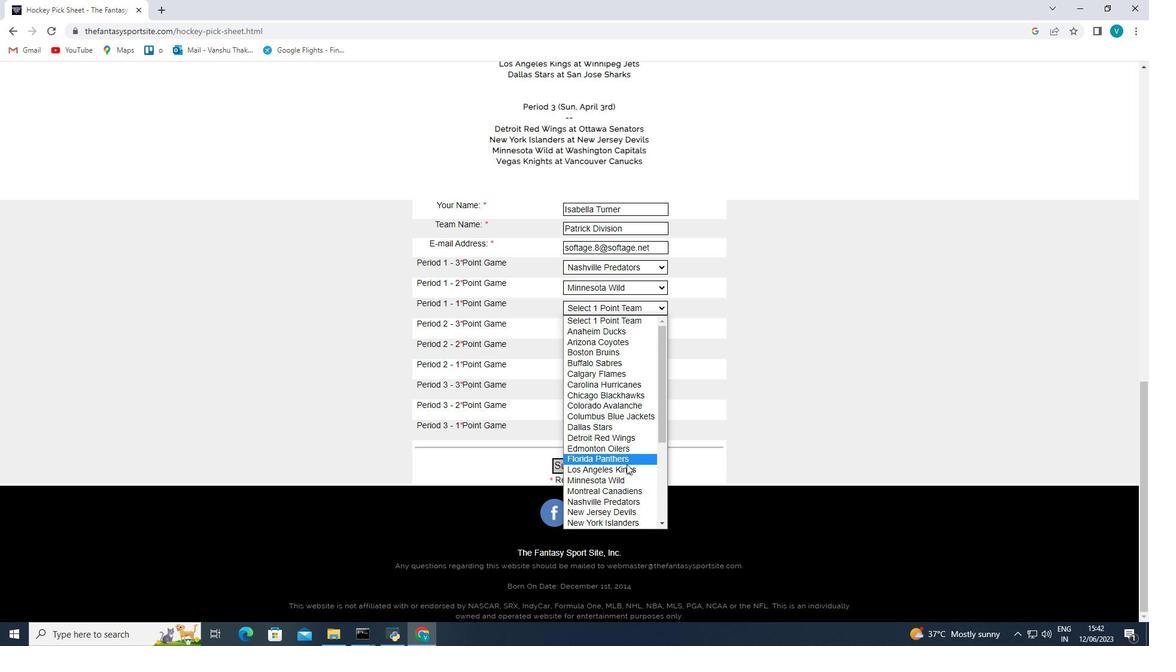 
Action: Mouse moved to (610, 308)
Screenshot: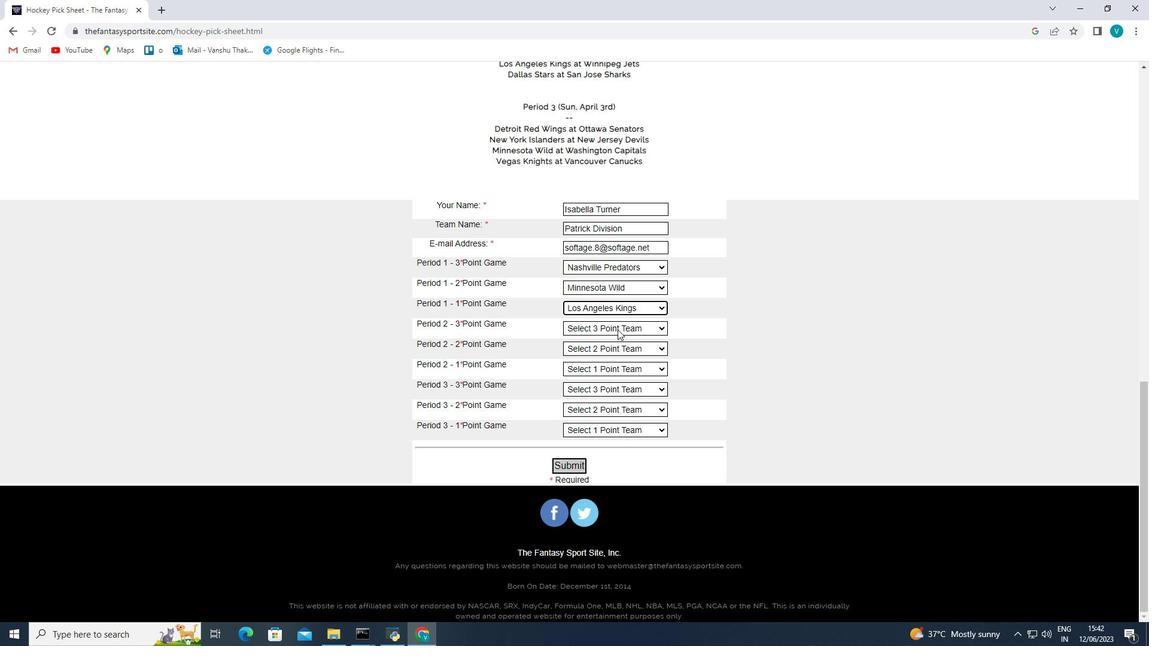 
Action: Mouse pressed left at (610, 308)
Screenshot: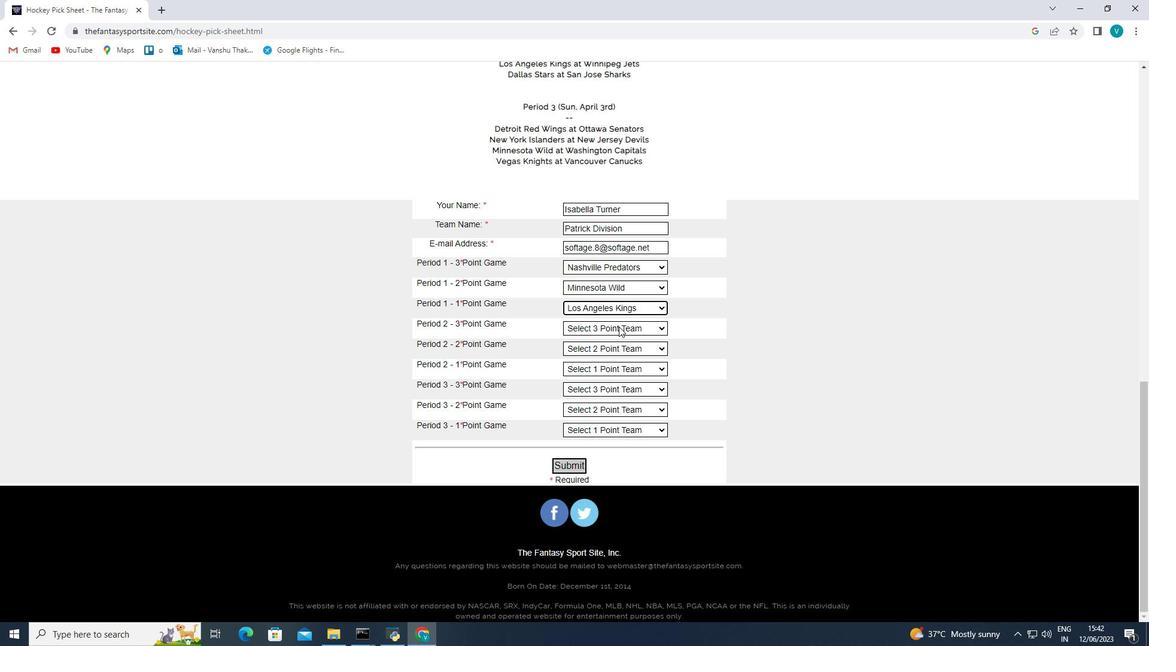 
Action: Mouse moved to (610, 453)
Screenshot: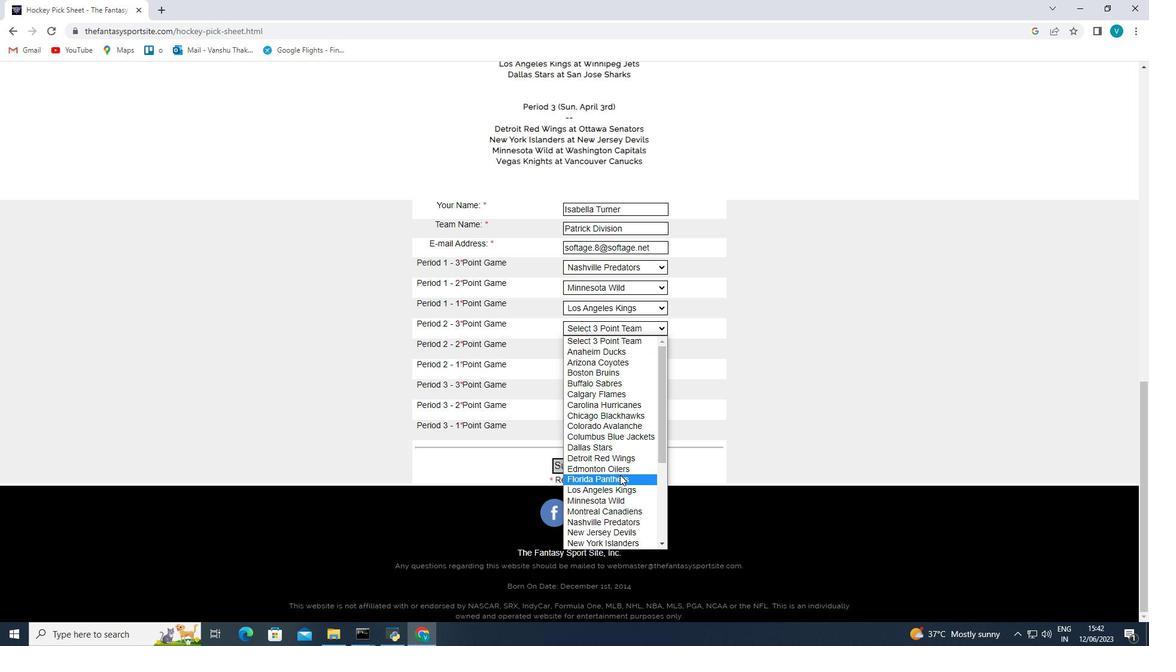 
Action: Mouse pressed left at (610, 453)
Screenshot: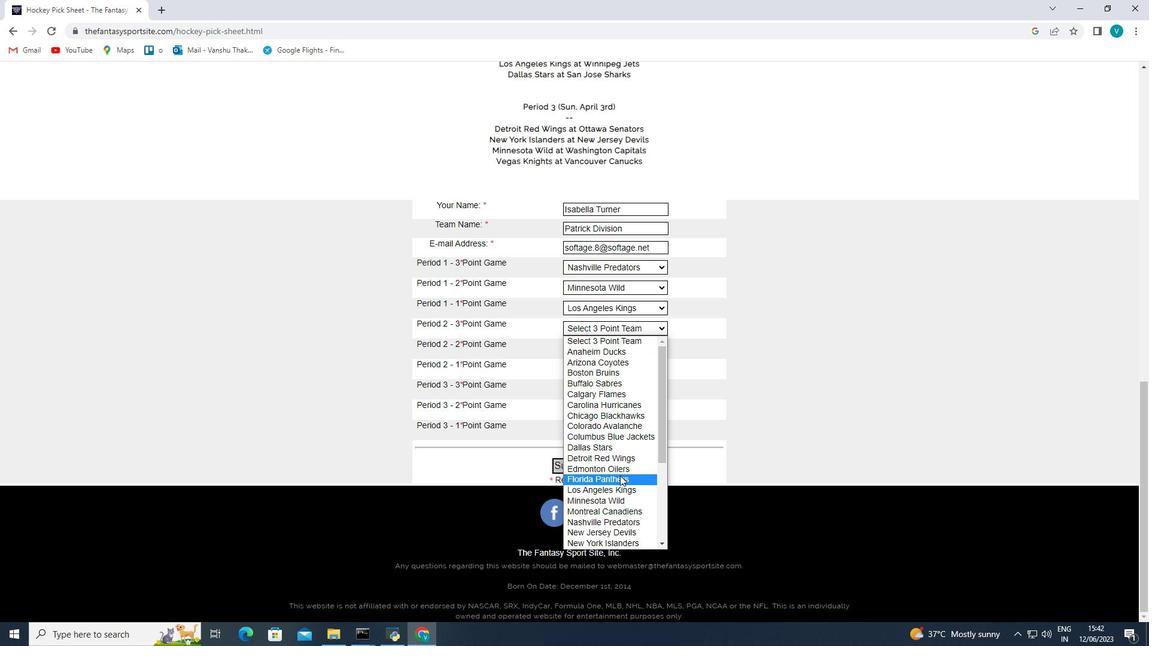 
Action: Mouse moved to (608, 325)
Screenshot: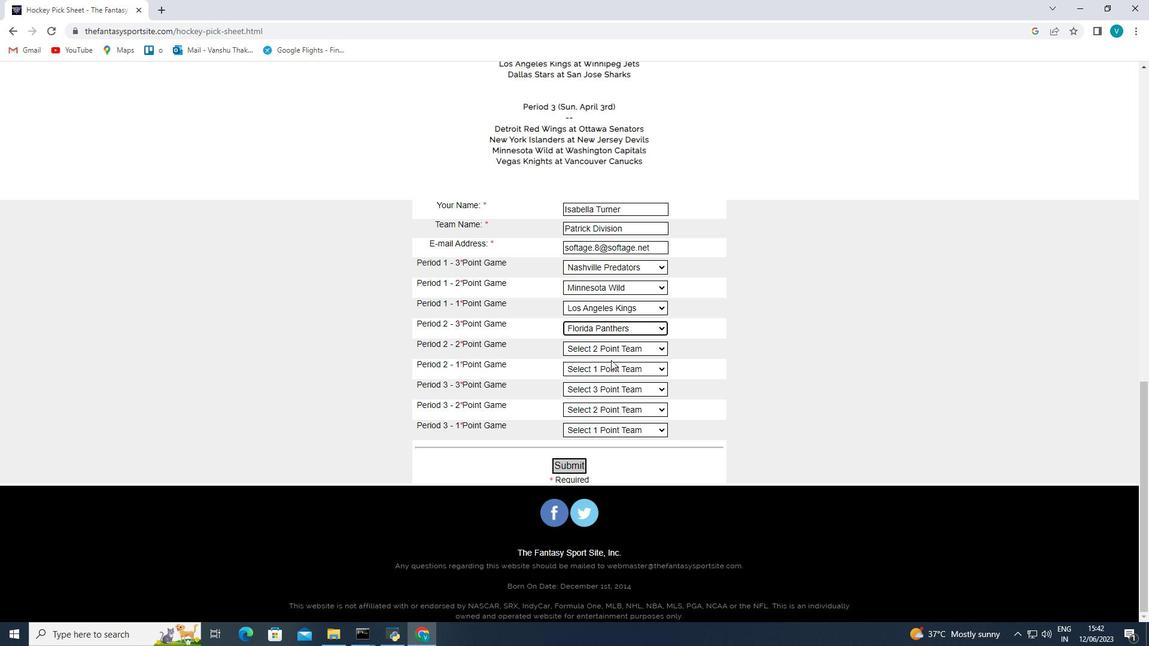
Action: Mouse pressed left at (608, 325)
Screenshot: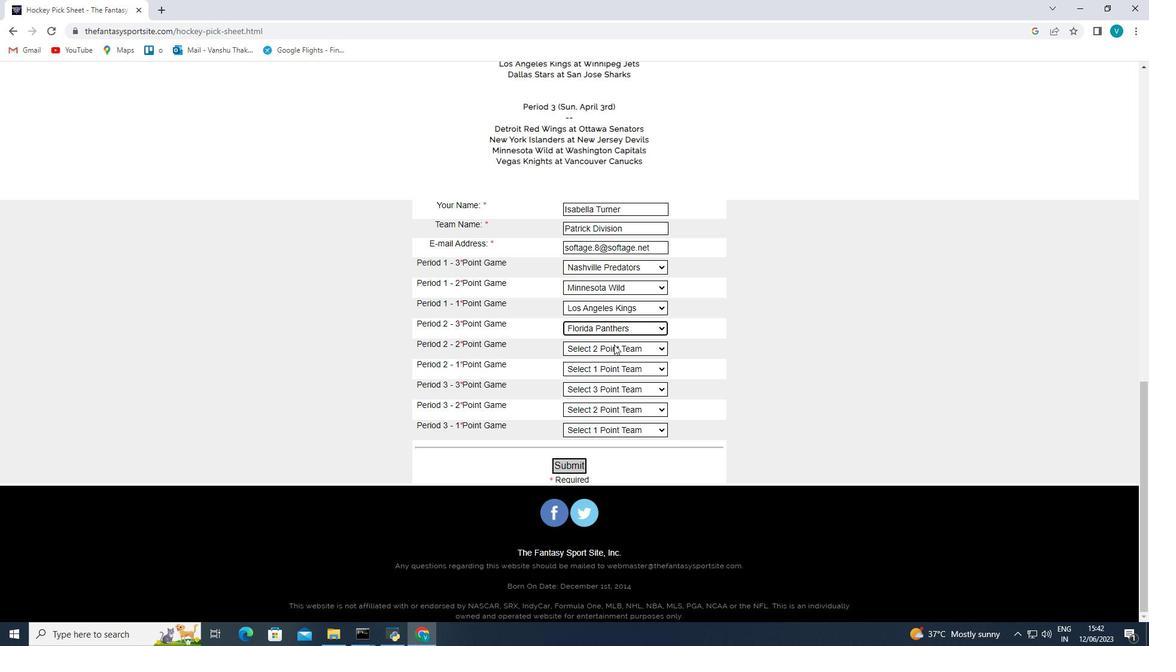 
Action: Mouse moved to (608, 464)
Screenshot: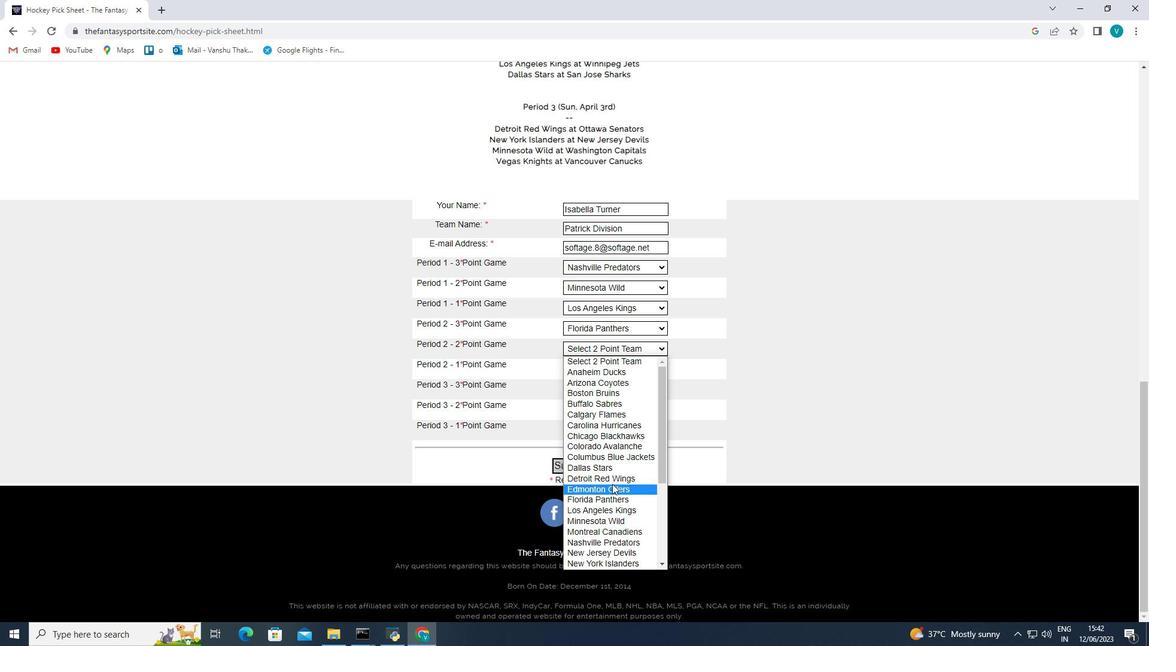 
Action: Mouse pressed left at (608, 464)
Screenshot: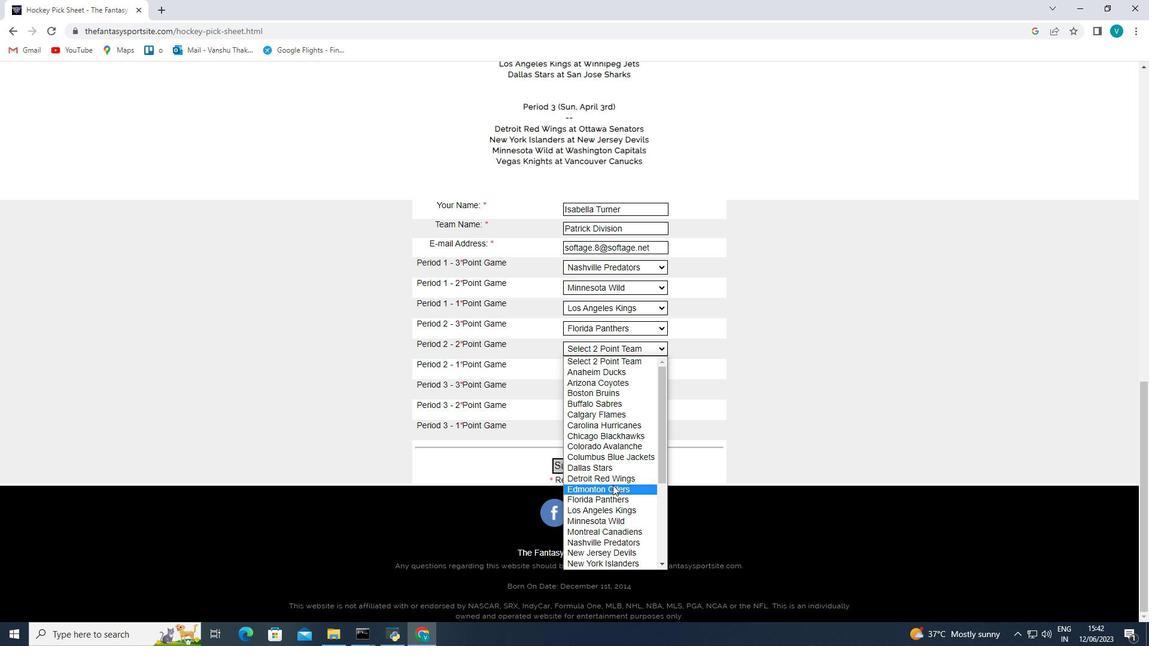 
Action: Mouse moved to (612, 352)
Screenshot: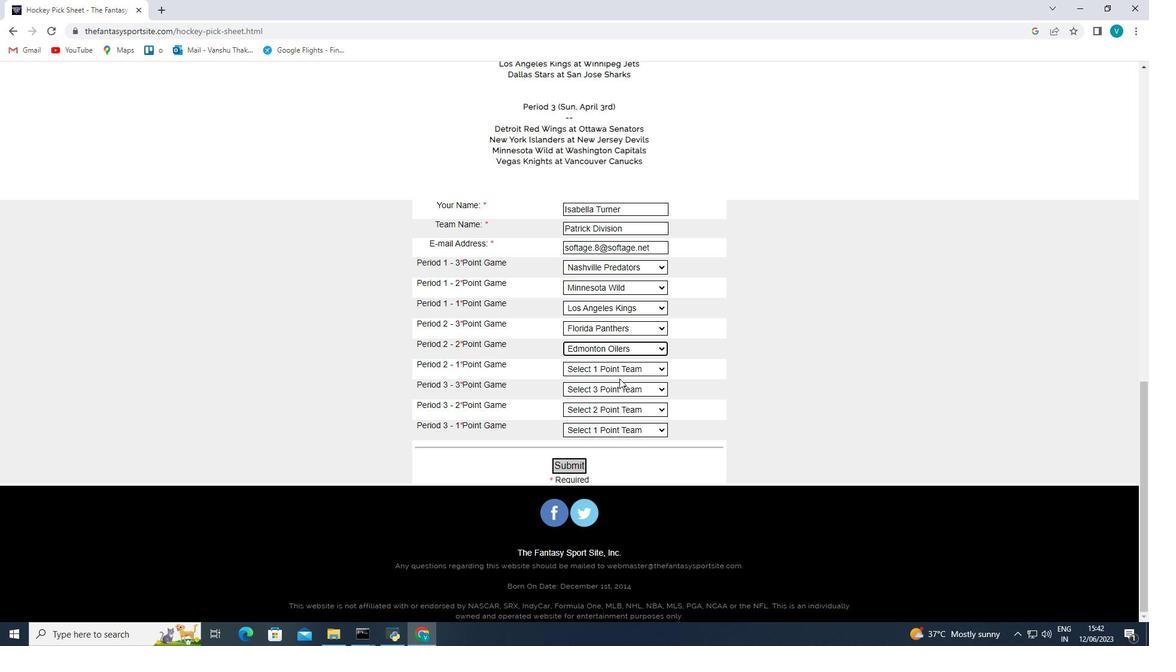 
Action: Mouse pressed left at (612, 352)
Screenshot: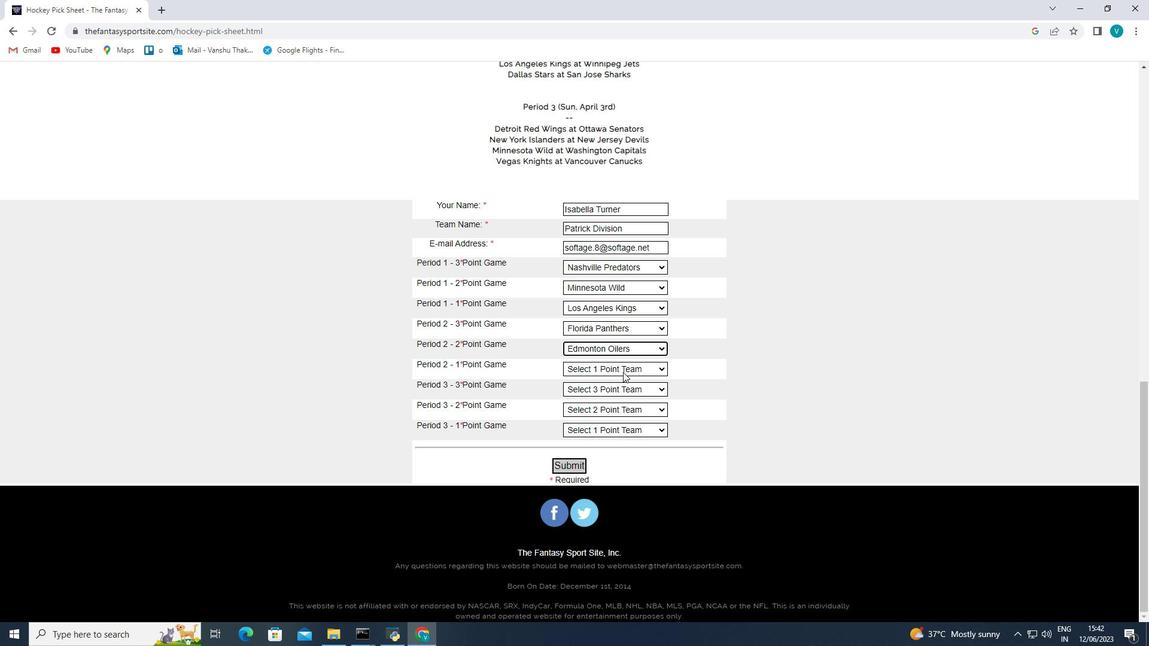 
Action: Mouse moved to (609, 473)
Screenshot: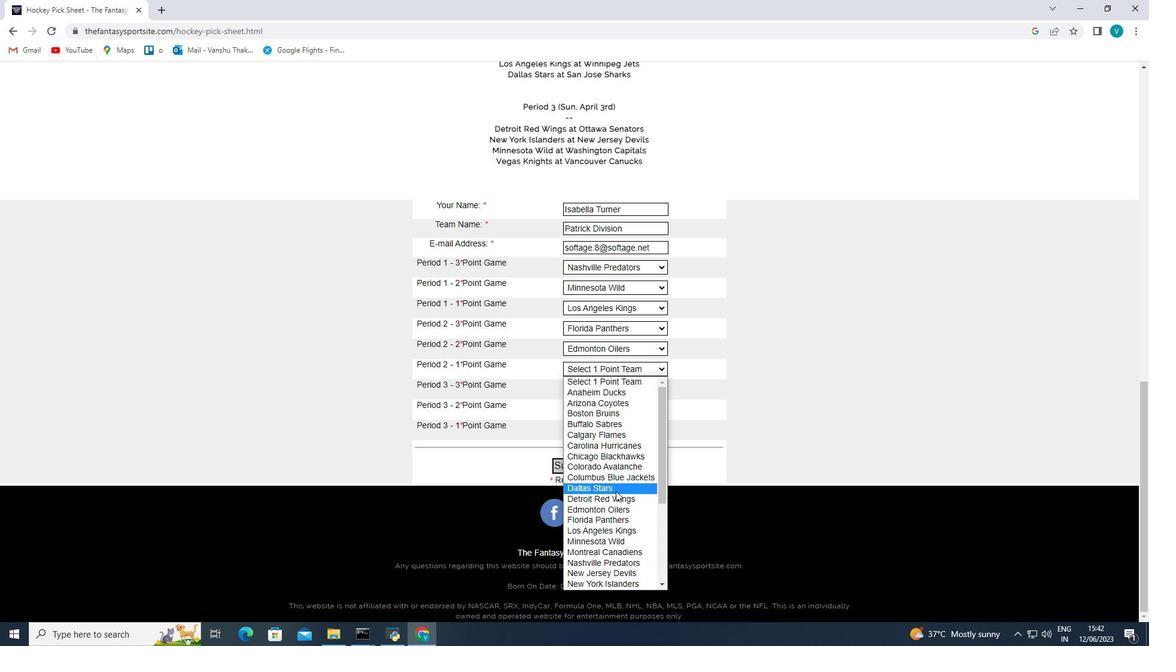 
Action: Mouse pressed left at (609, 473)
Screenshot: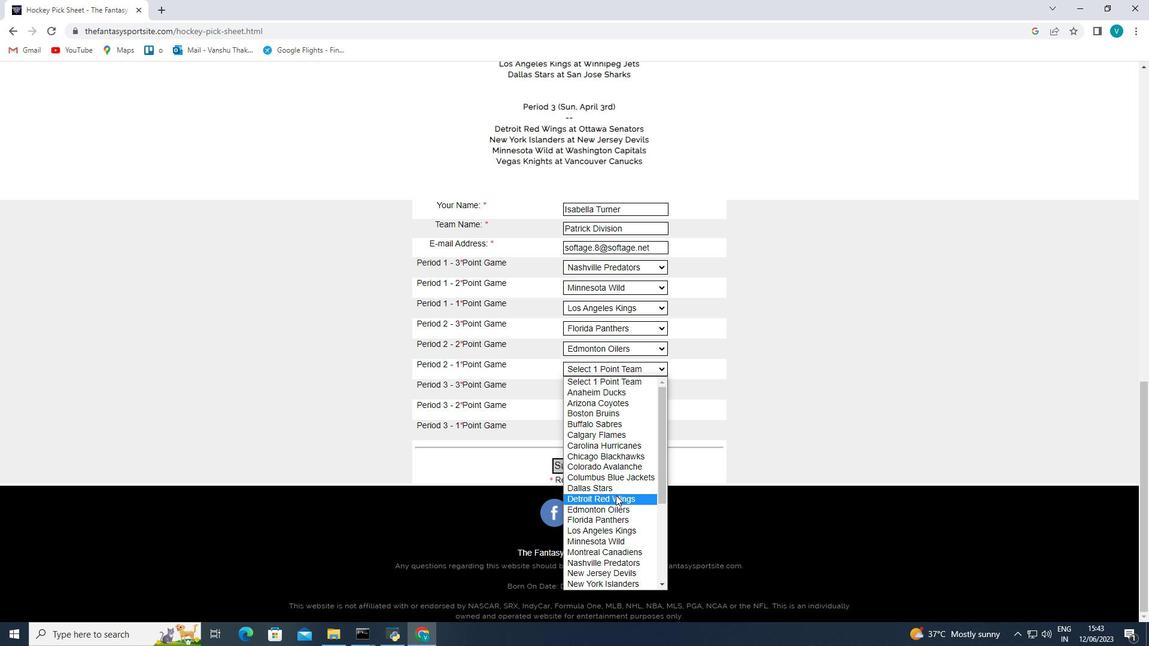 
Action: Mouse moved to (606, 369)
Screenshot: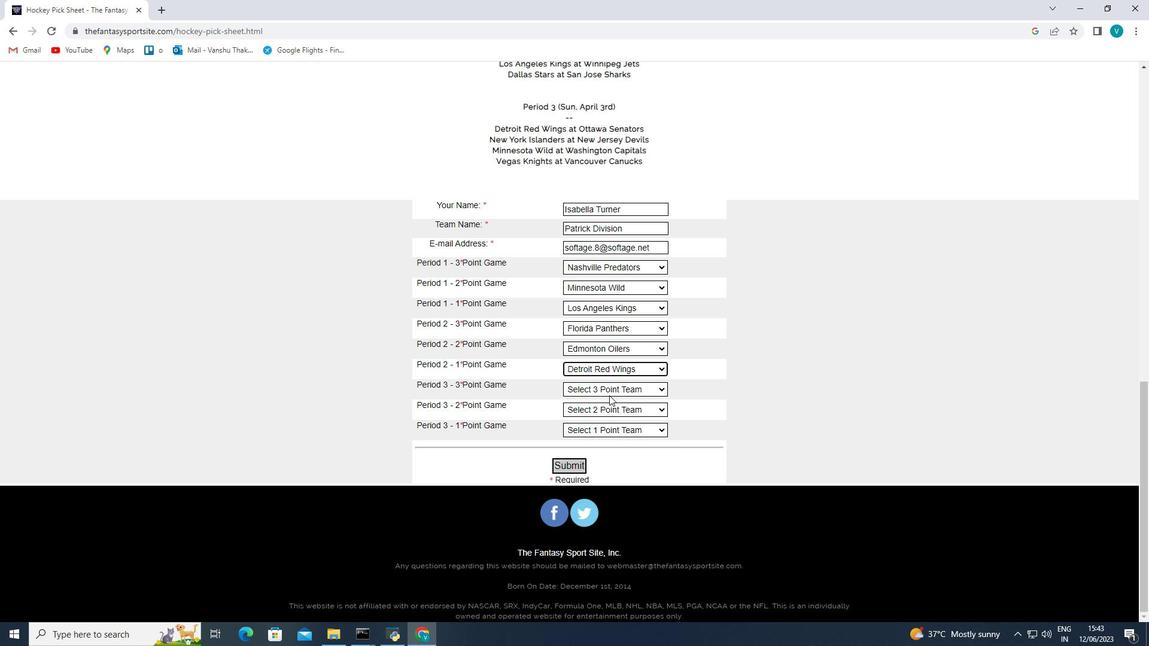 
Action: Mouse pressed left at (606, 369)
Screenshot: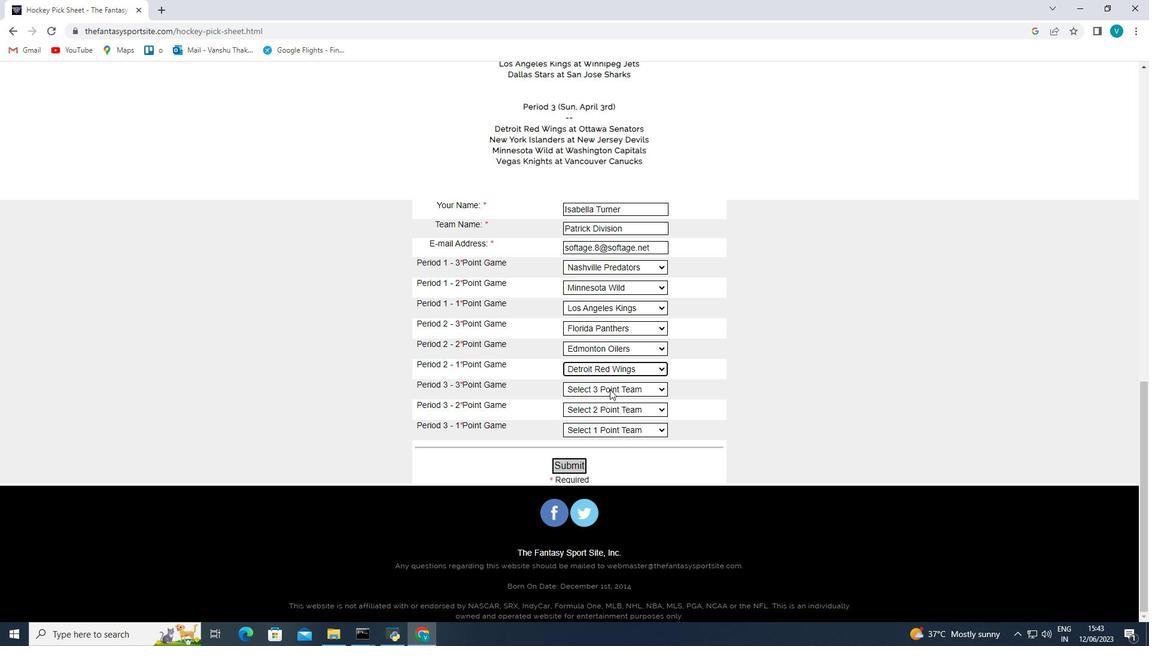 
Action: Mouse moved to (604, 483)
Screenshot: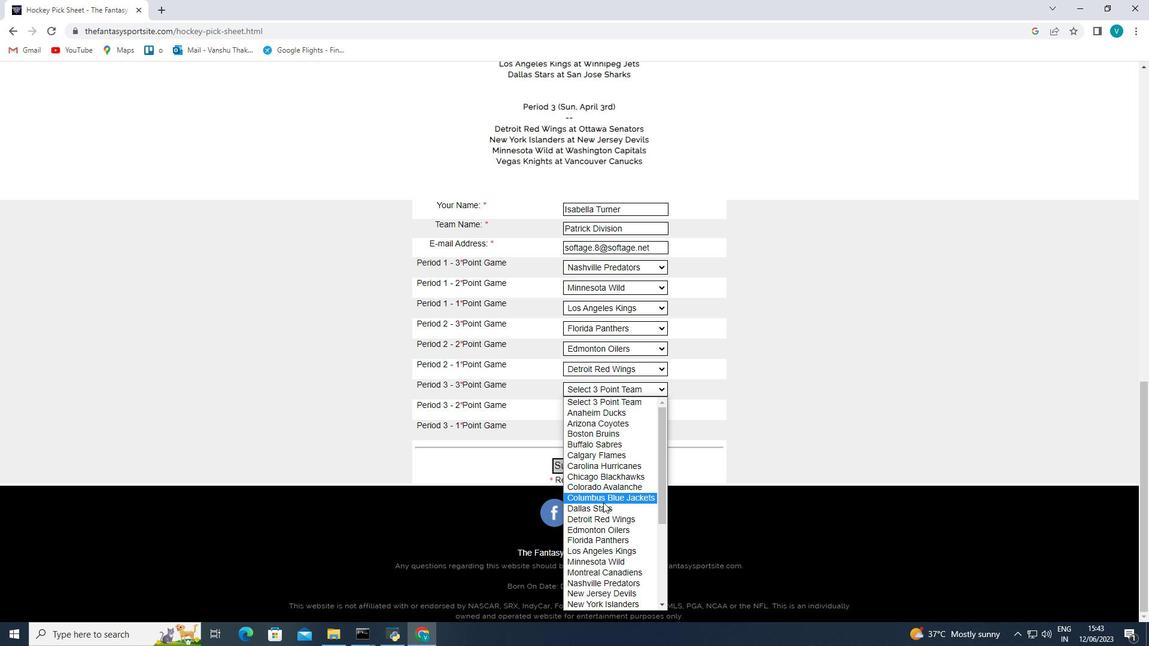 
Action: Mouse pressed left at (604, 483)
Screenshot: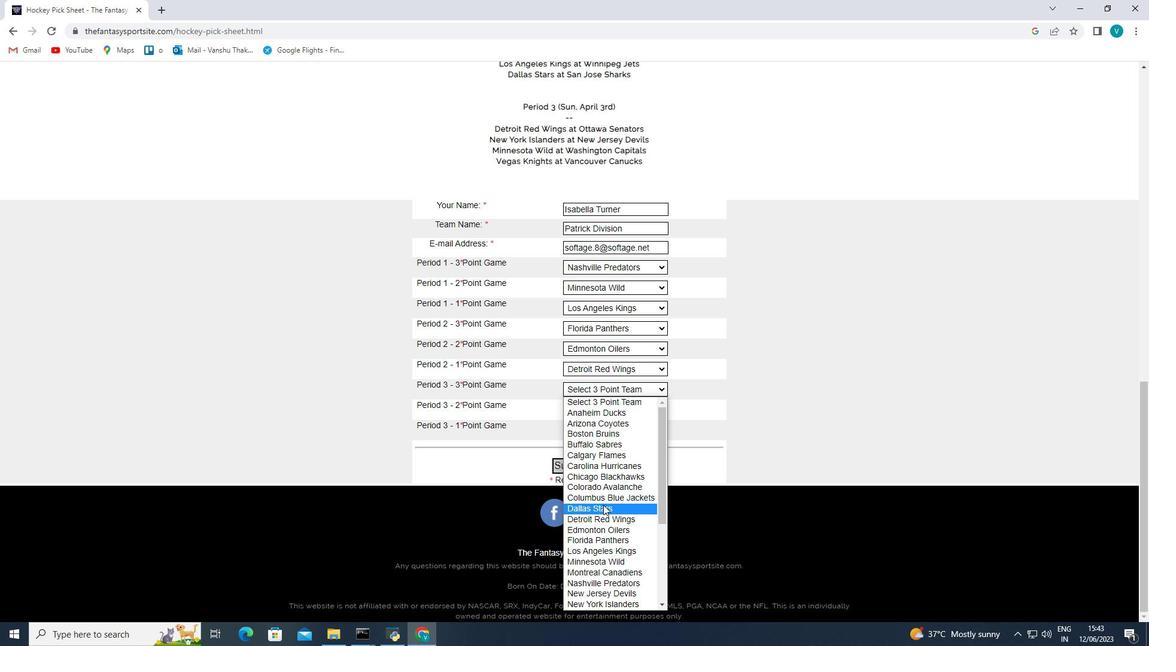 
Action: Mouse moved to (606, 391)
Screenshot: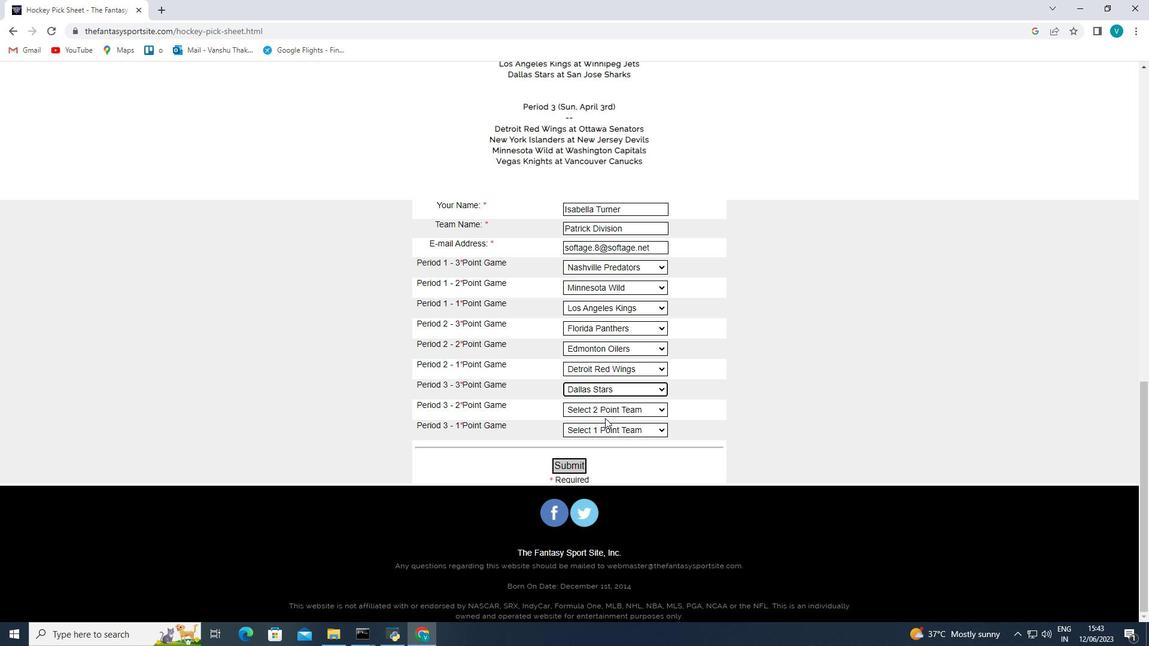 
Action: Mouse pressed left at (606, 391)
Screenshot: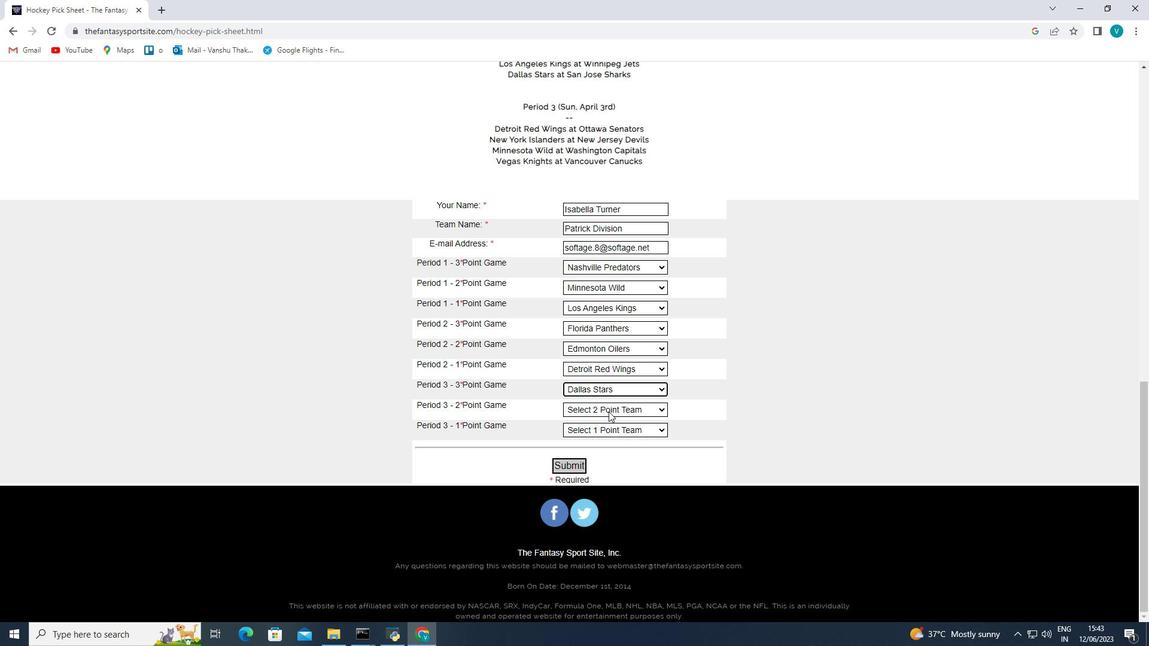 
Action: Mouse moved to (614, 271)
Screenshot: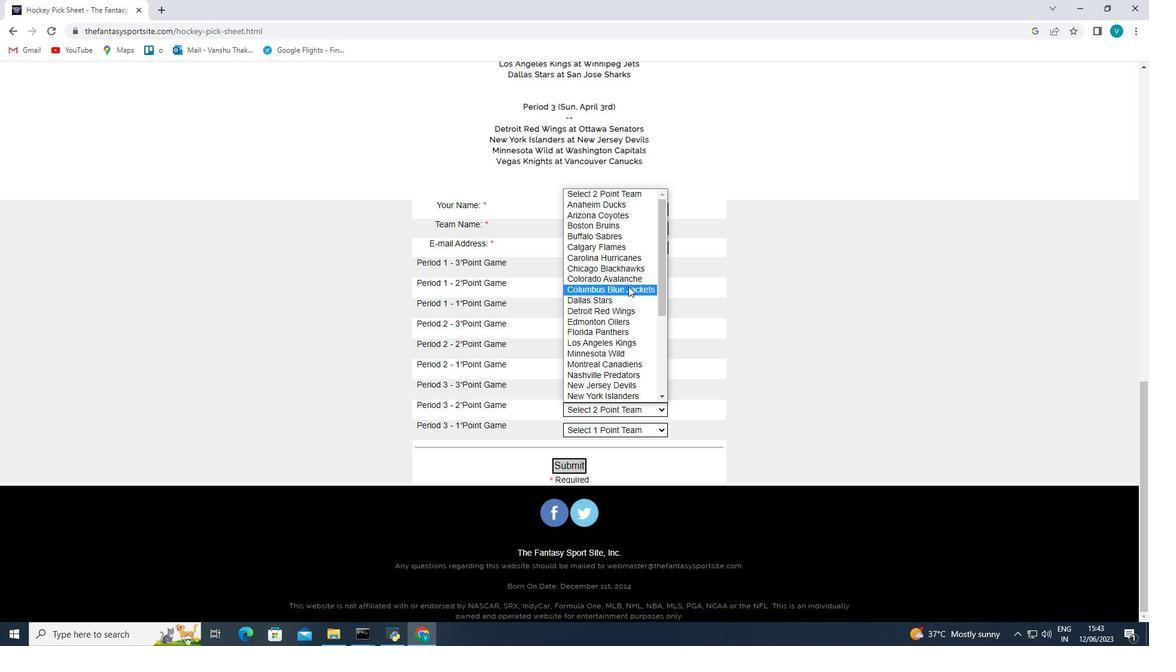 
Action: Mouse pressed left at (614, 271)
Screenshot: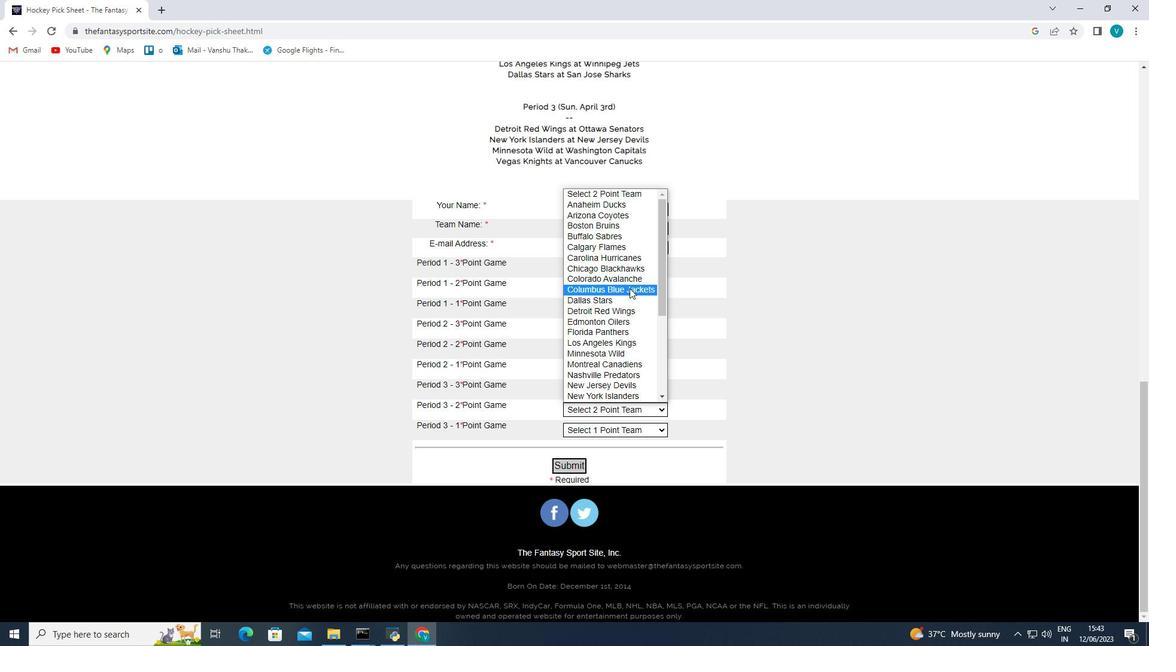 
Action: Mouse moved to (611, 411)
Screenshot: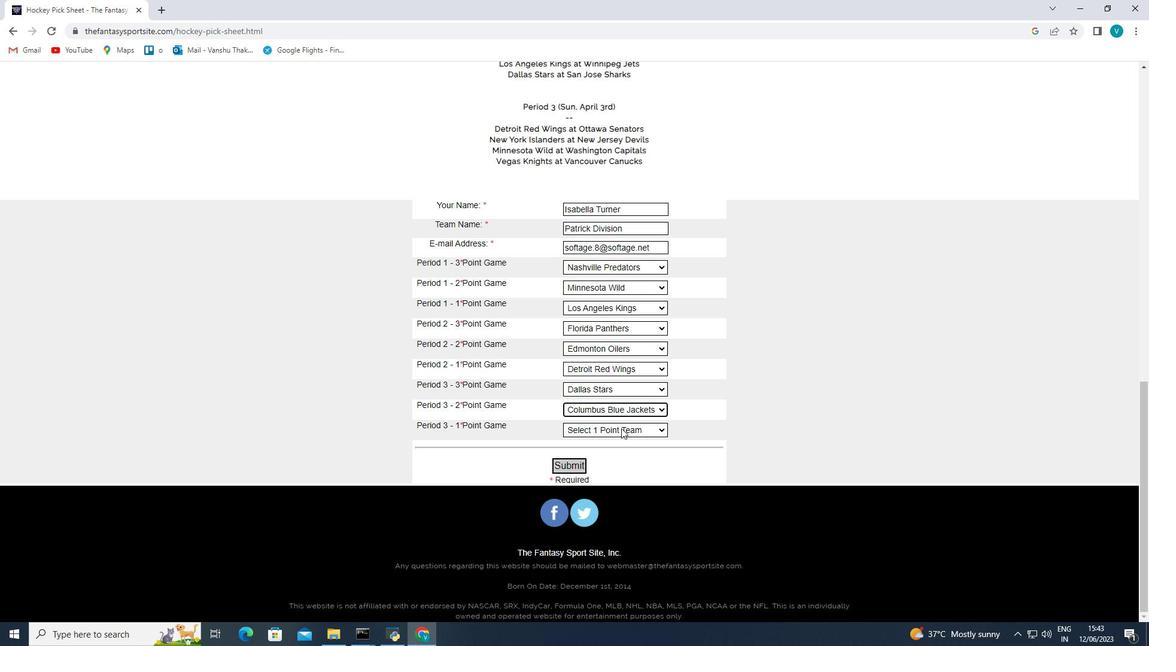 
Action: Mouse pressed left at (611, 411)
Screenshot: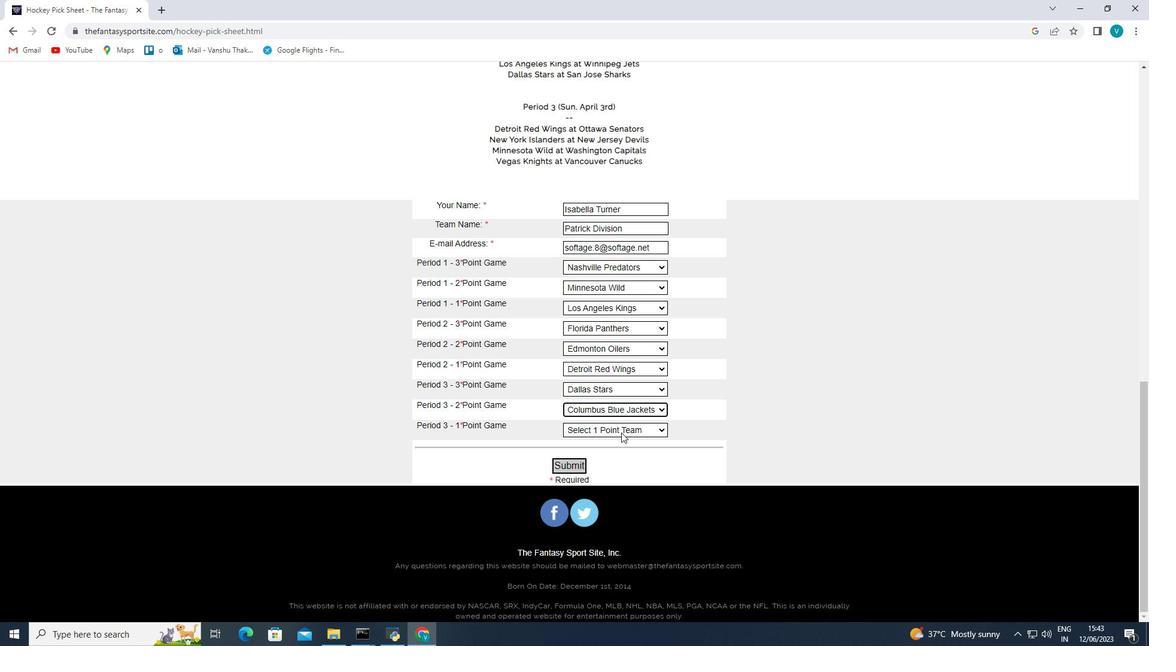 
Action: Mouse moved to (609, 285)
Screenshot: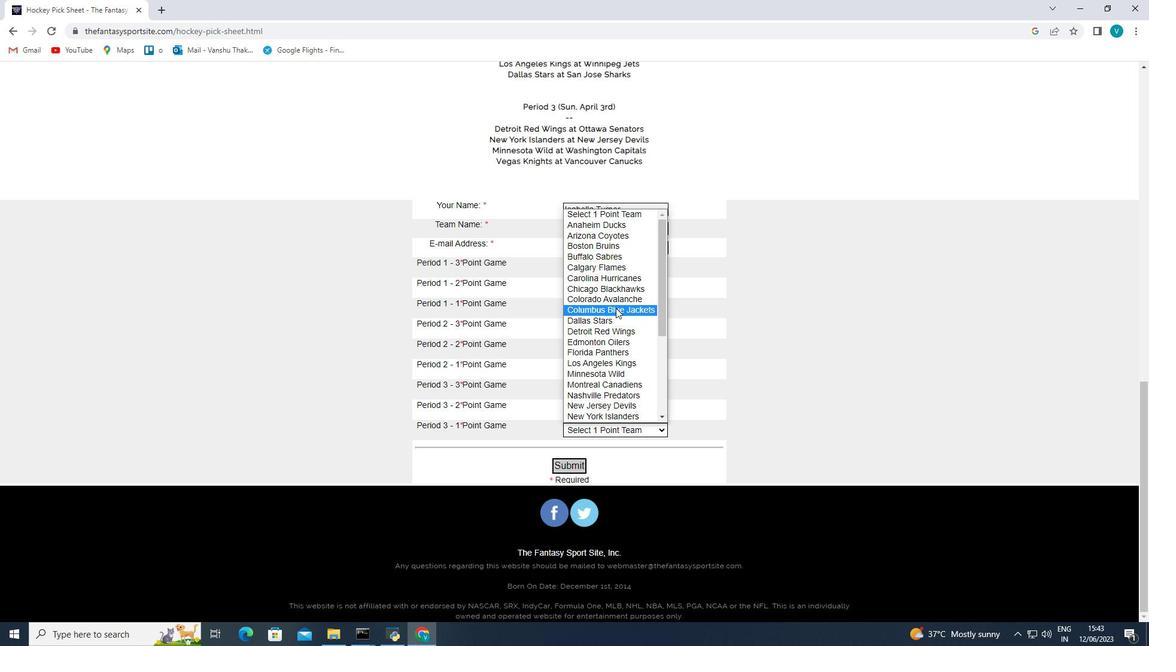 
Action: Mouse pressed left at (609, 285)
Screenshot: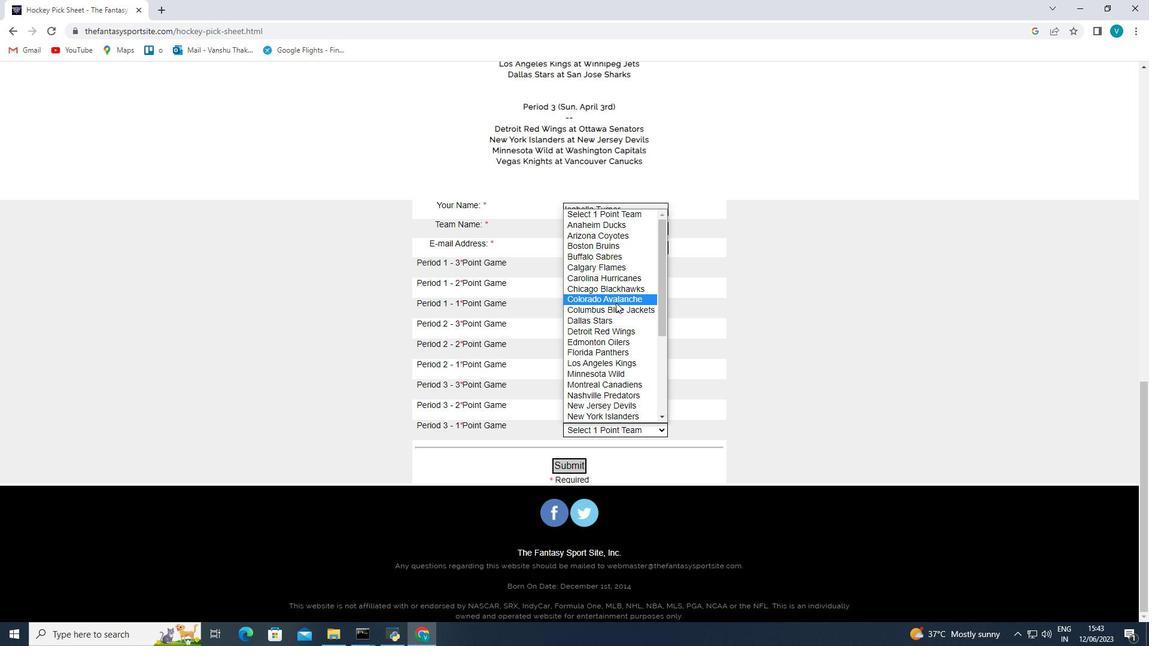 
Action: Mouse moved to (593, 445)
Screenshot: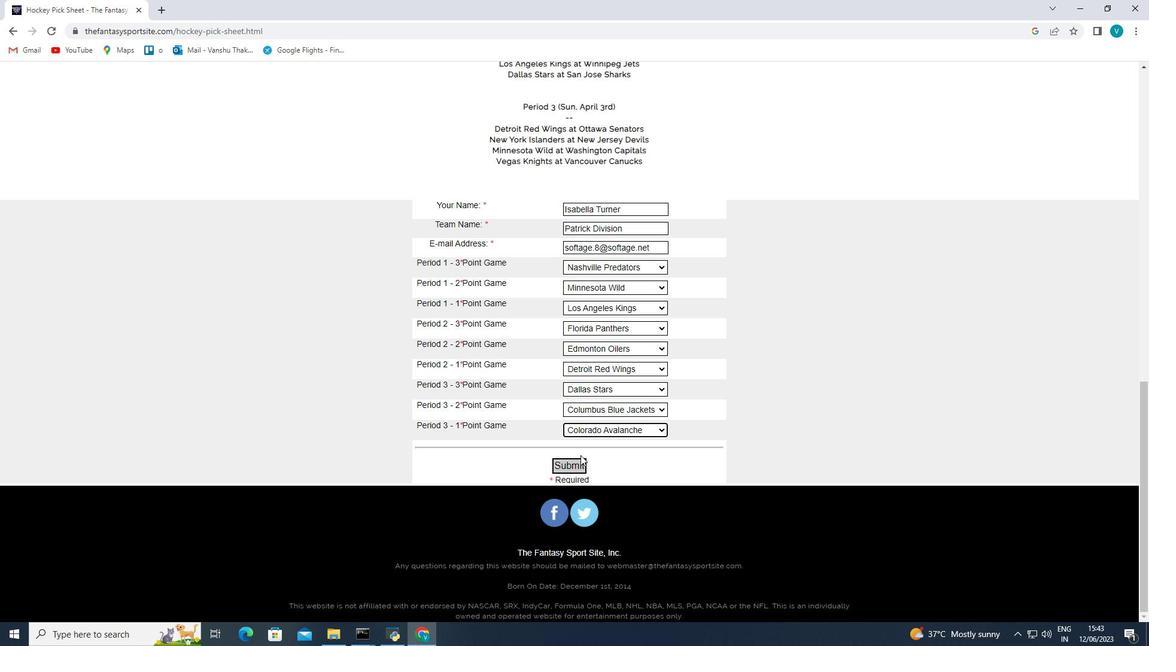 
Action: Mouse pressed left at (593, 445)
Screenshot: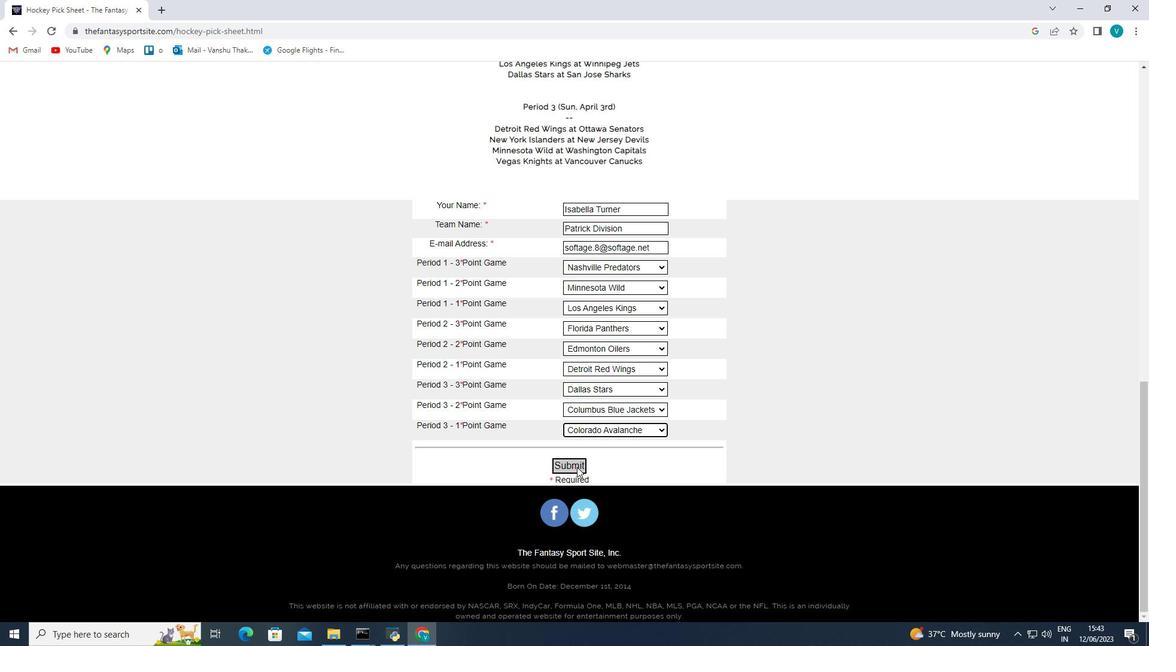 
Action: Mouse moved to (593, 448)
Screenshot: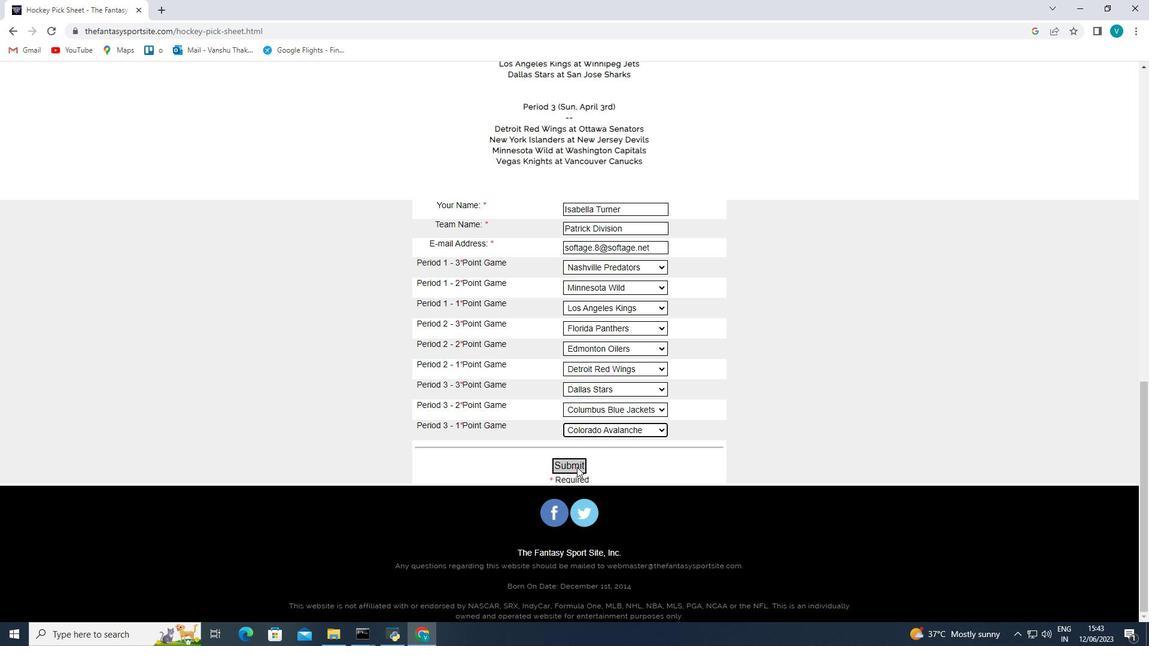 
